 Task: Look for space in Beni Khiar, Tunisia from 6th September, 2023 to 15th September, 2023 for 6 adults in price range Rs.8000 to Rs.12000. Place can be entire place or private room with 6 bedrooms having 6 beds and 6 bathrooms. Property type can be house, flat, guest house. Amenities needed are: wifi, TV, free parkinig on premises, gym, breakfast. Booking option can be shelf check-in. Required host language is English.
Action: Mouse moved to (589, 141)
Screenshot: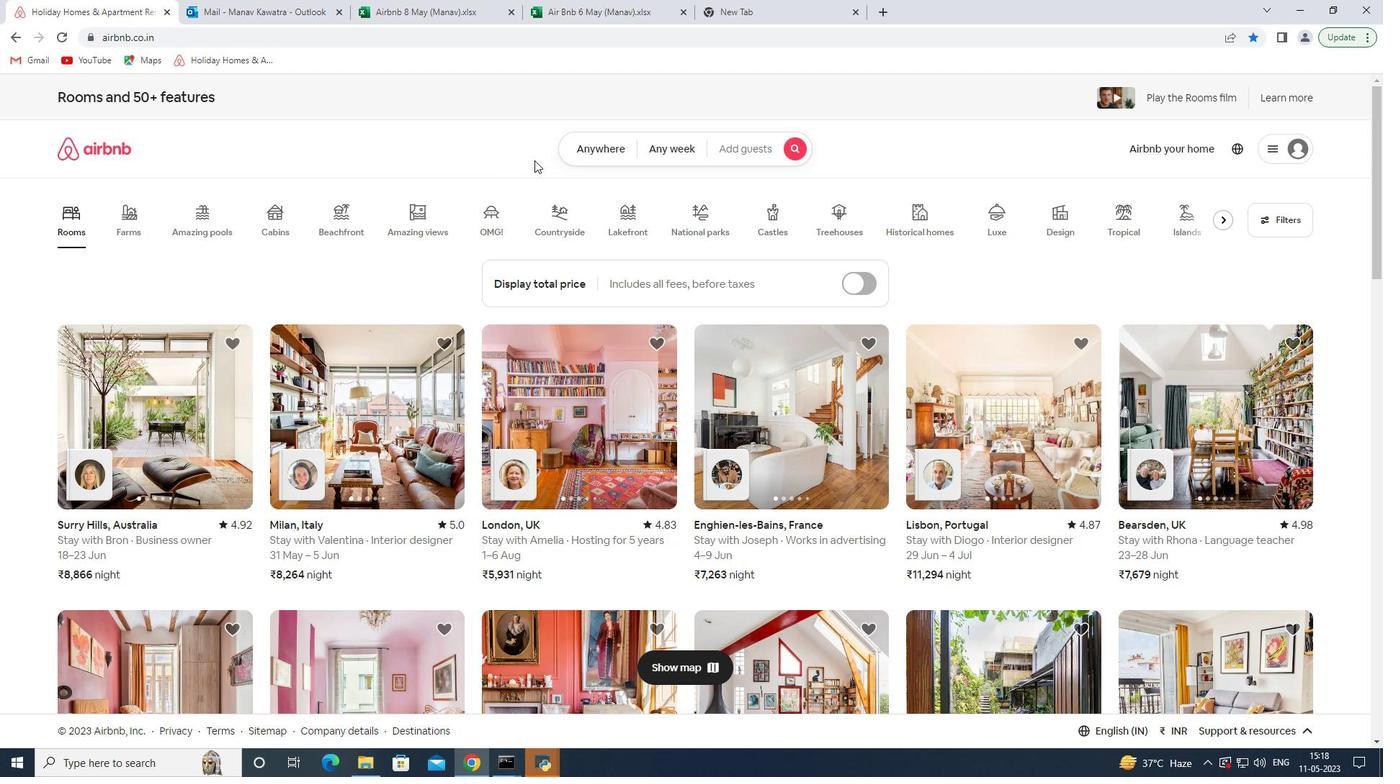 
Action: Mouse pressed left at (589, 141)
Screenshot: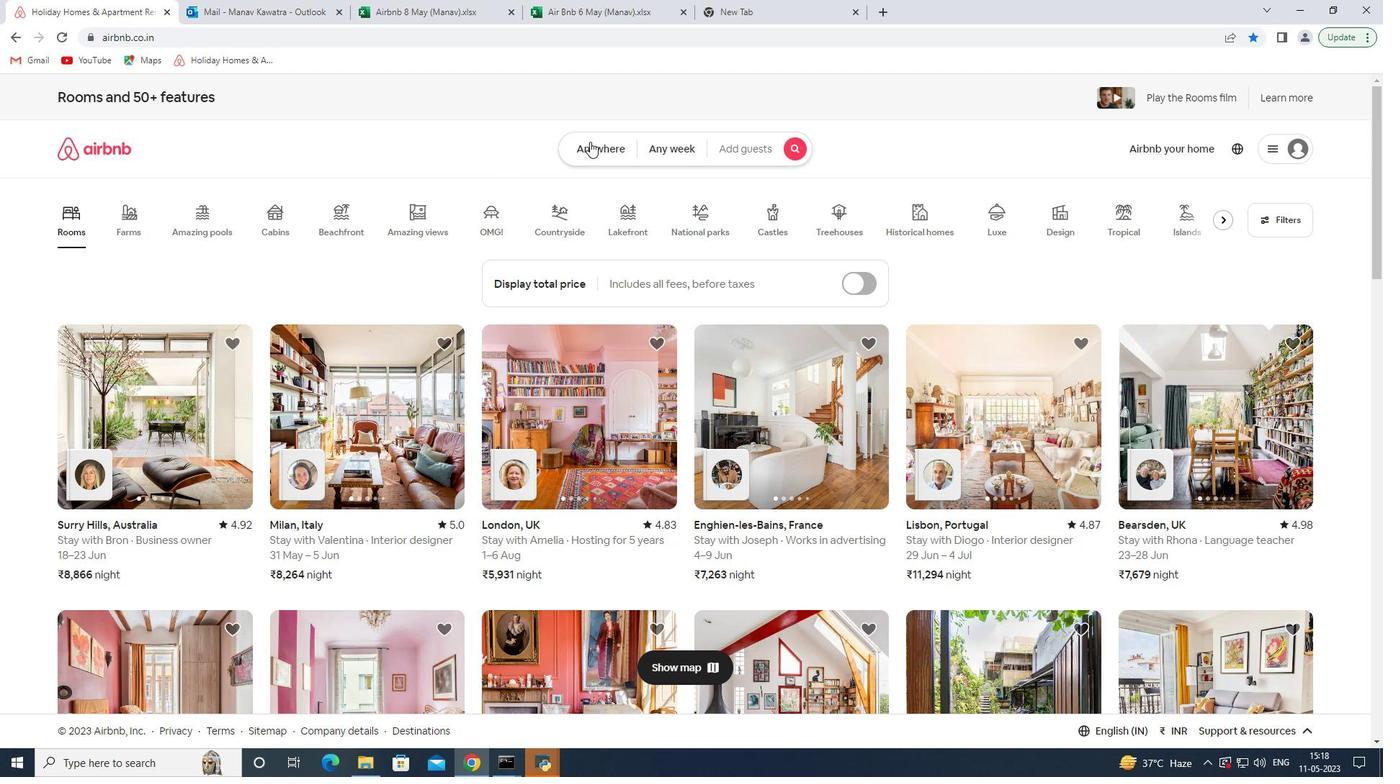 
Action: Mouse moved to (475, 208)
Screenshot: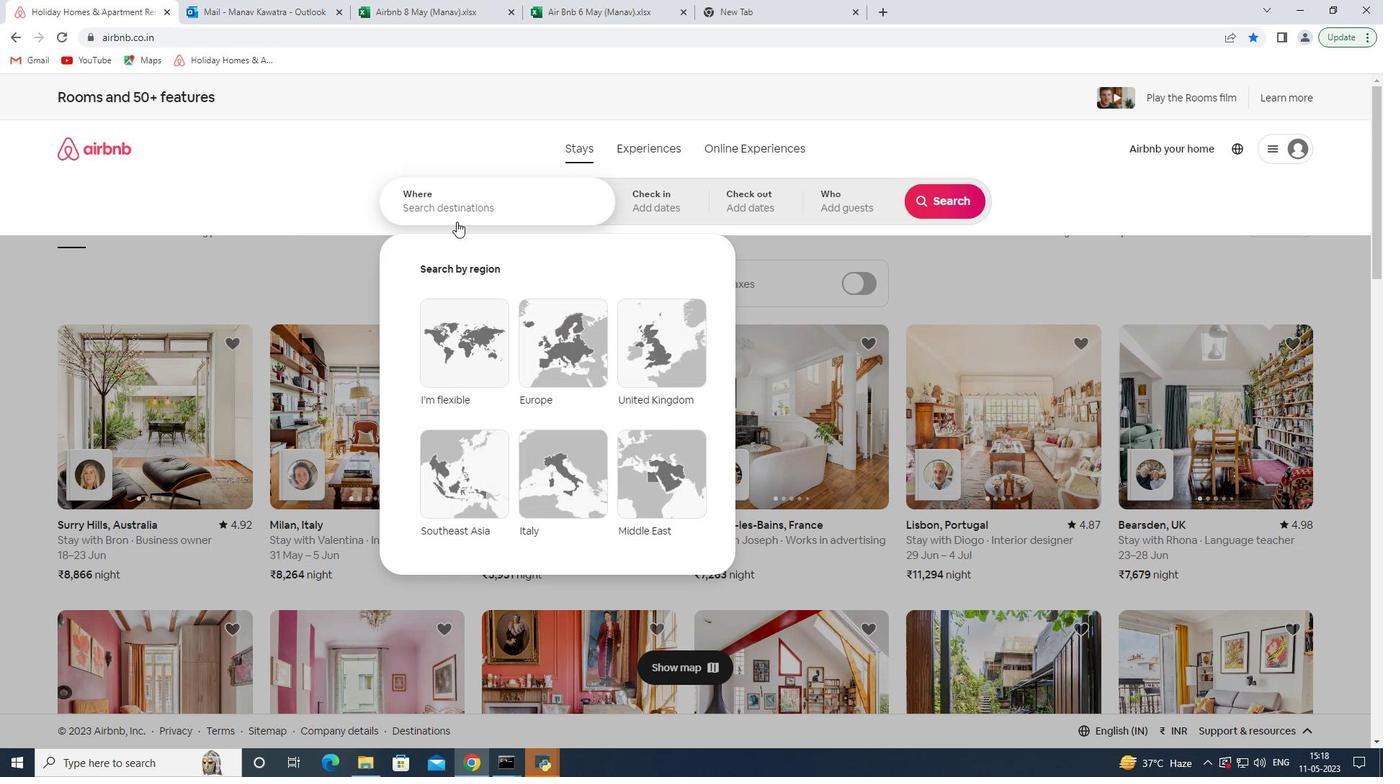 
Action: Mouse pressed left at (475, 208)
Screenshot: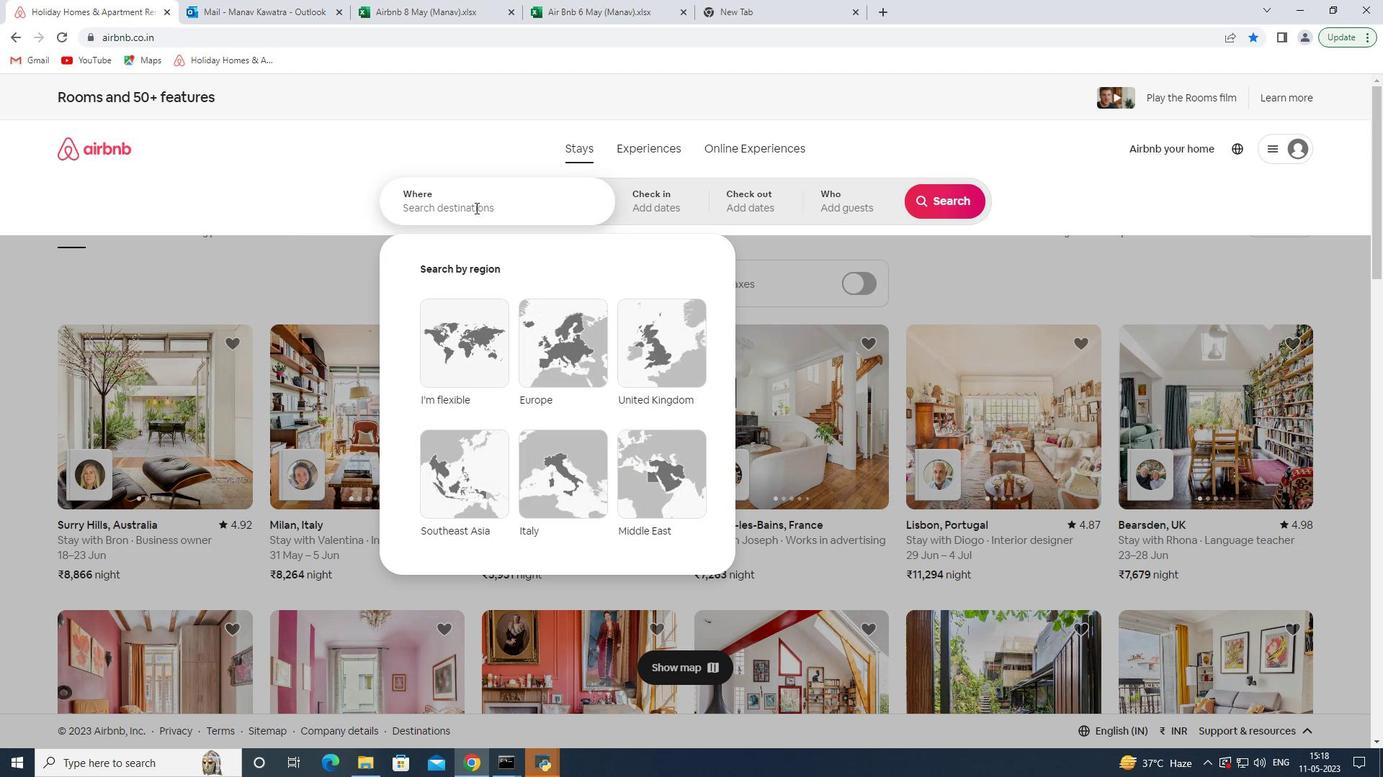 
Action: Key pressed <Key.shift>Beni<Key.space><Key.shift>Khiar,<Key.space><Key.shift>Tunisia<Key.enter>
Screenshot: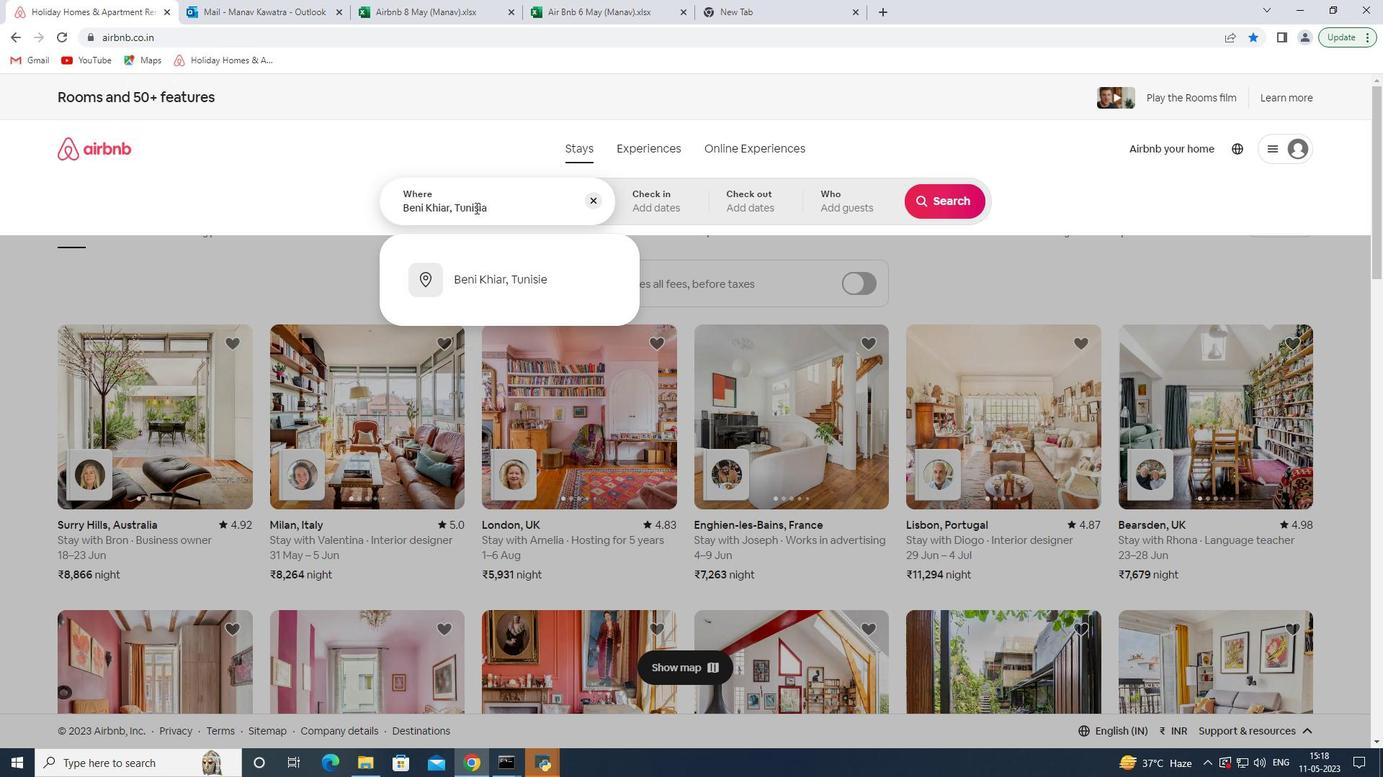
Action: Mouse moved to (937, 324)
Screenshot: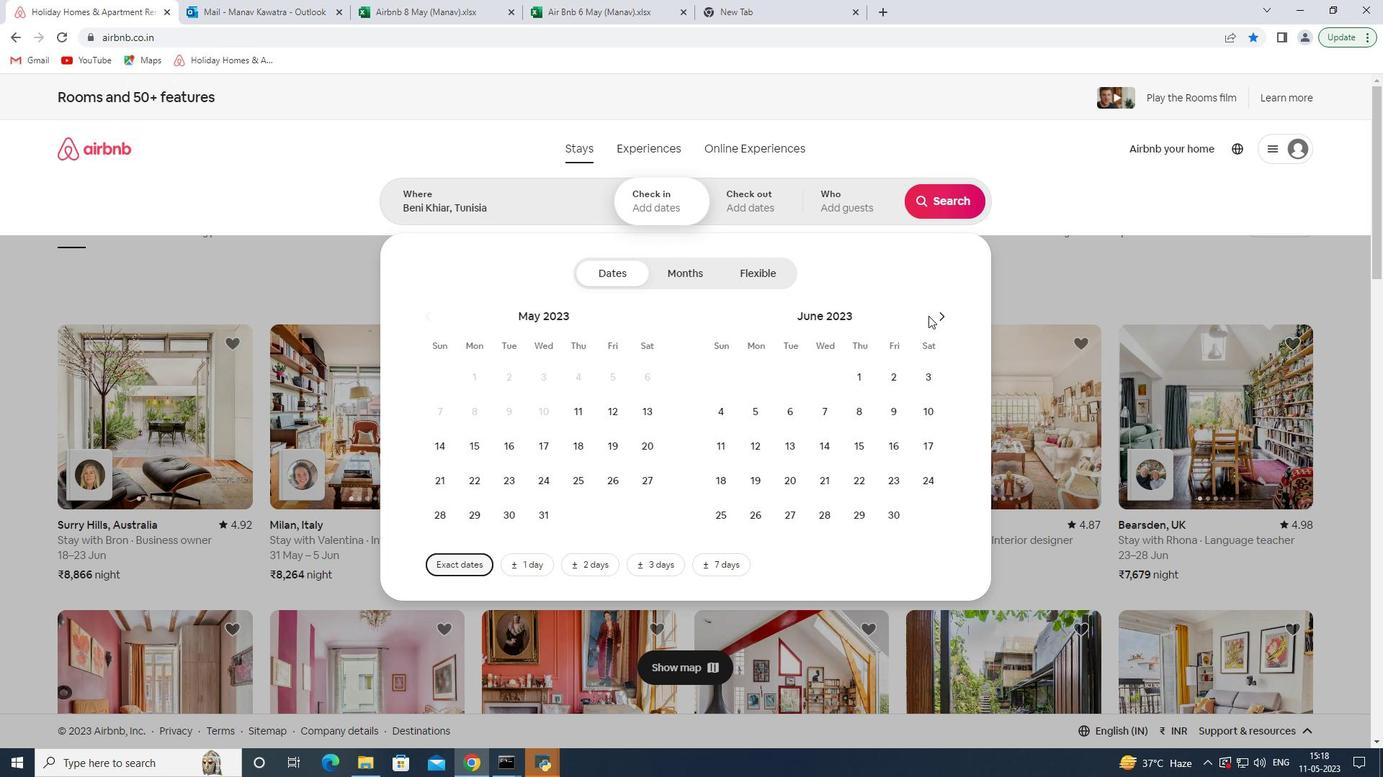 
Action: Mouse pressed left at (937, 324)
Screenshot: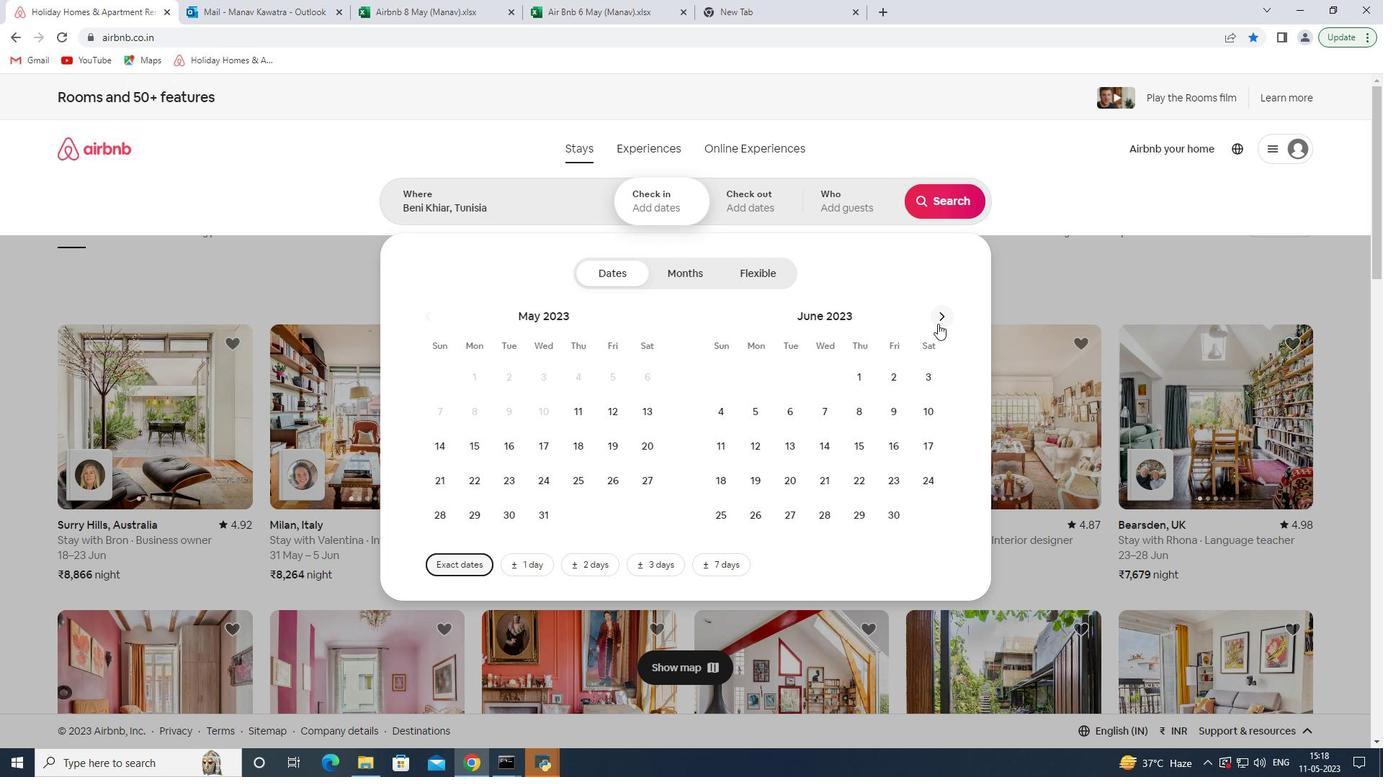 
Action: Mouse pressed left at (937, 324)
Screenshot: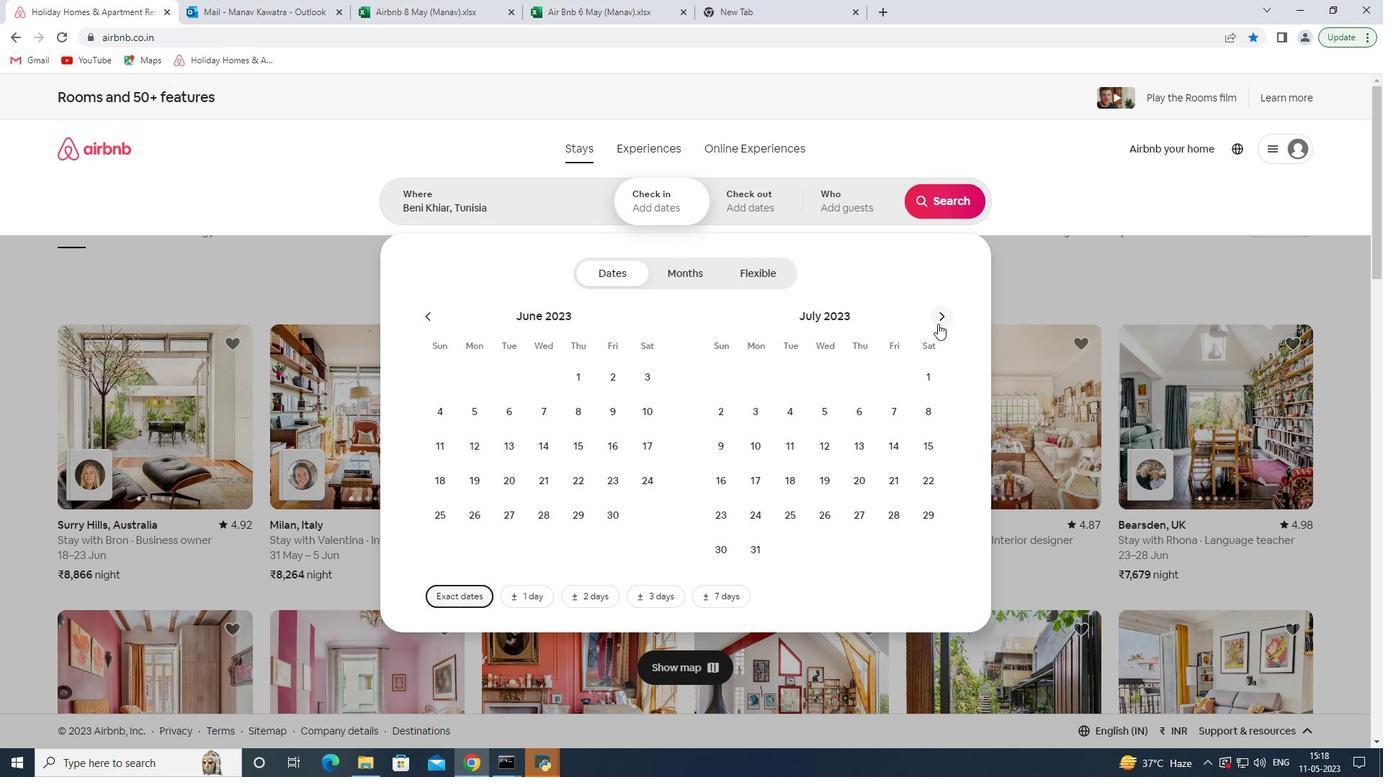 
Action: Mouse pressed left at (937, 324)
Screenshot: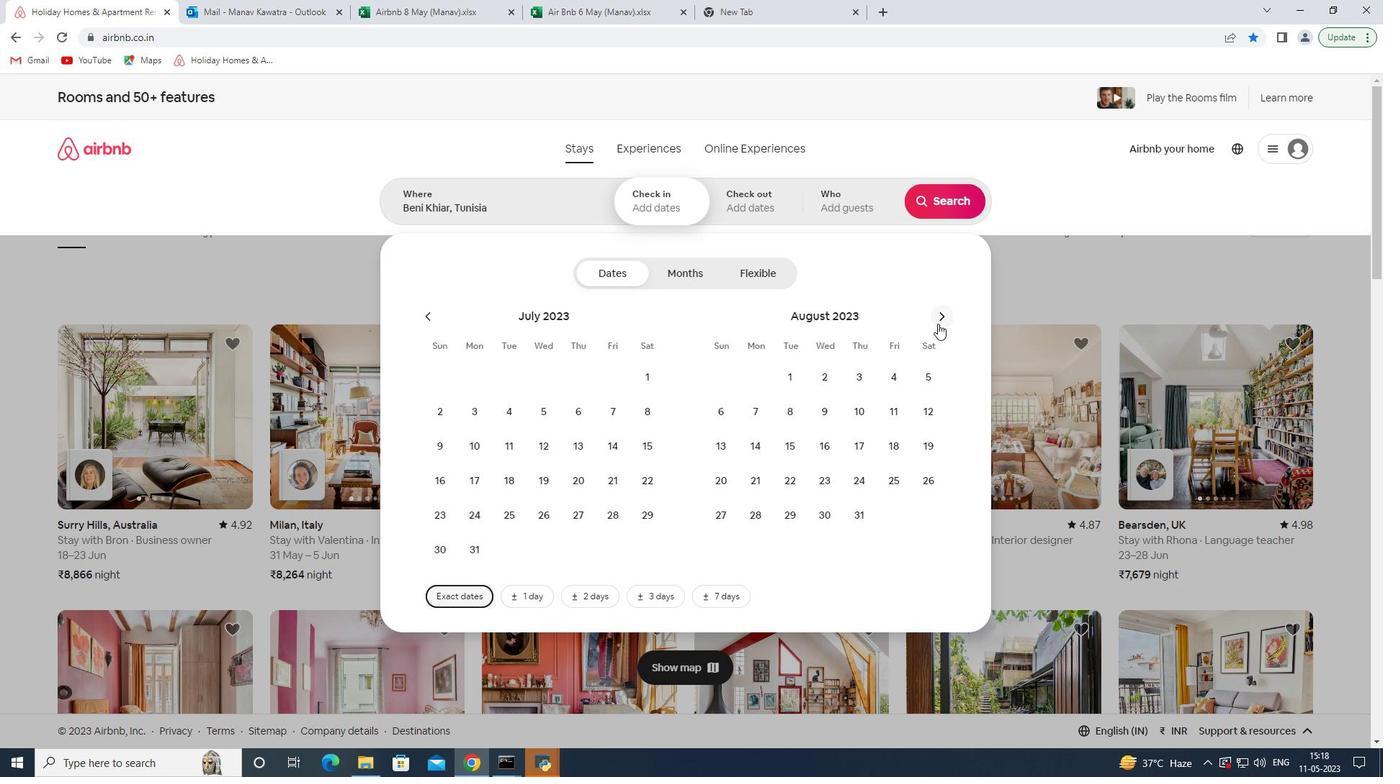 
Action: Mouse moved to (825, 419)
Screenshot: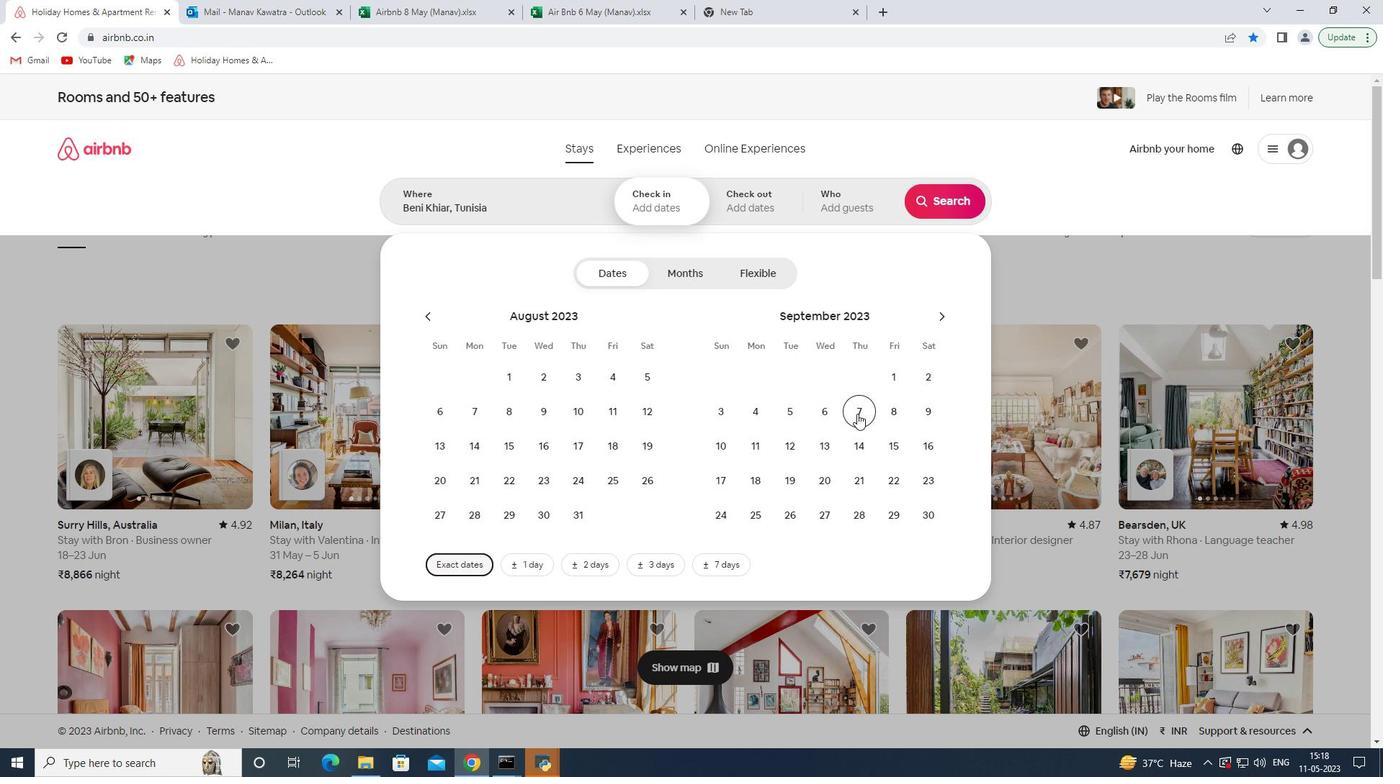 
Action: Mouse pressed left at (825, 419)
Screenshot: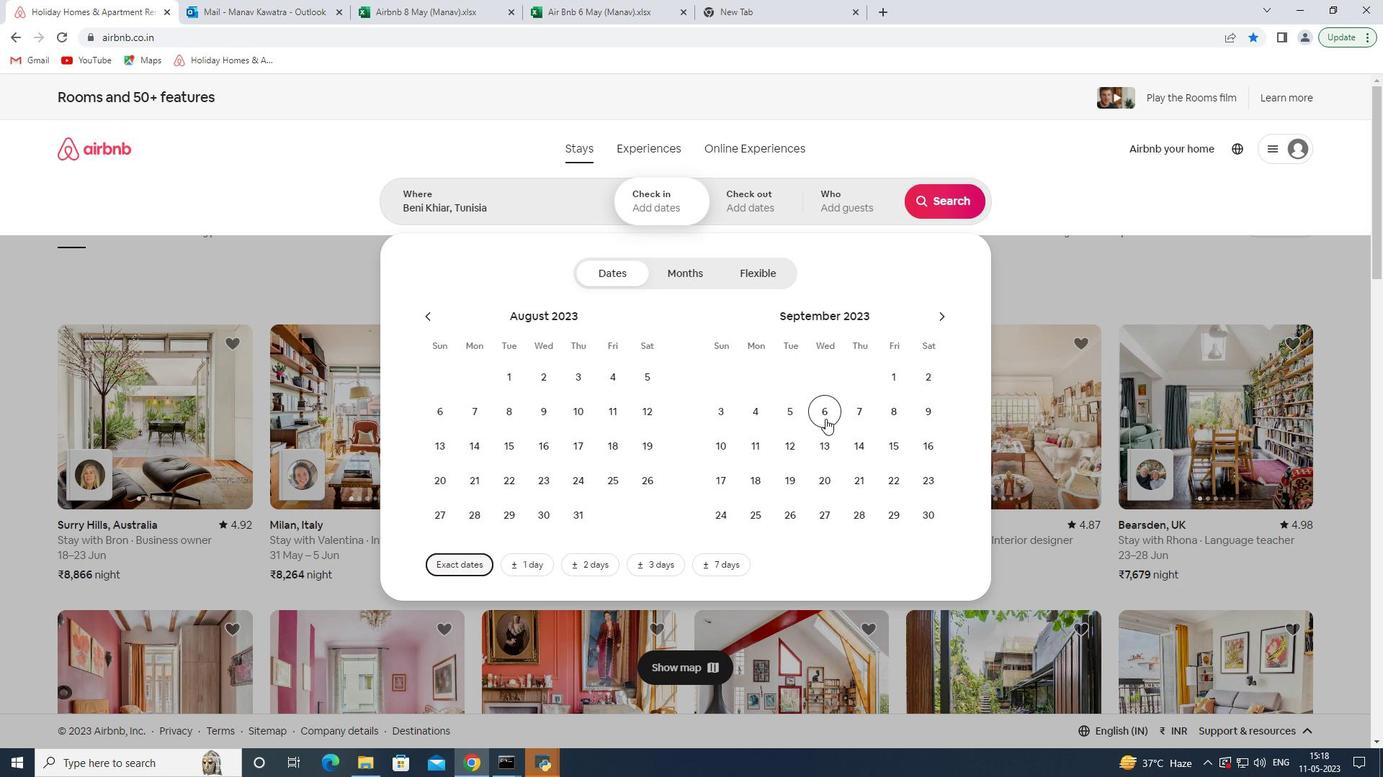 
Action: Mouse moved to (893, 437)
Screenshot: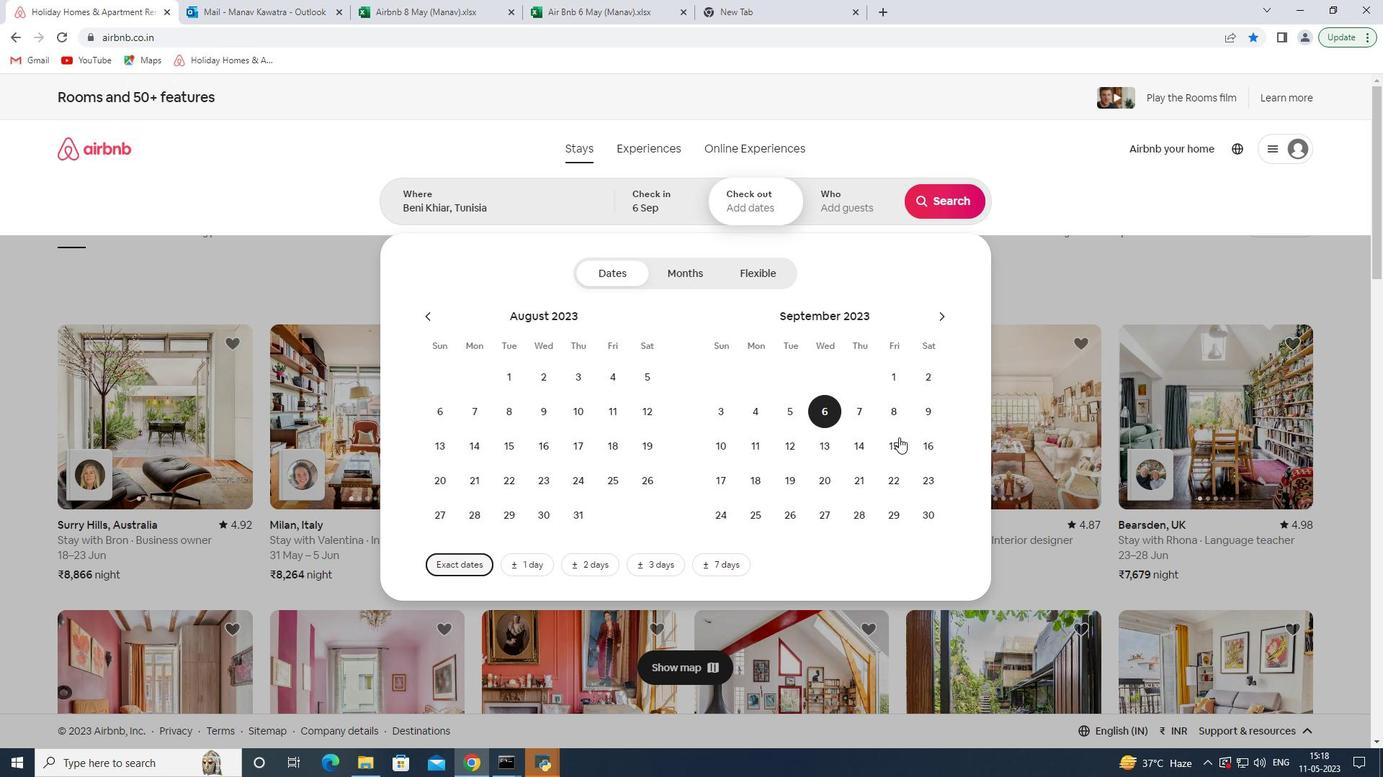 
Action: Mouse pressed left at (893, 437)
Screenshot: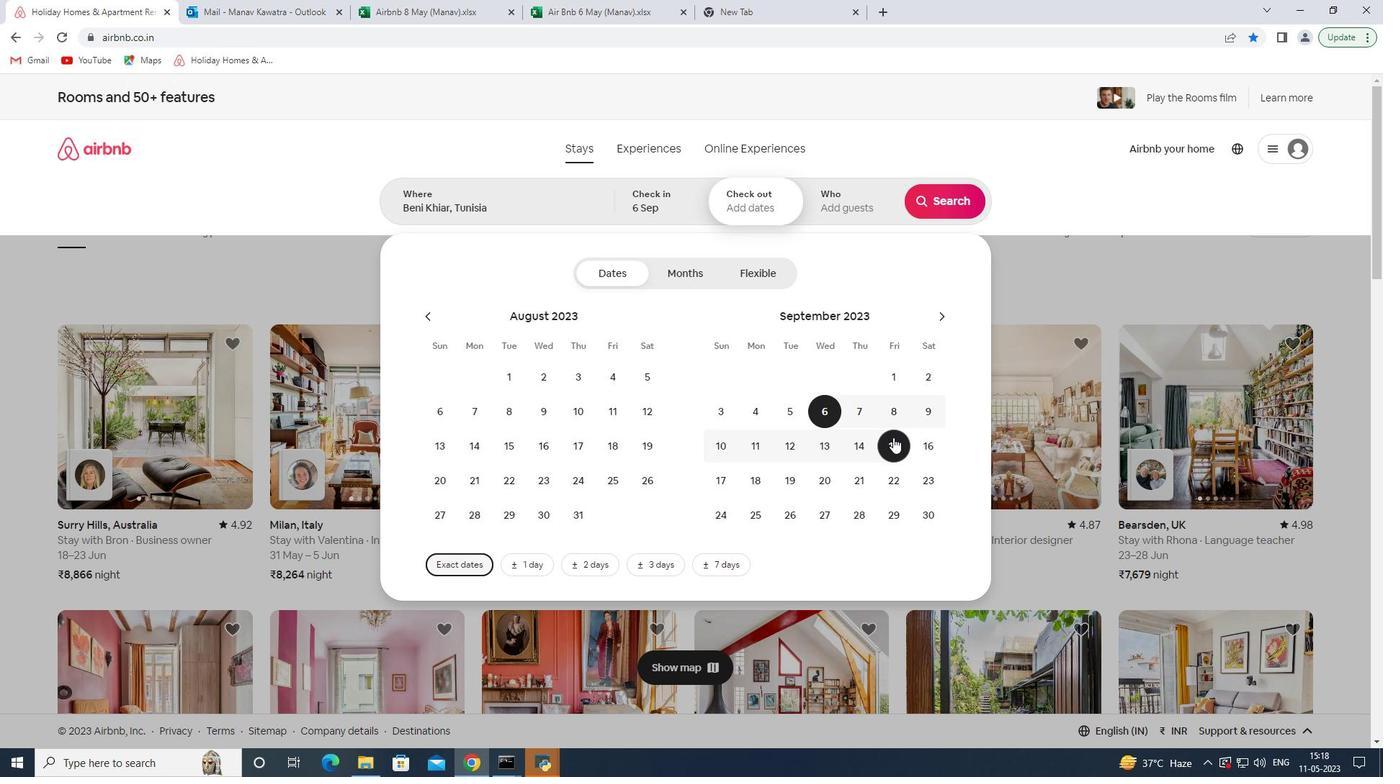 
Action: Mouse moved to (829, 197)
Screenshot: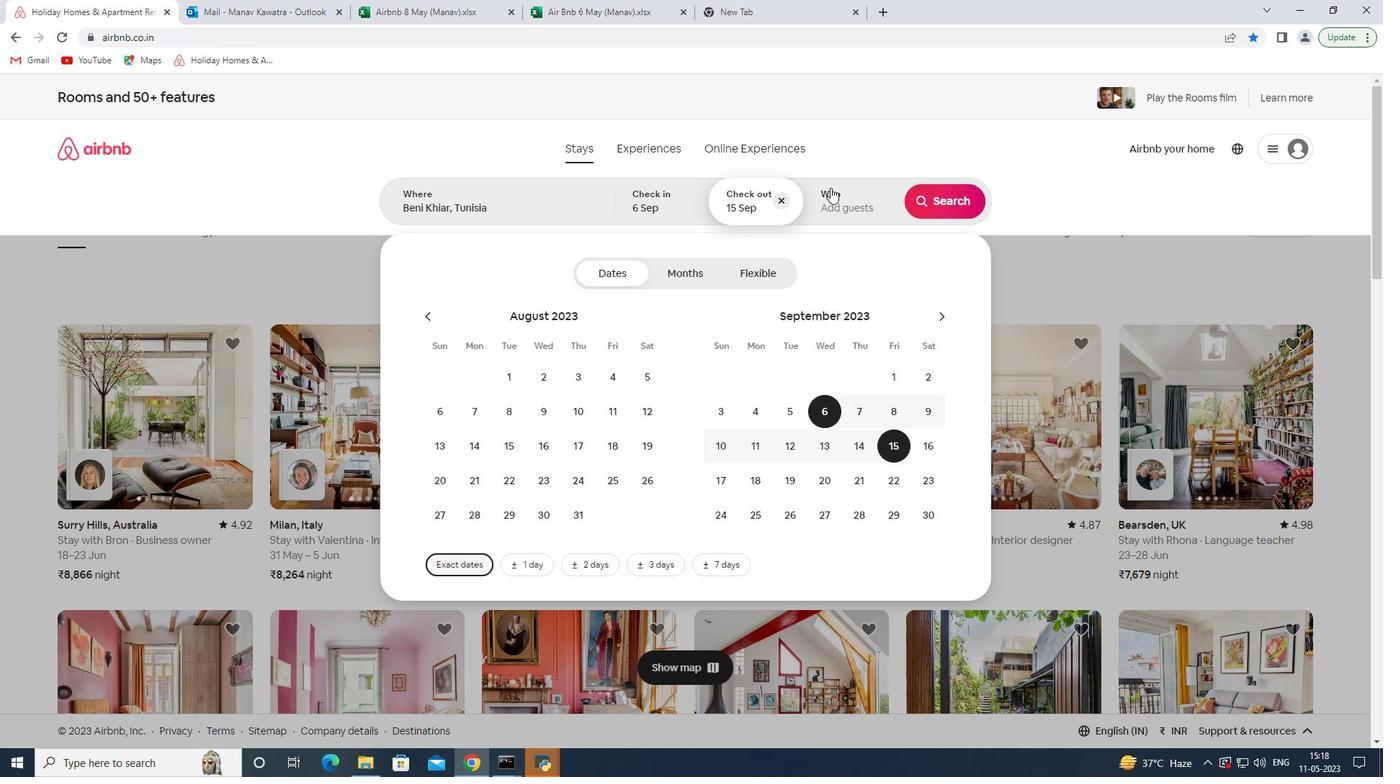 
Action: Mouse pressed left at (829, 197)
Screenshot: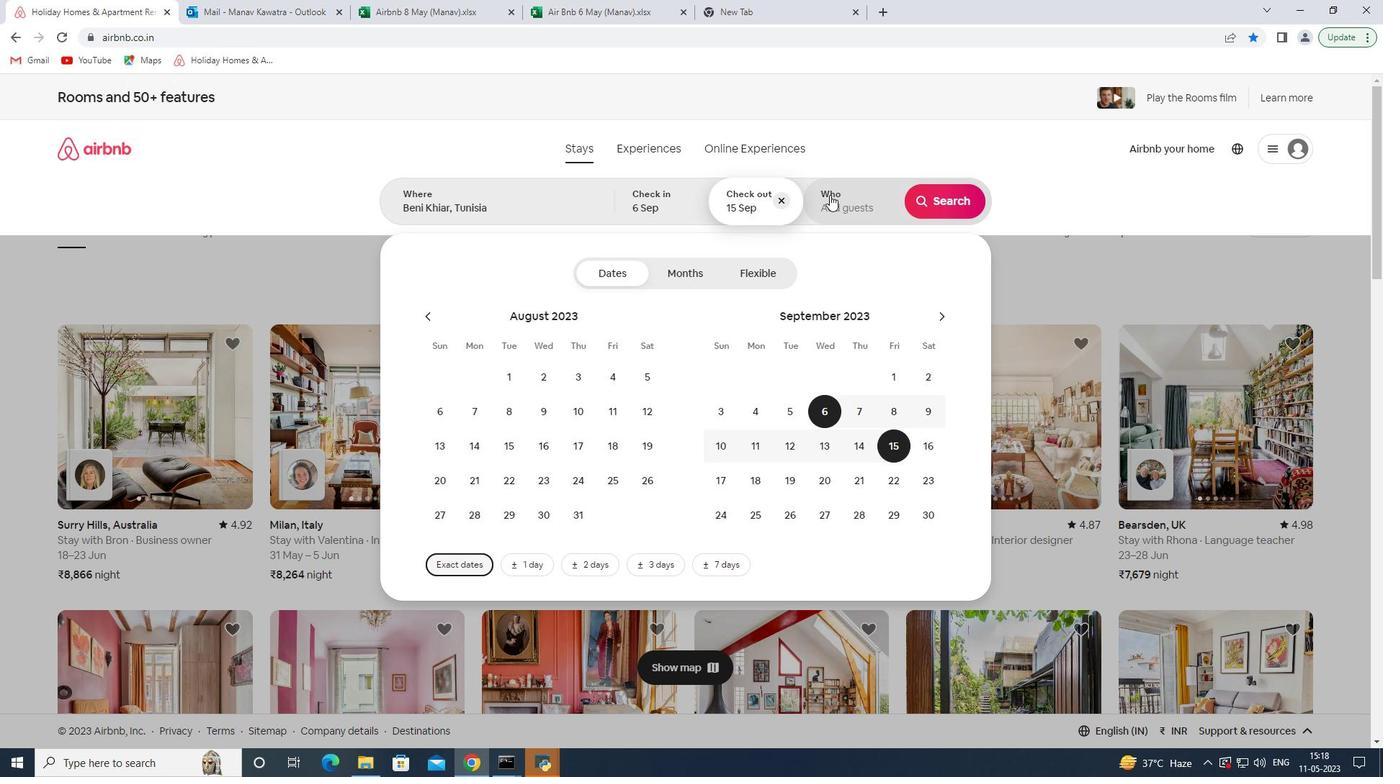 
Action: Mouse moved to (947, 283)
Screenshot: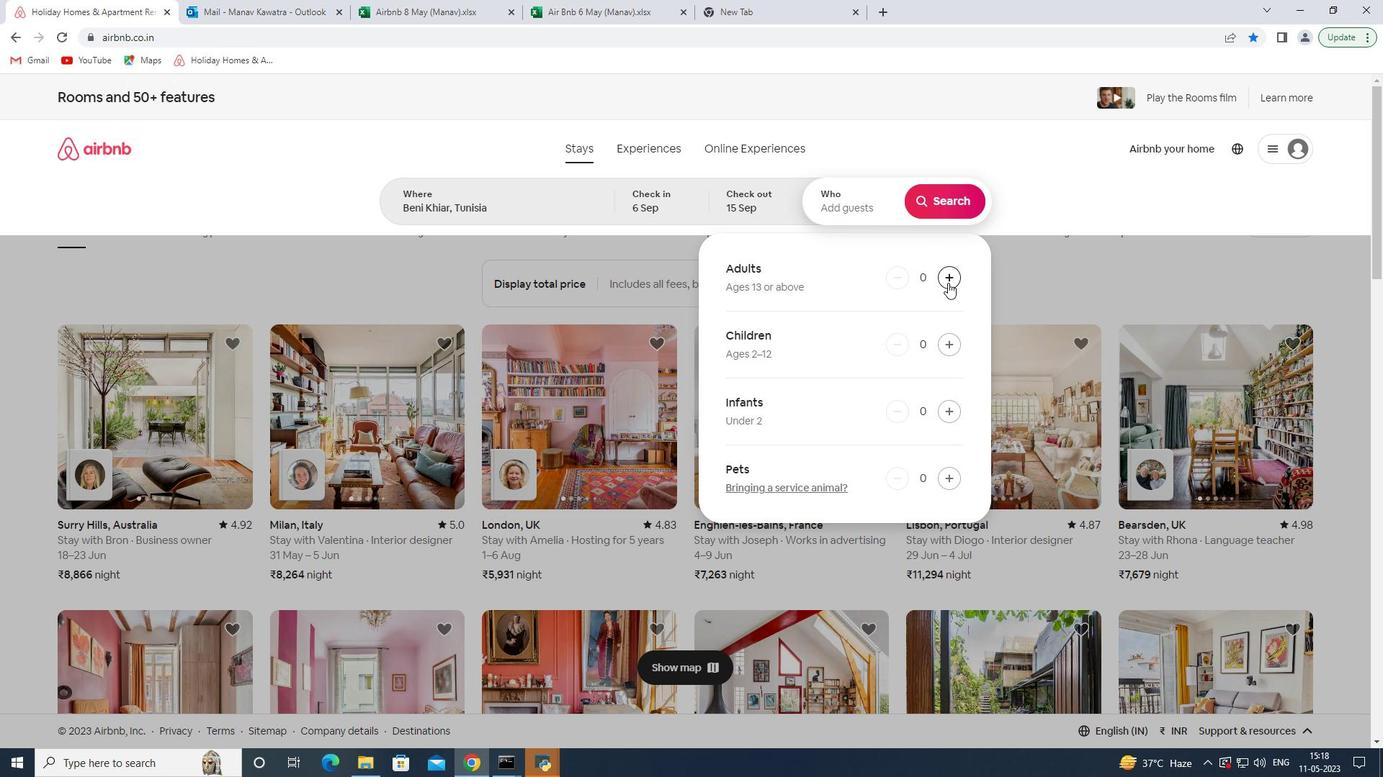 
Action: Mouse pressed left at (947, 283)
Screenshot: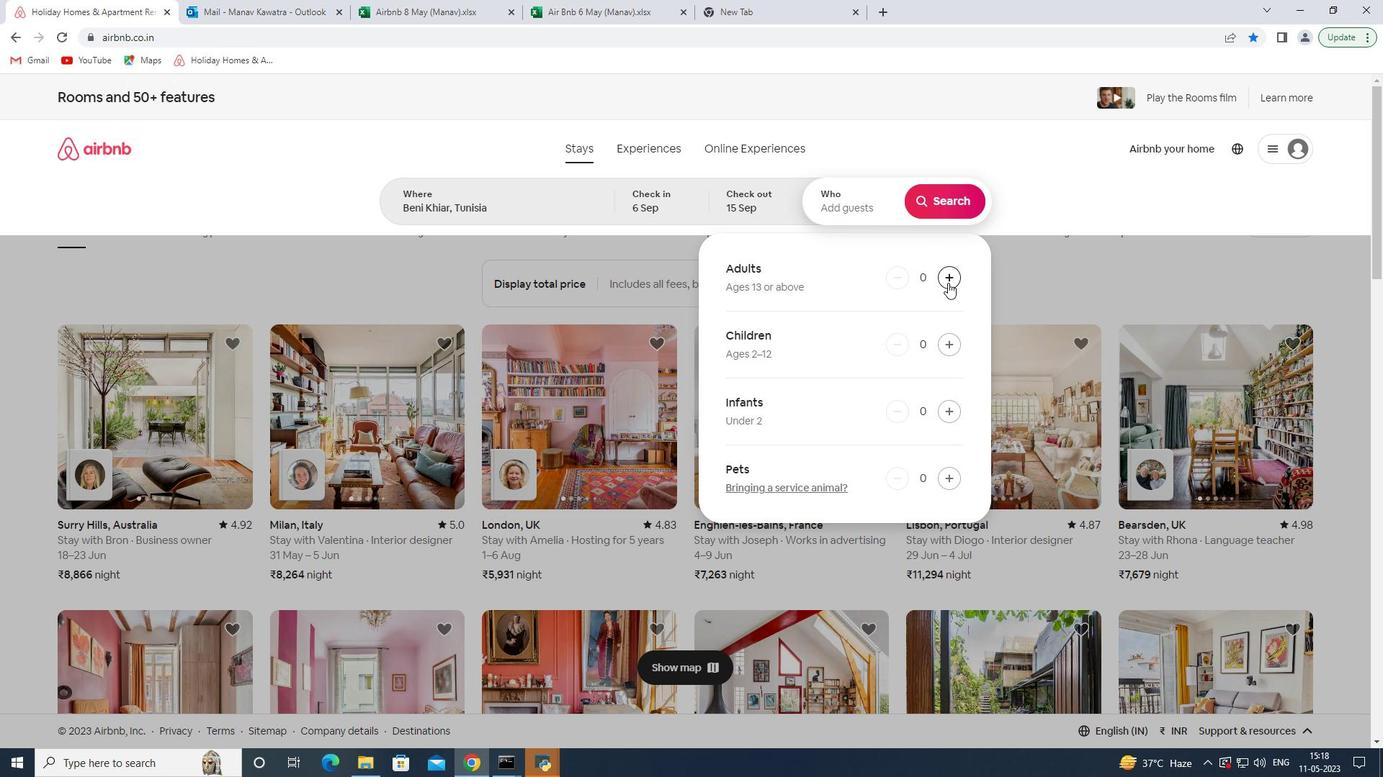 
Action: Mouse moved to (947, 280)
Screenshot: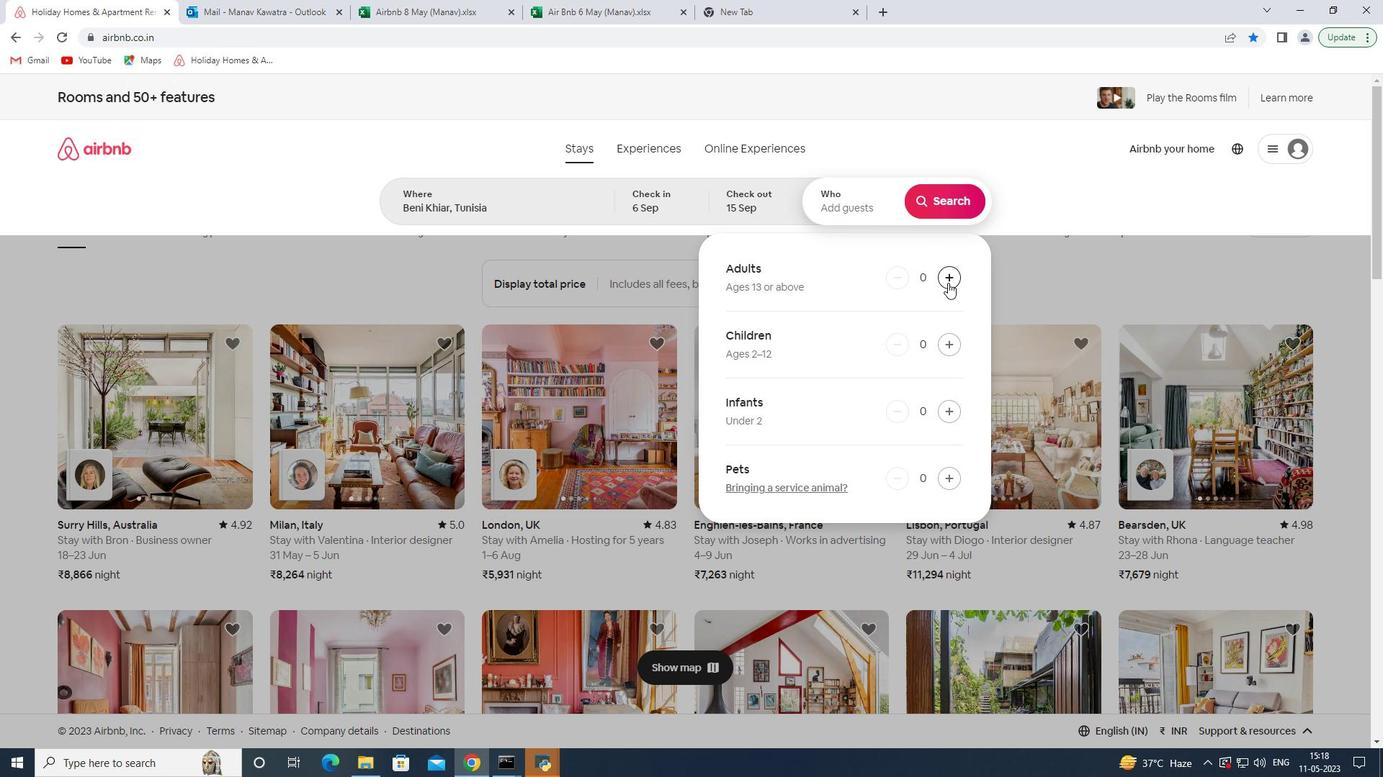 
Action: Mouse pressed left at (947, 280)
Screenshot: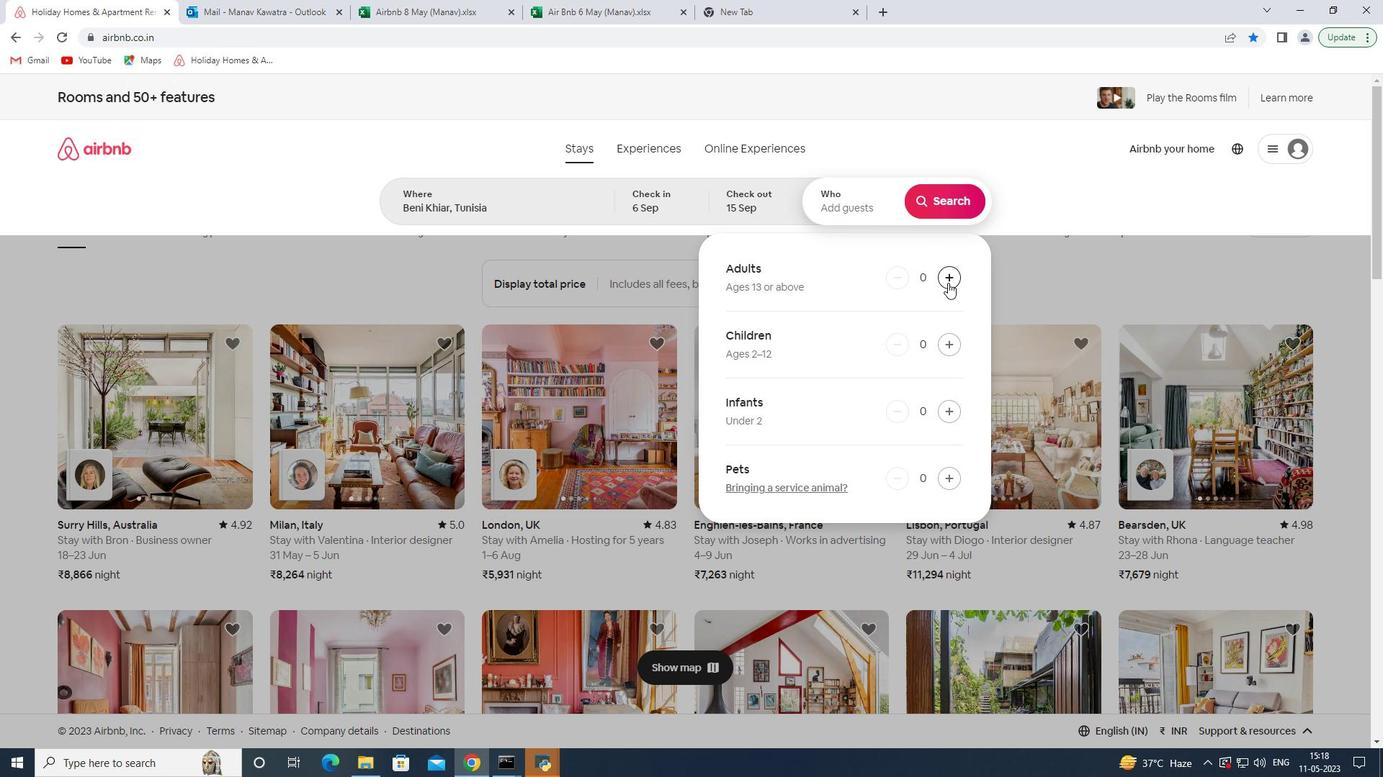 
Action: Mouse pressed left at (947, 280)
Screenshot: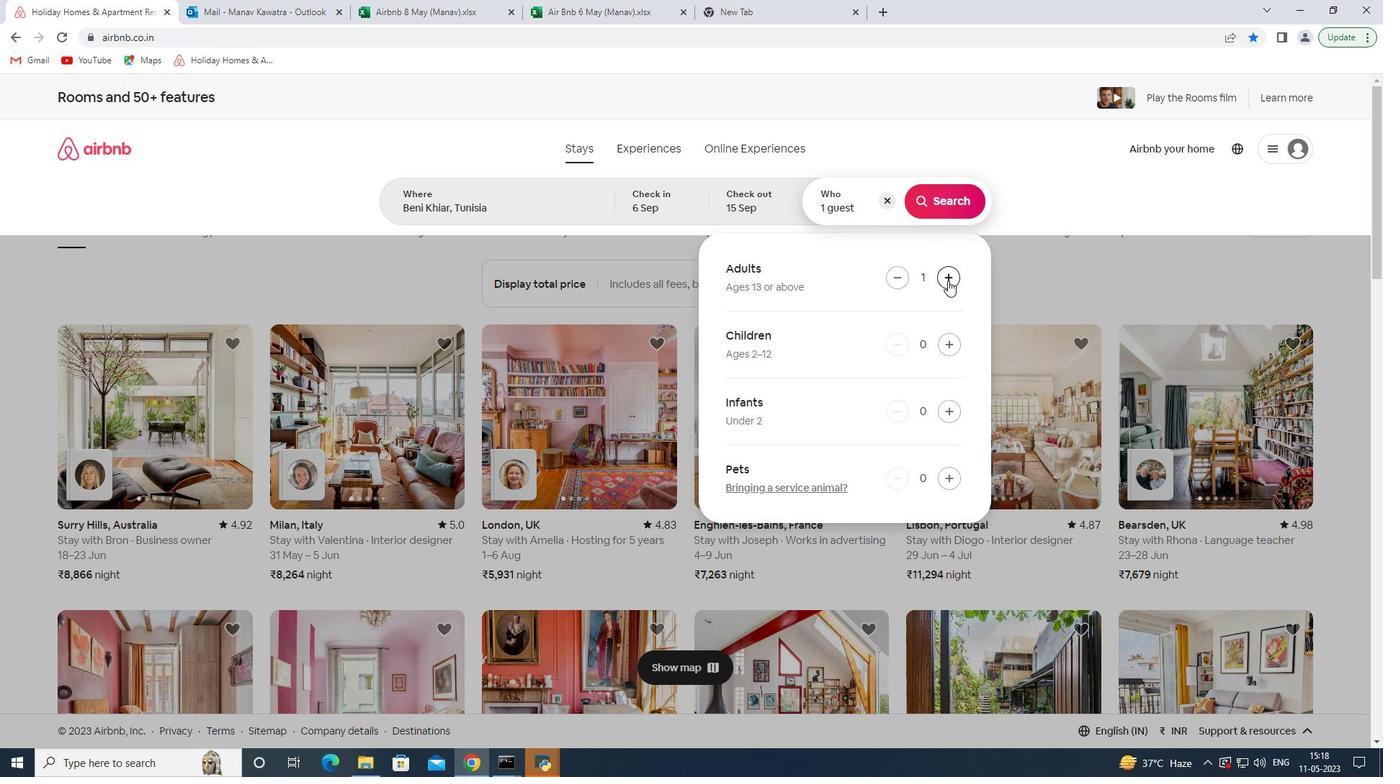 
Action: Mouse pressed left at (947, 280)
Screenshot: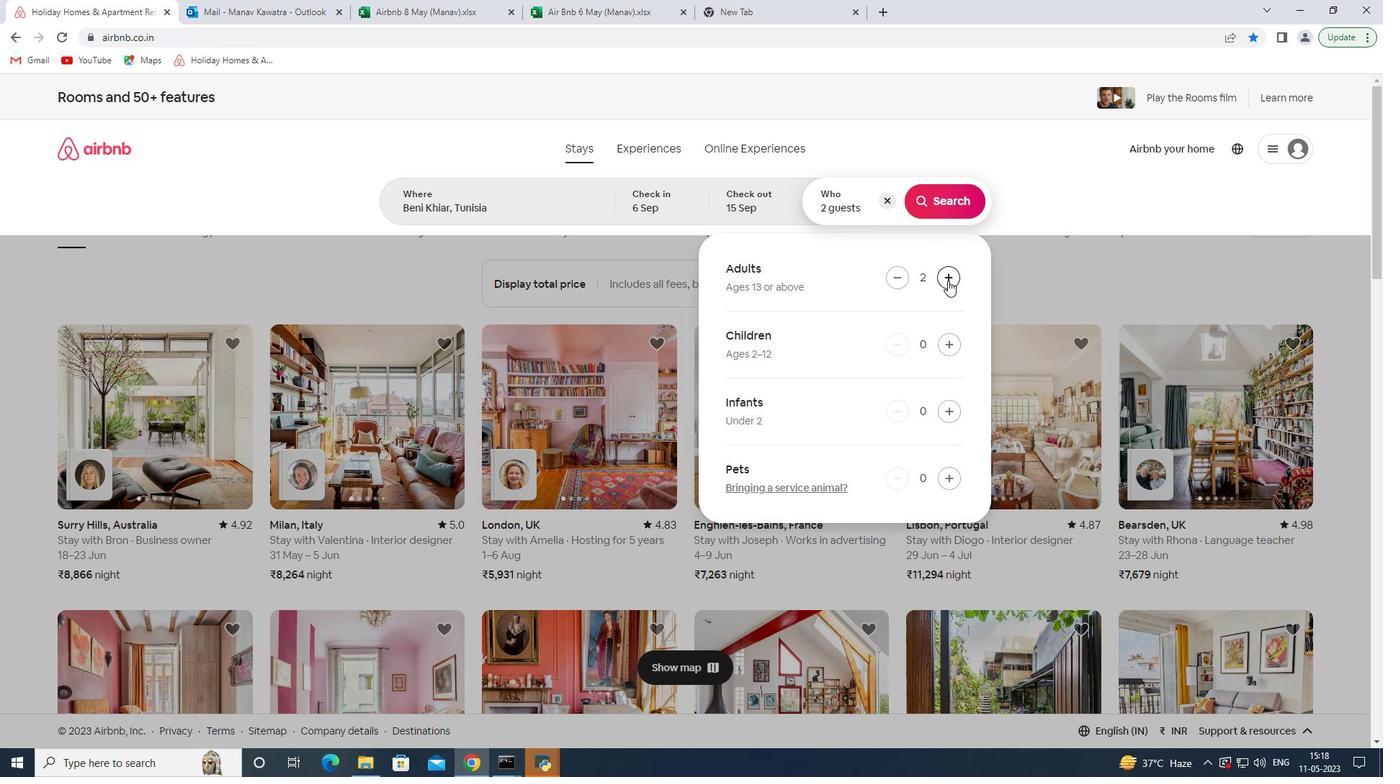 
Action: Mouse moved to (947, 280)
Screenshot: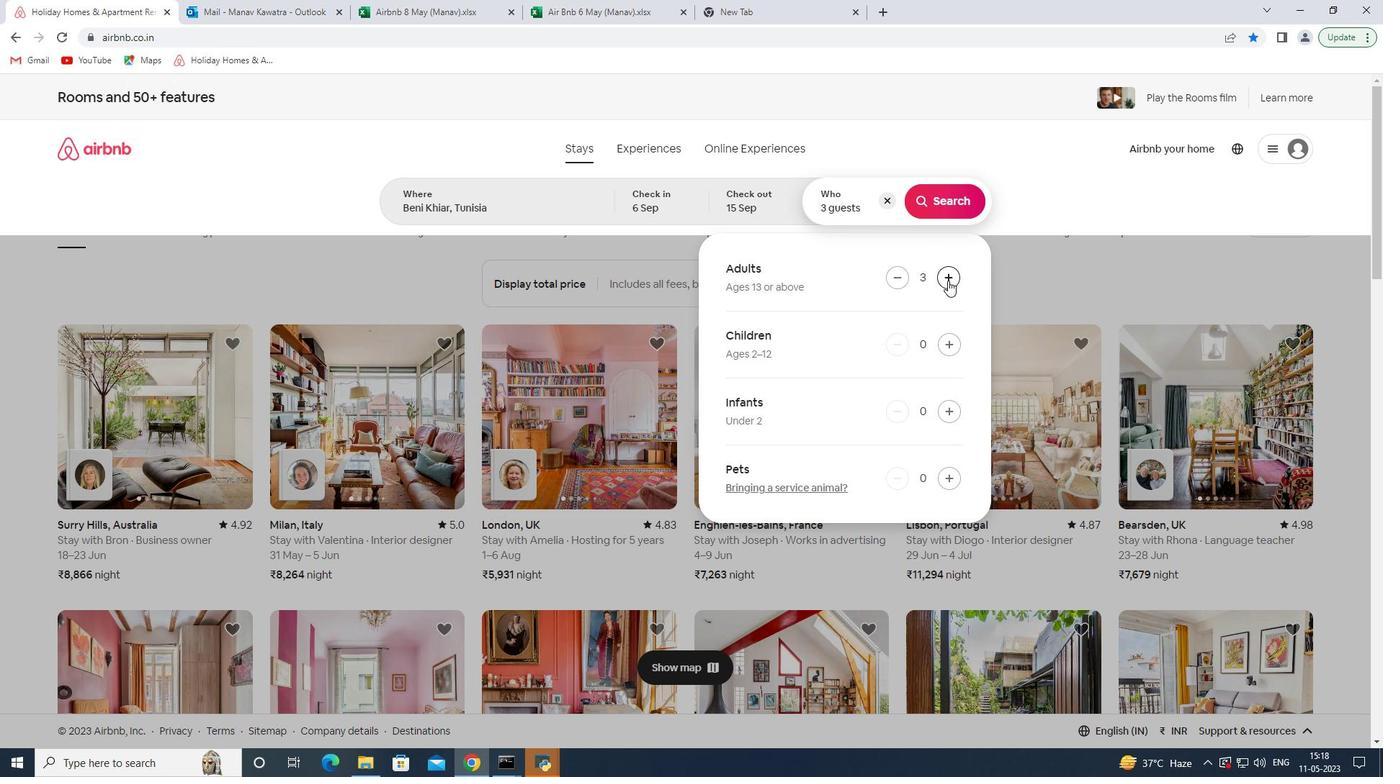 
Action: Mouse pressed left at (947, 280)
Screenshot: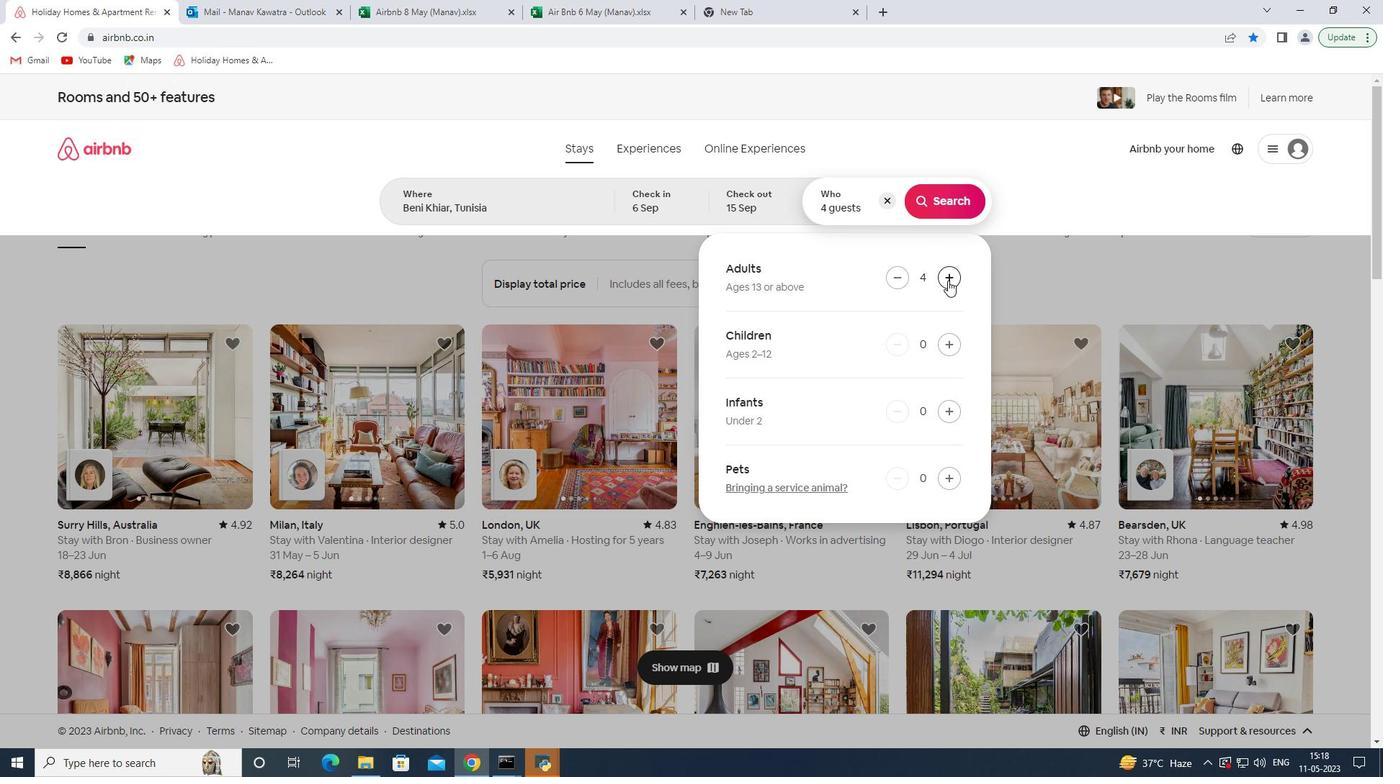 
Action: Mouse moved to (946, 279)
Screenshot: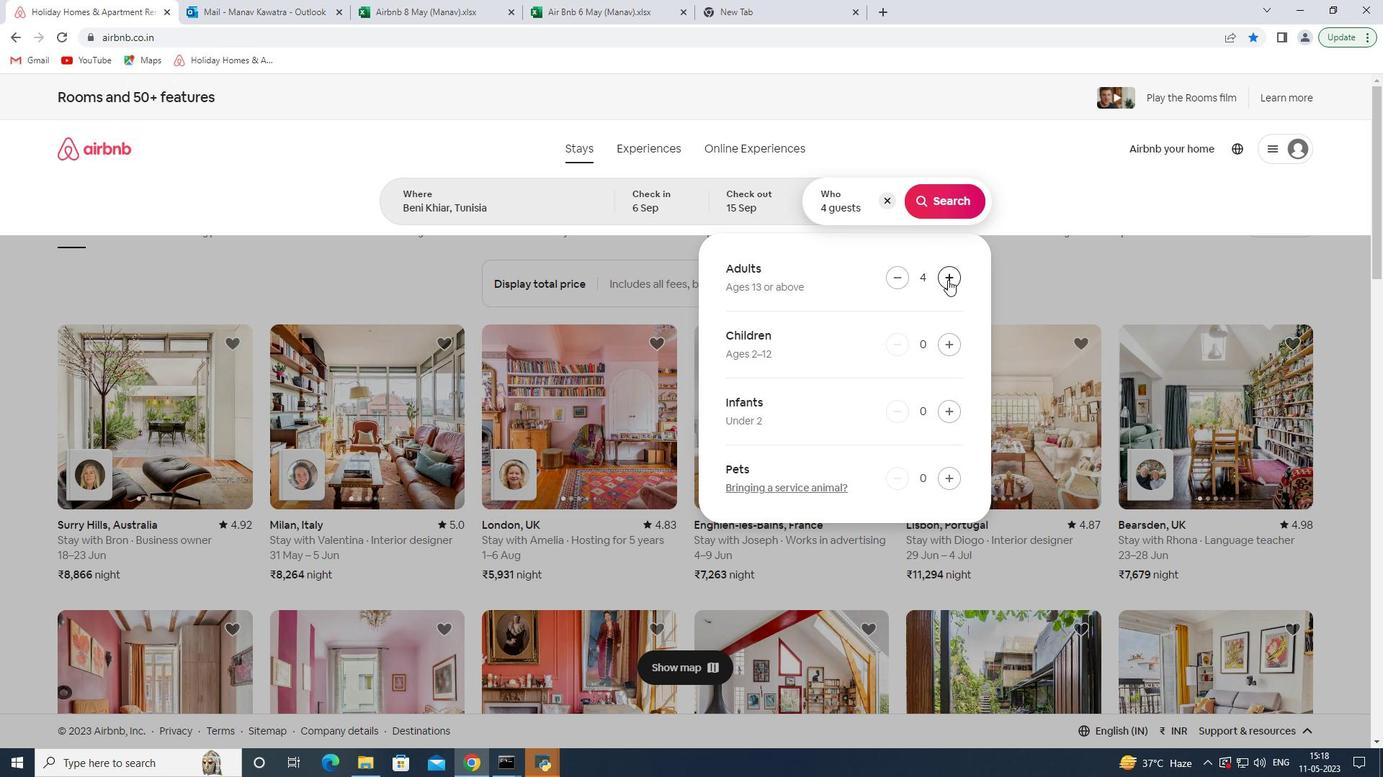 
Action: Mouse pressed left at (946, 279)
Screenshot: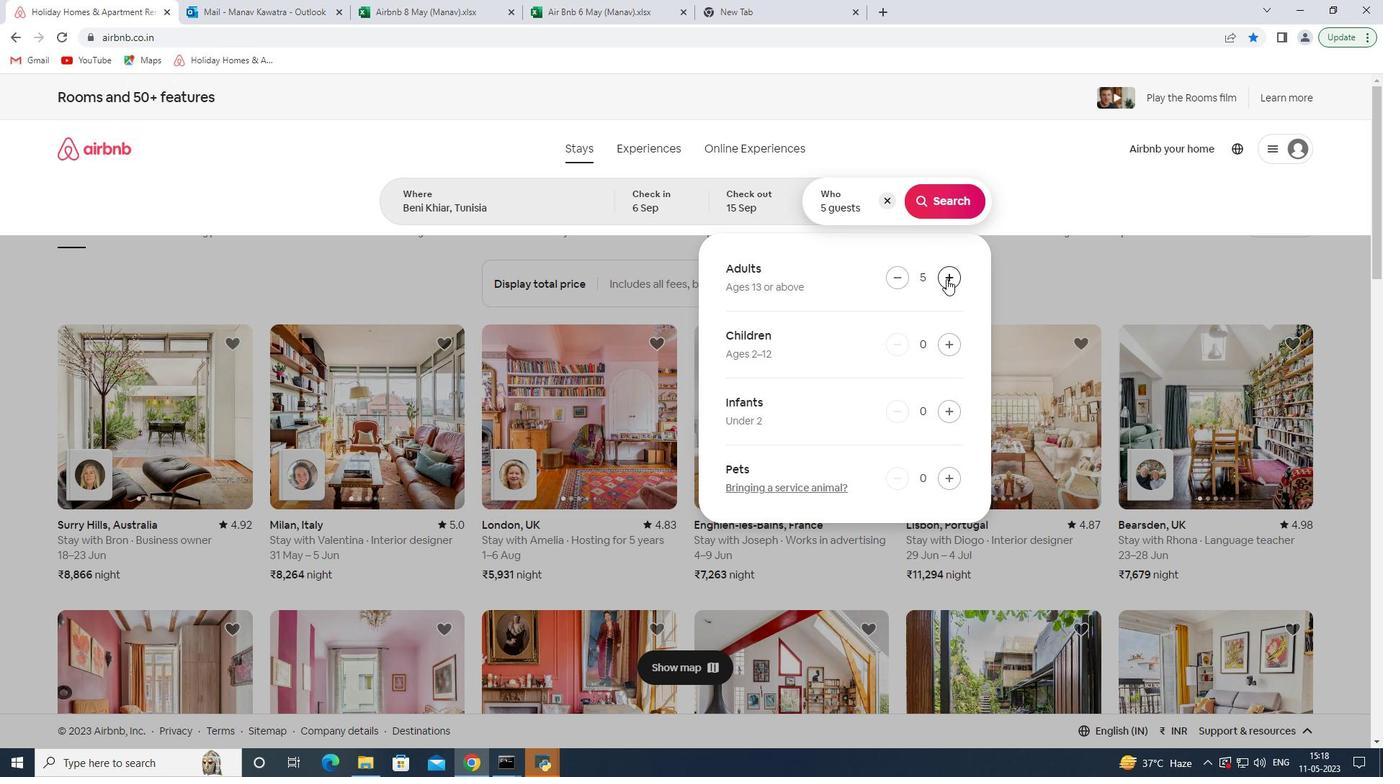 
Action: Mouse moved to (952, 190)
Screenshot: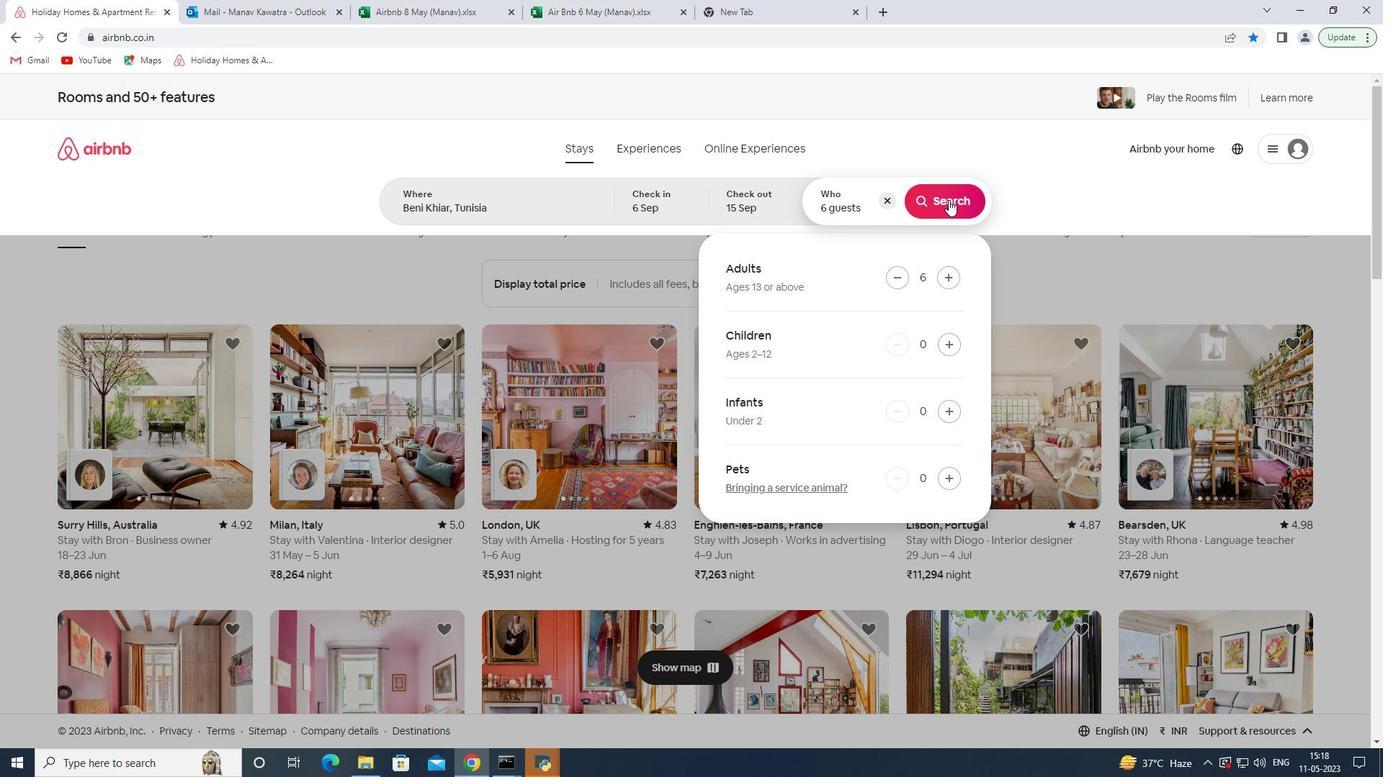 
Action: Mouse pressed left at (952, 190)
Screenshot: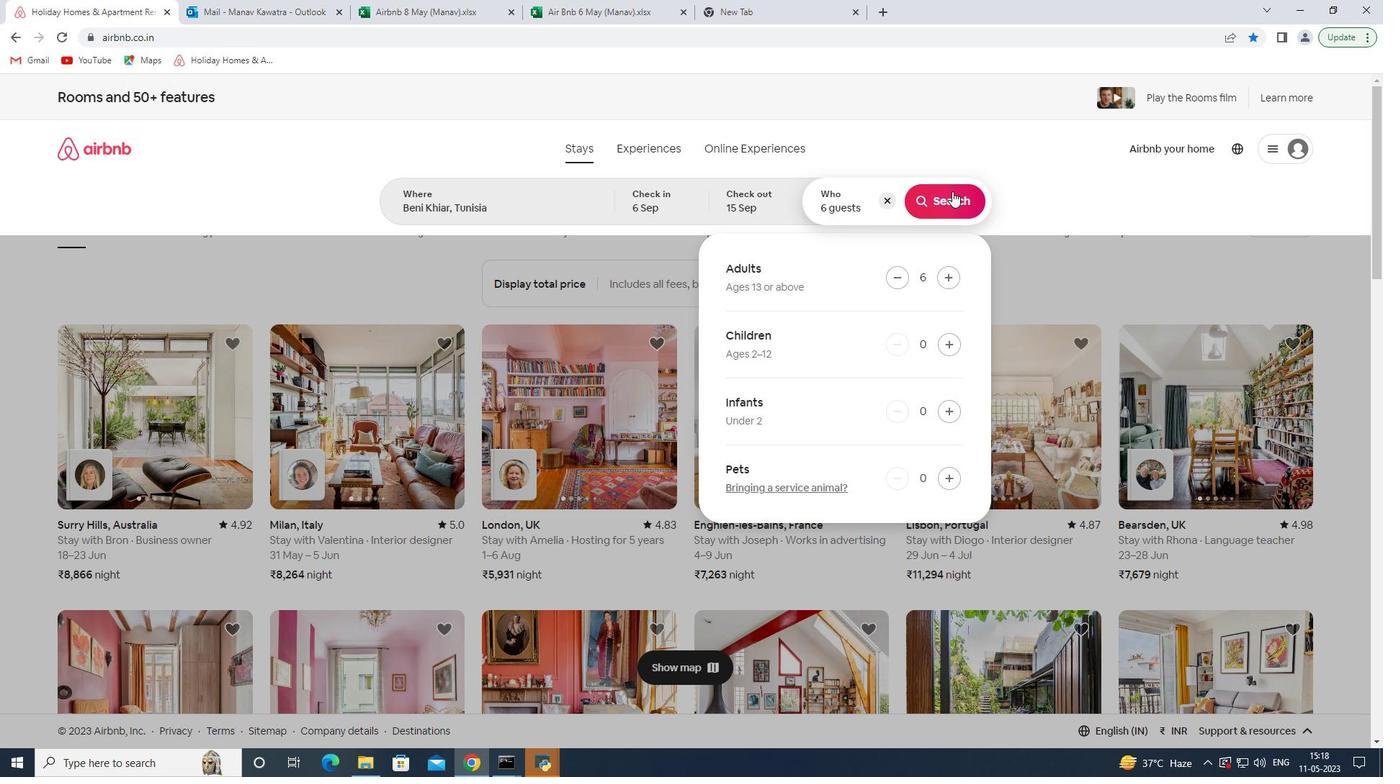 
Action: Mouse moved to (1310, 161)
Screenshot: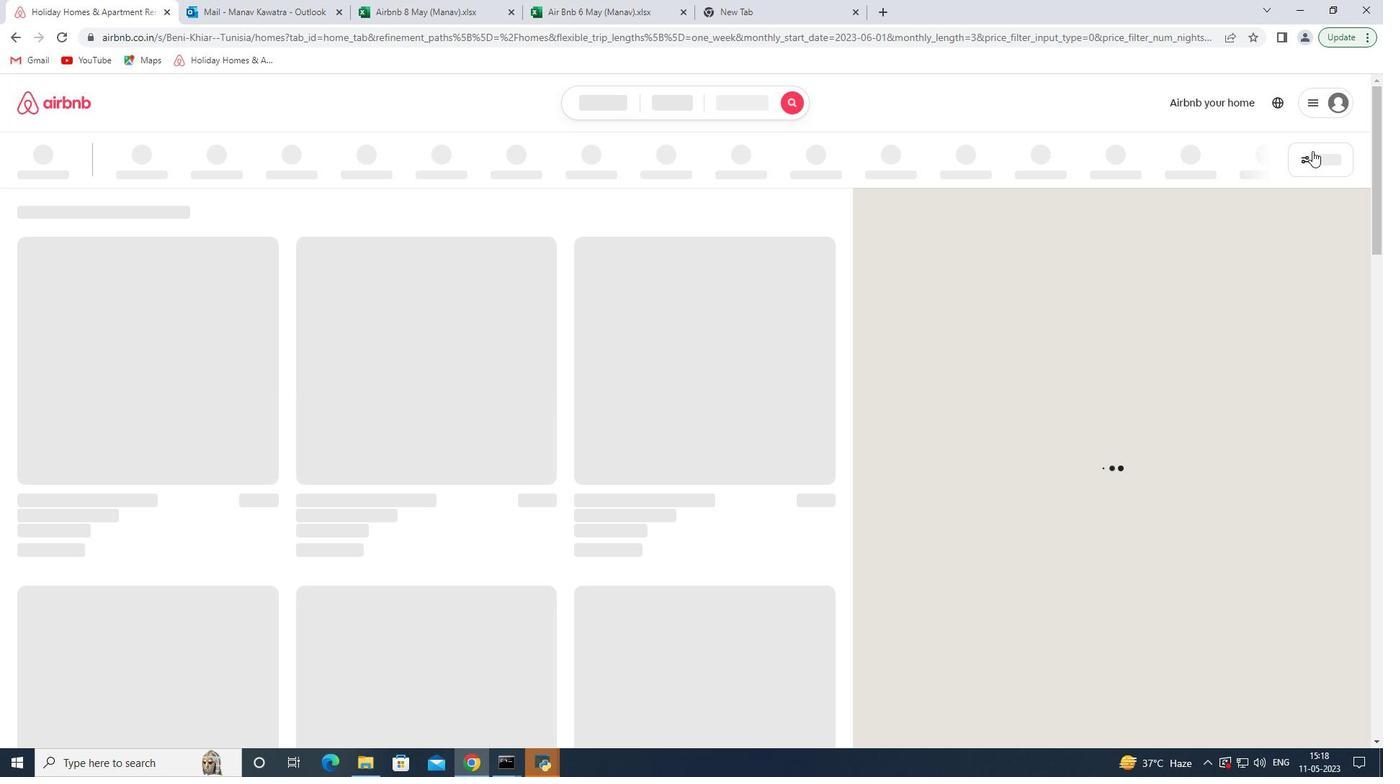 
Action: Mouse pressed left at (1310, 161)
Screenshot: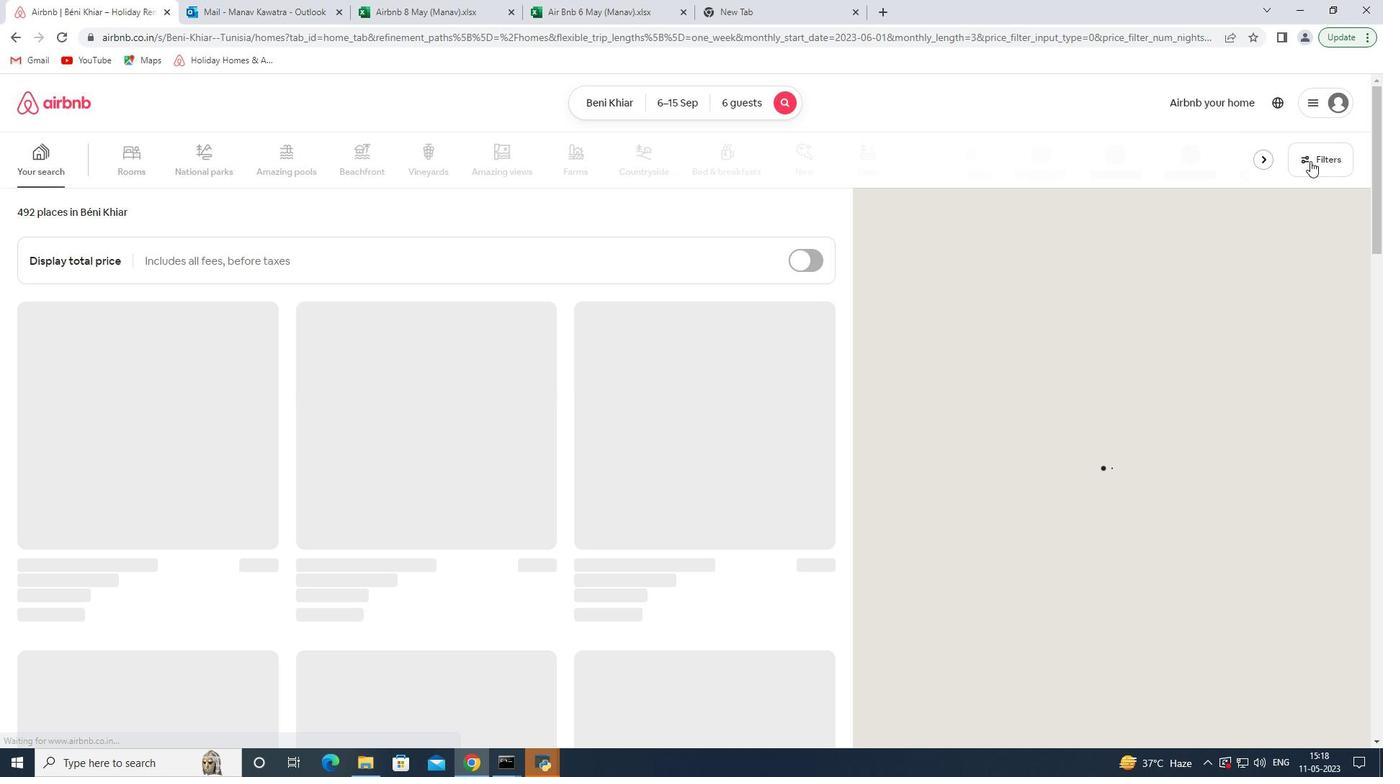 
Action: Mouse moved to (592, 507)
Screenshot: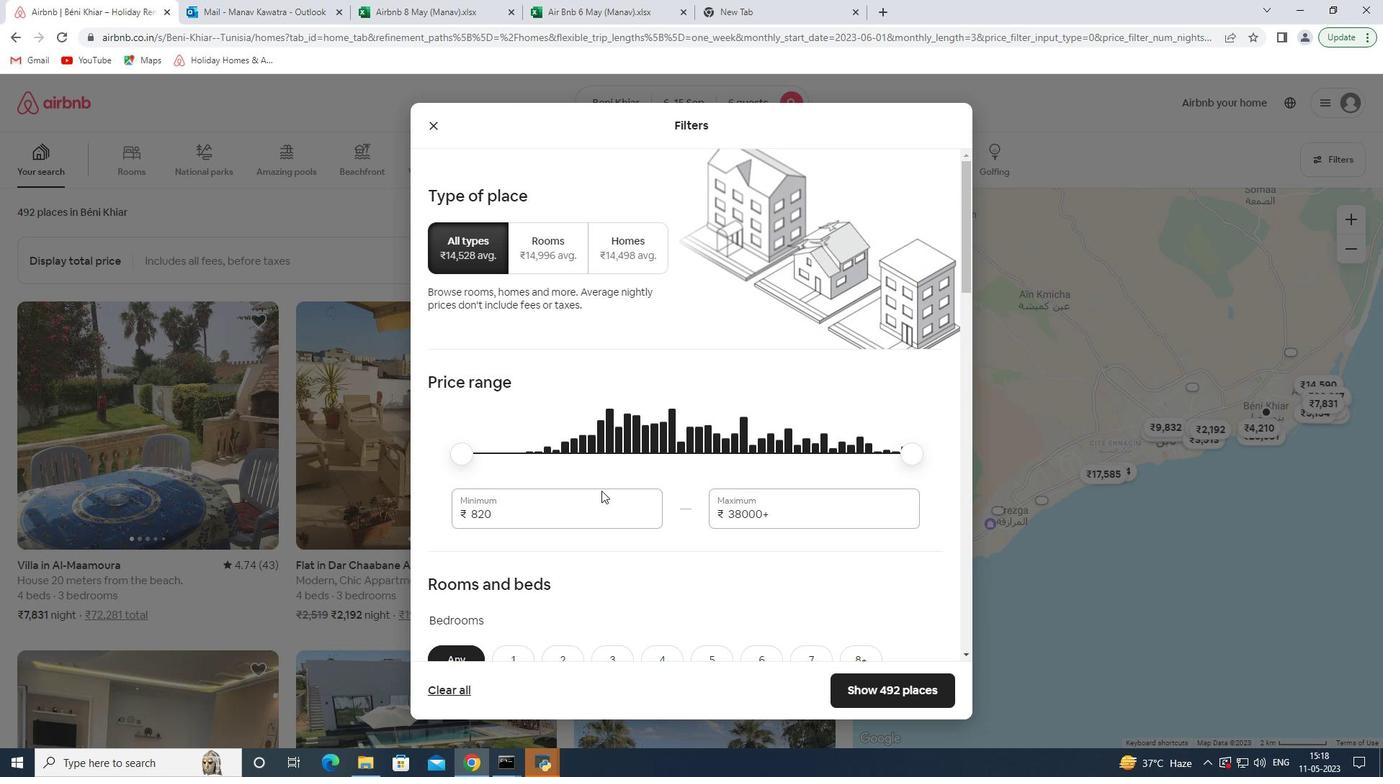 
Action: Mouse pressed left at (592, 507)
Screenshot: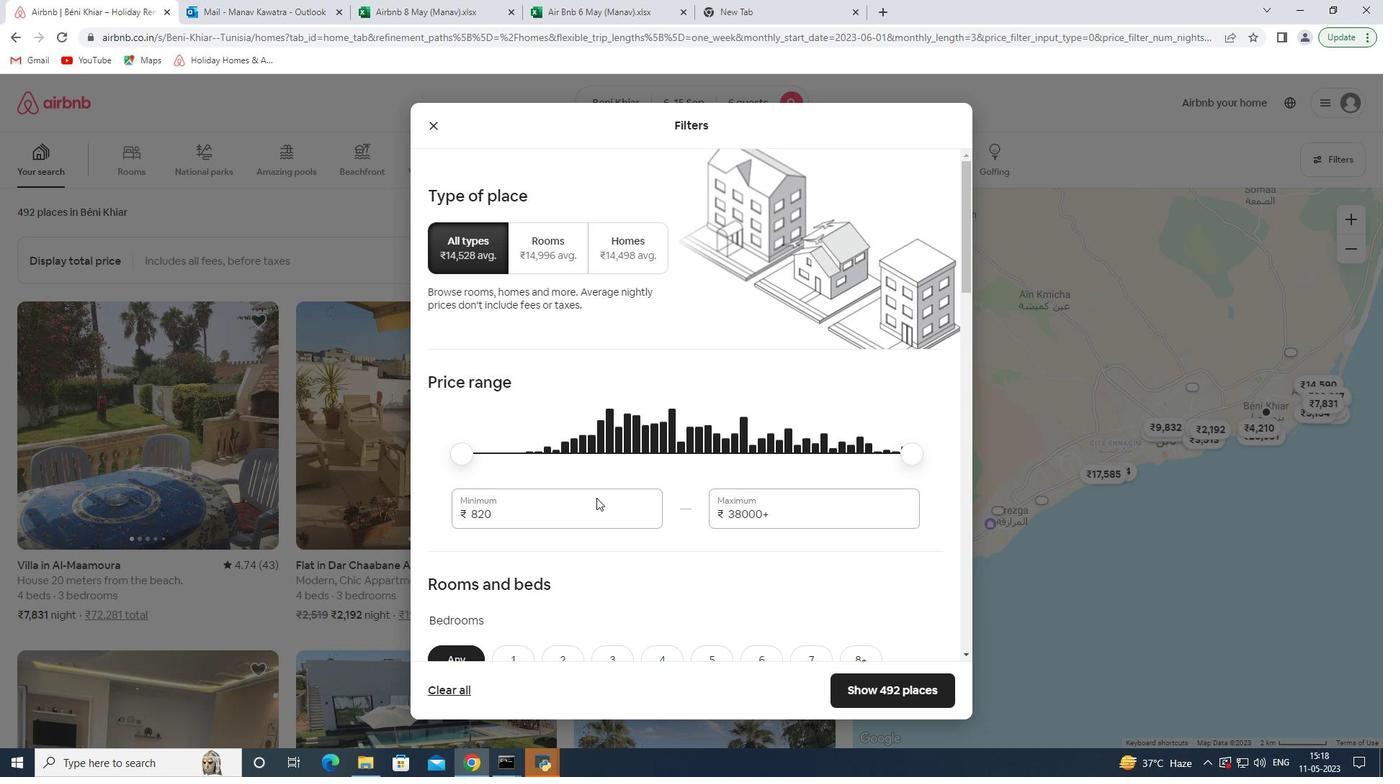 
Action: Mouse moved to (592, 505)
Screenshot: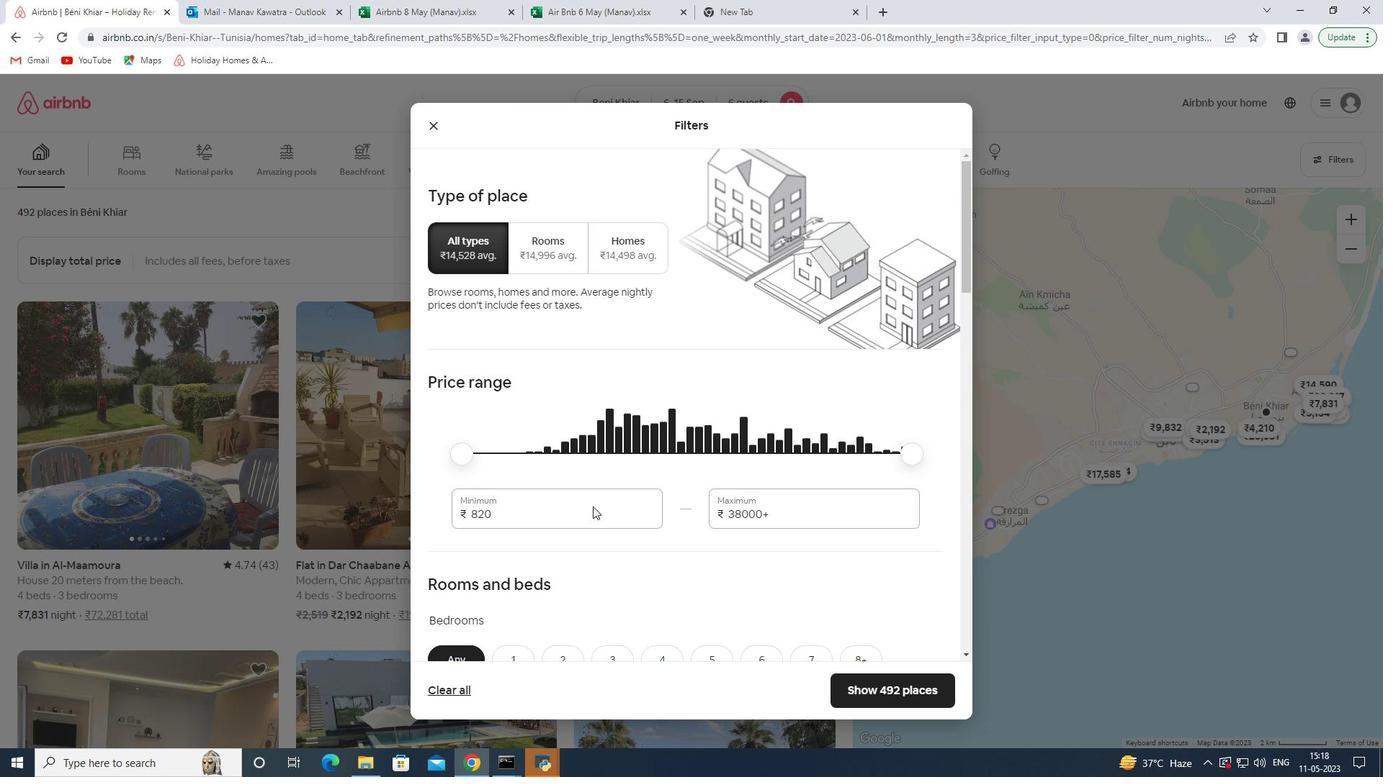
Action: Mouse pressed left at (592, 505)
Screenshot: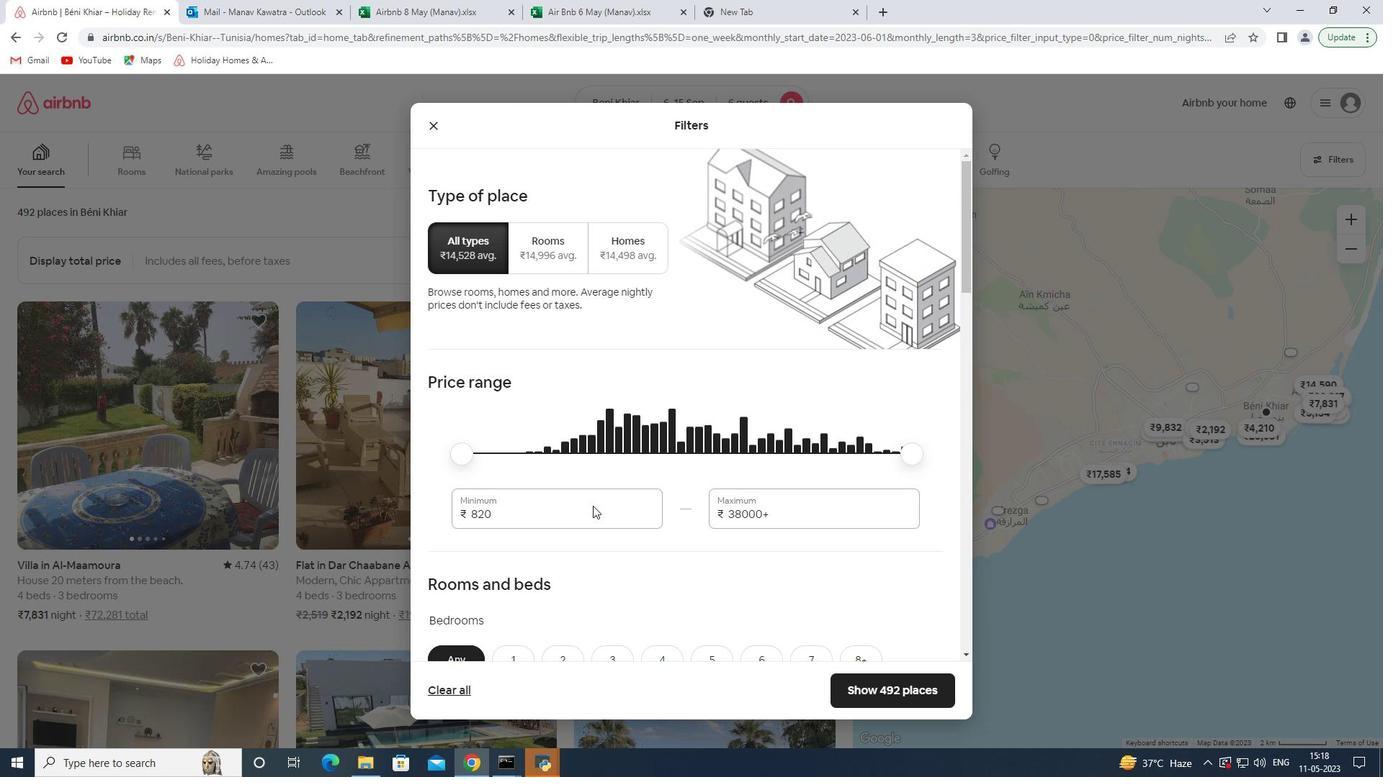 
Action: Mouse moved to (595, 502)
Screenshot: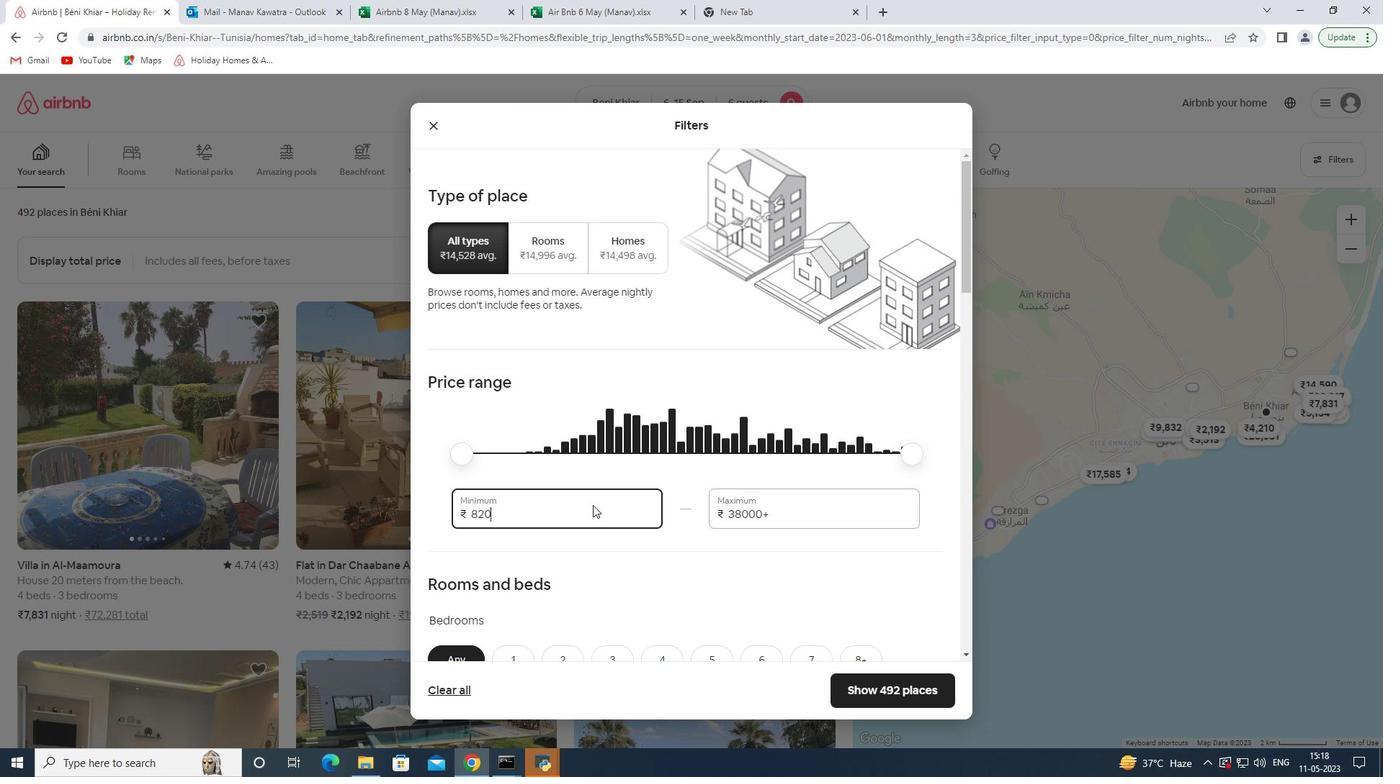 
Action: Mouse pressed left at (595, 502)
Screenshot: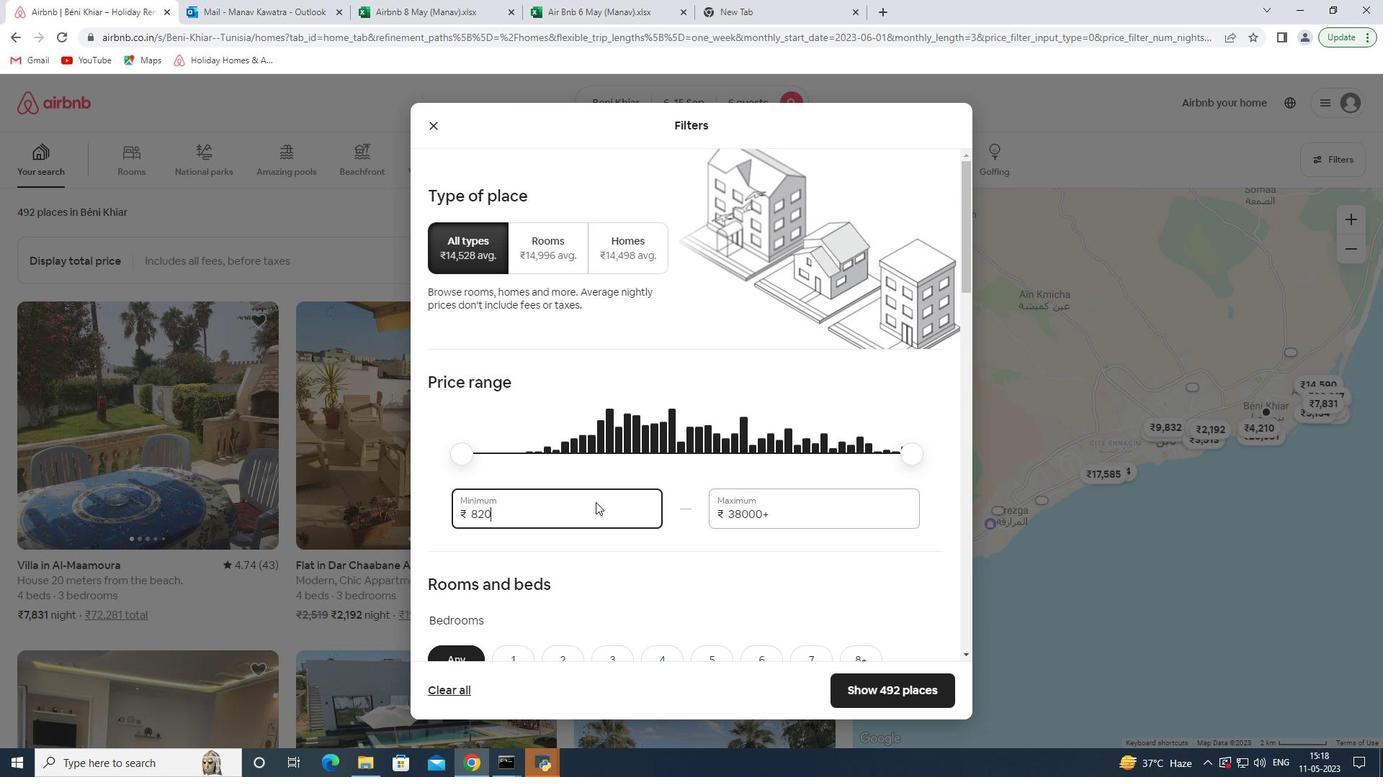 
Action: Mouse pressed left at (595, 502)
Screenshot: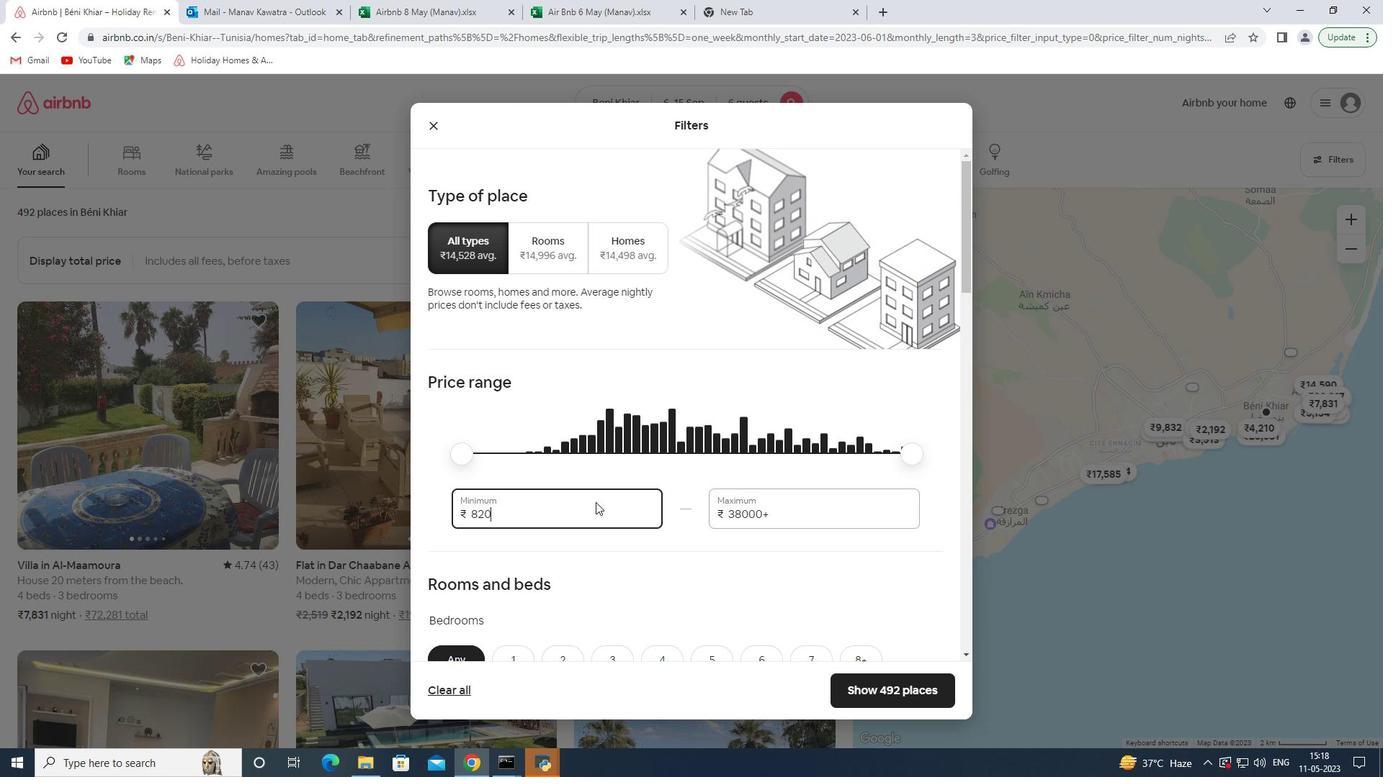 
Action: Mouse pressed left at (595, 502)
Screenshot: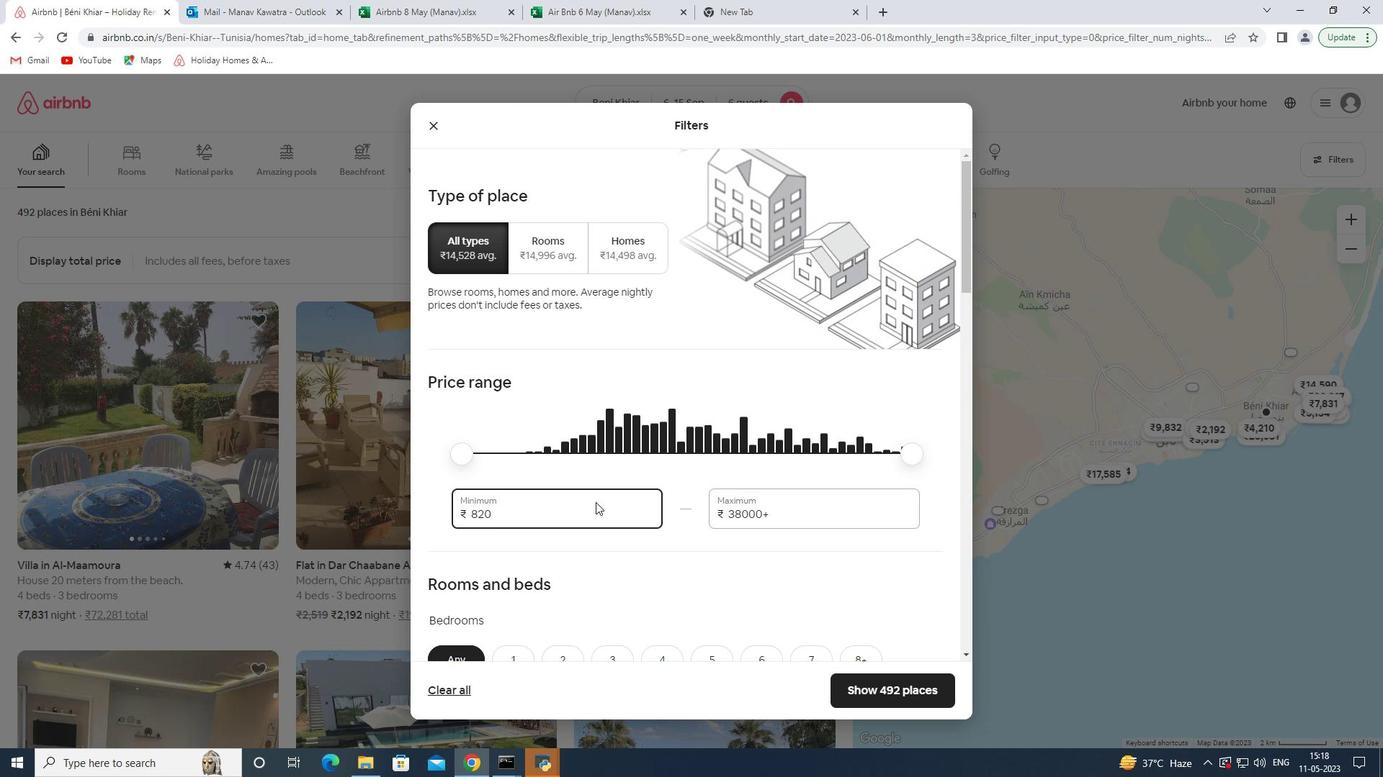 
Action: Mouse pressed left at (595, 502)
Screenshot: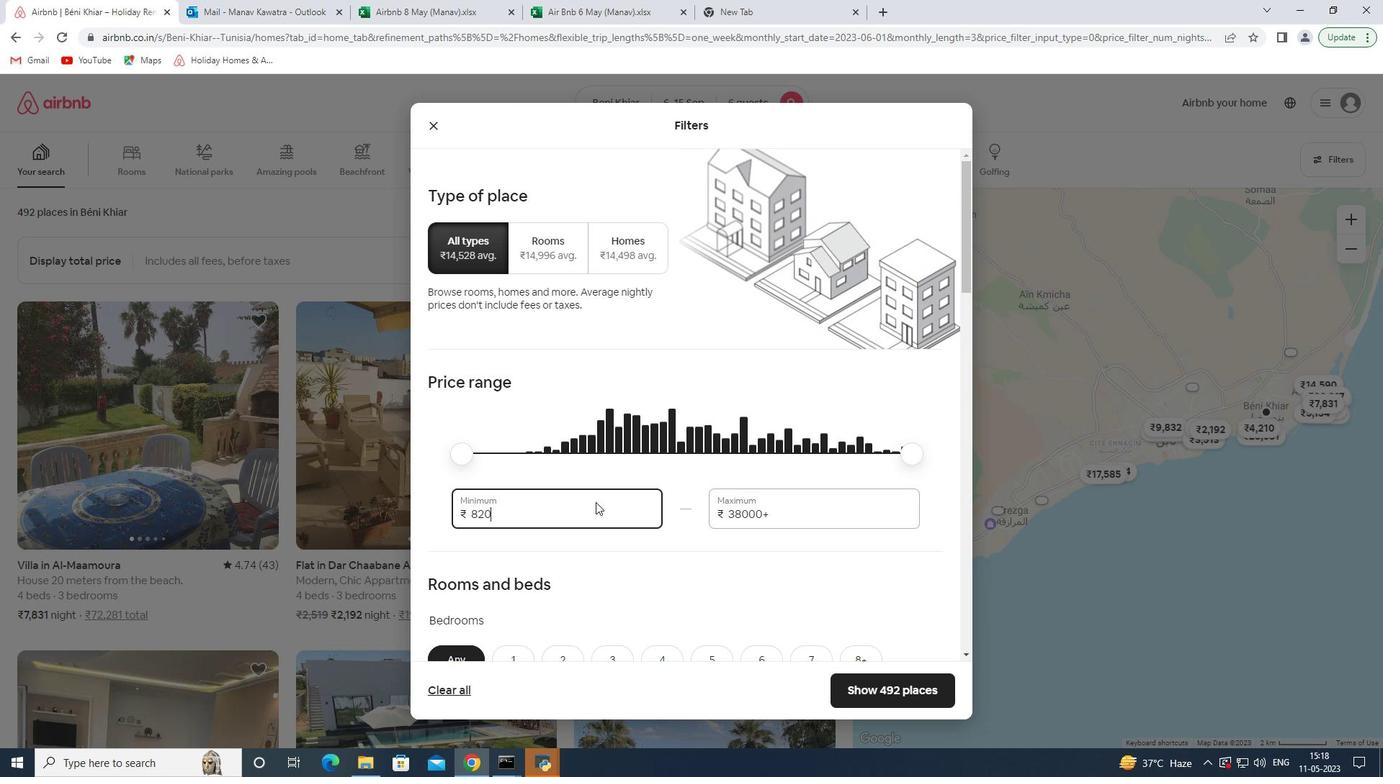 
Action: Mouse pressed left at (595, 502)
Screenshot: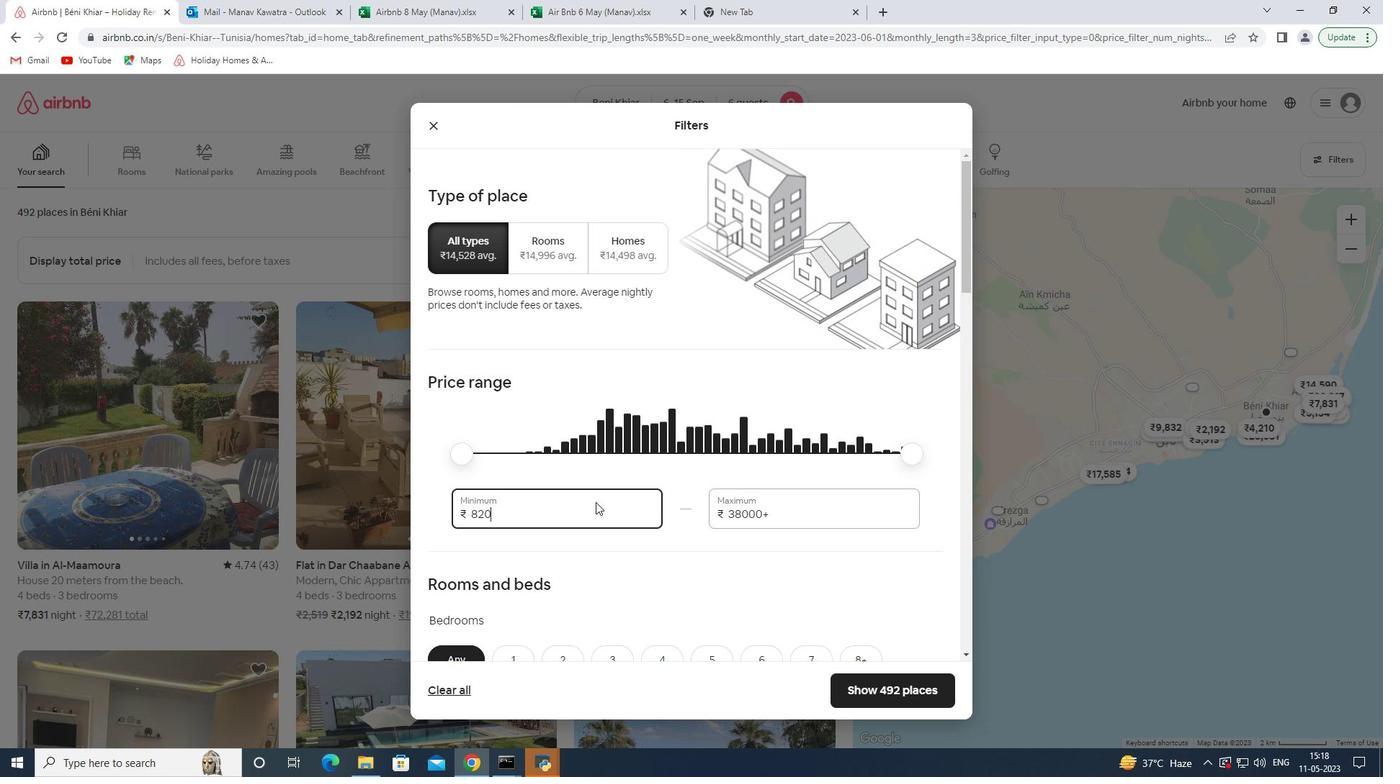
Action: Mouse pressed left at (595, 502)
Screenshot: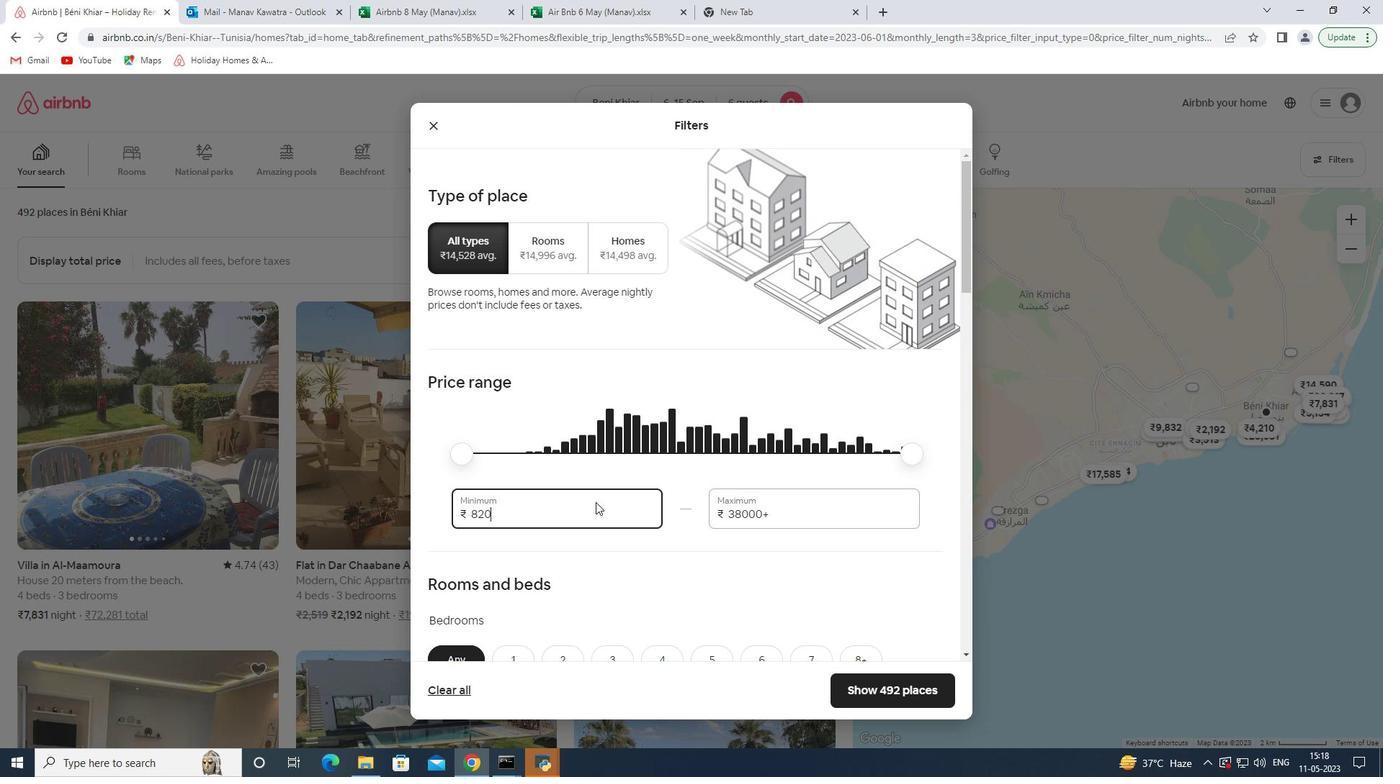 
Action: Mouse pressed left at (595, 502)
Screenshot: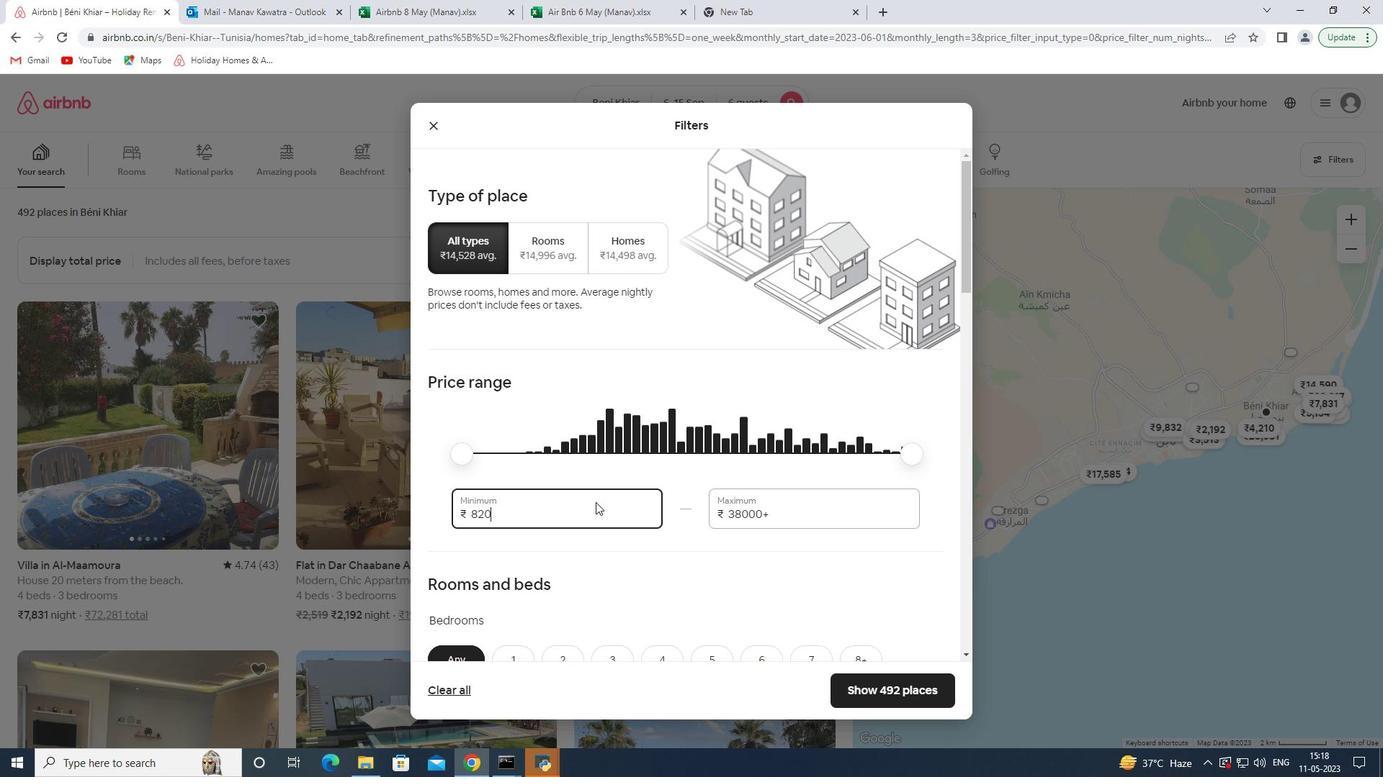 
Action: Mouse pressed left at (595, 502)
Screenshot: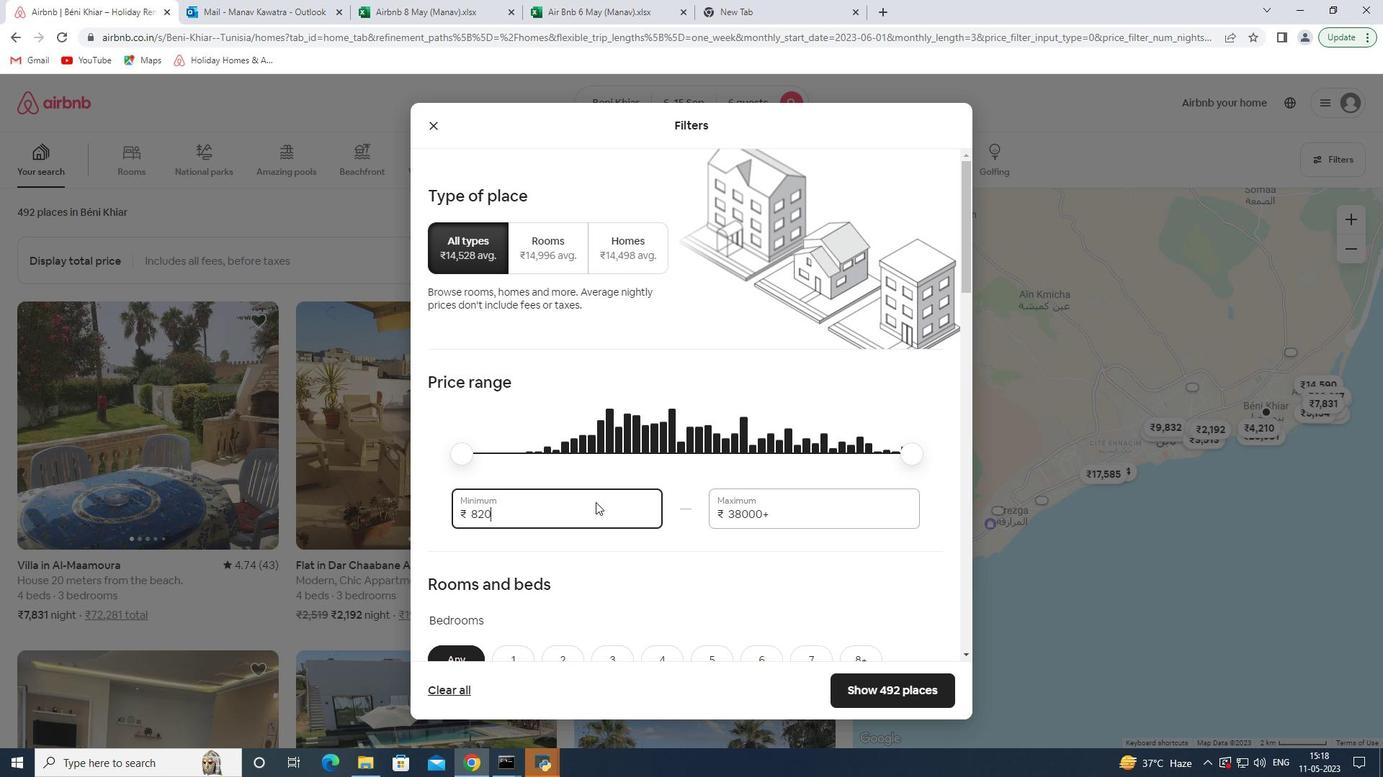 
Action: Mouse pressed left at (595, 502)
Screenshot: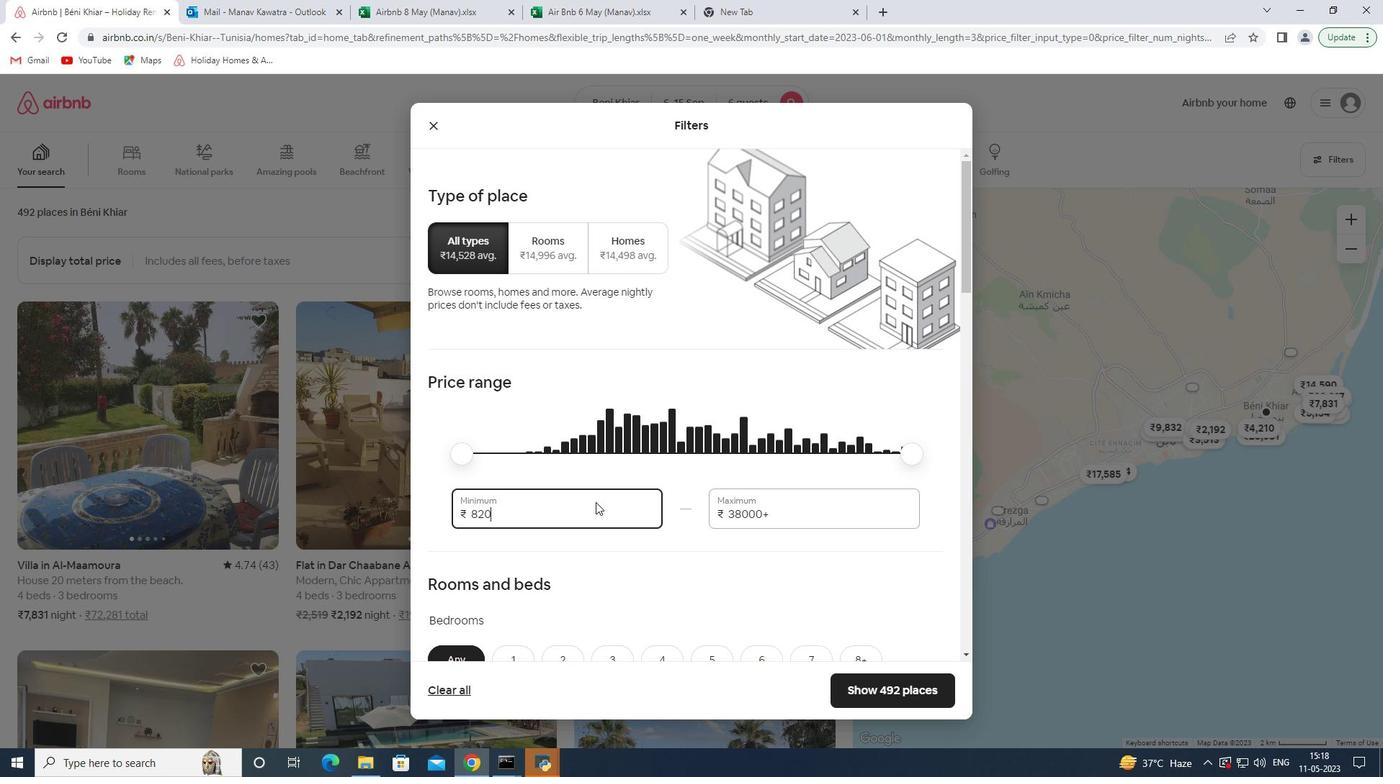 
Action: Mouse pressed left at (595, 502)
Screenshot: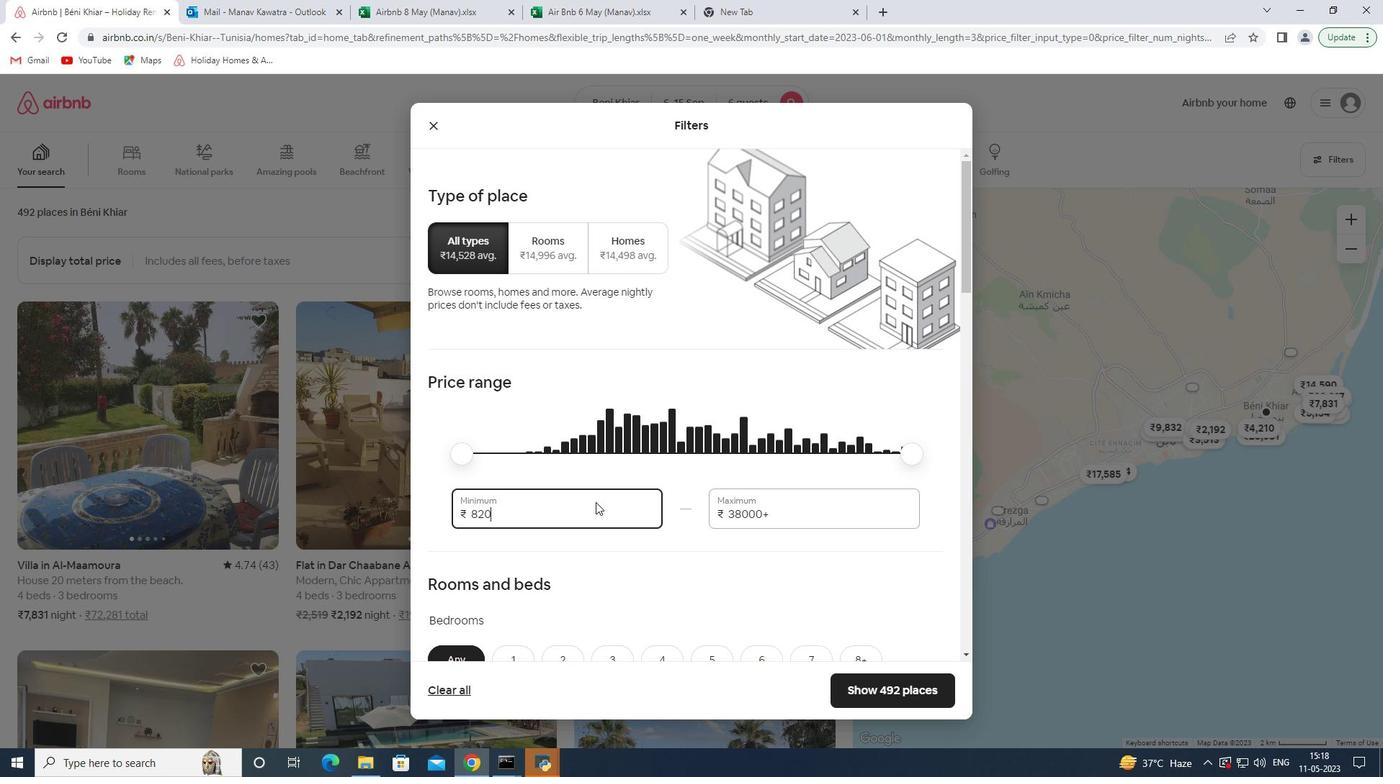 
Action: Mouse pressed left at (595, 502)
Screenshot: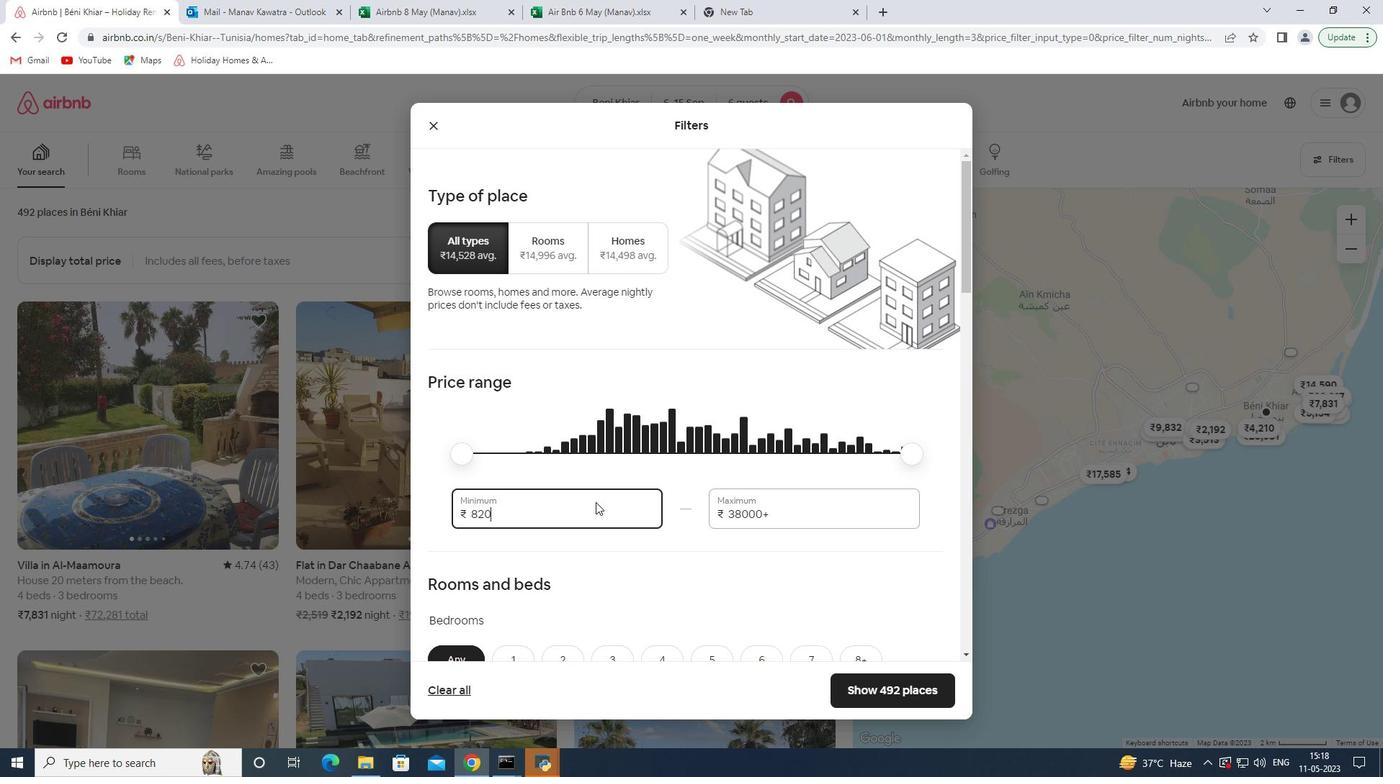 
Action: Mouse pressed left at (595, 502)
Screenshot: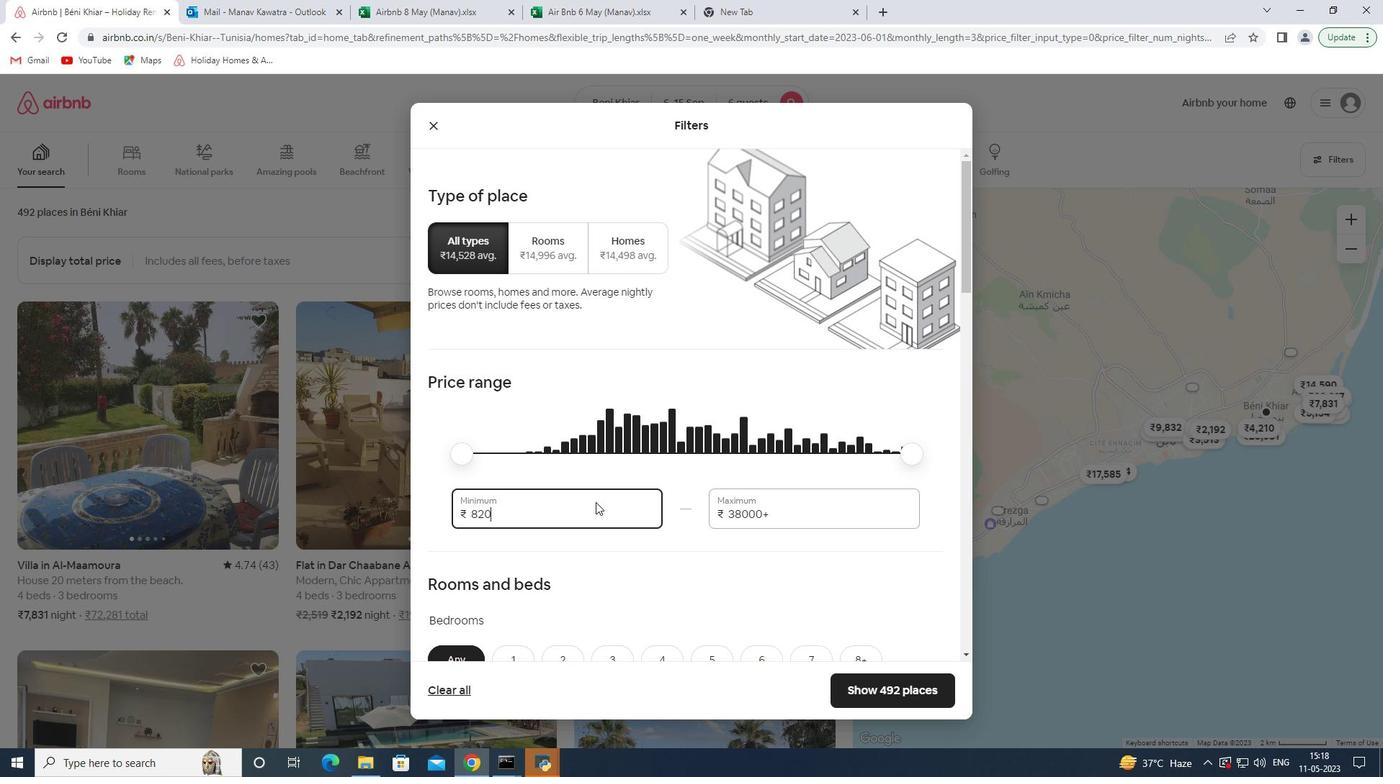 
Action: Mouse pressed left at (595, 502)
Screenshot: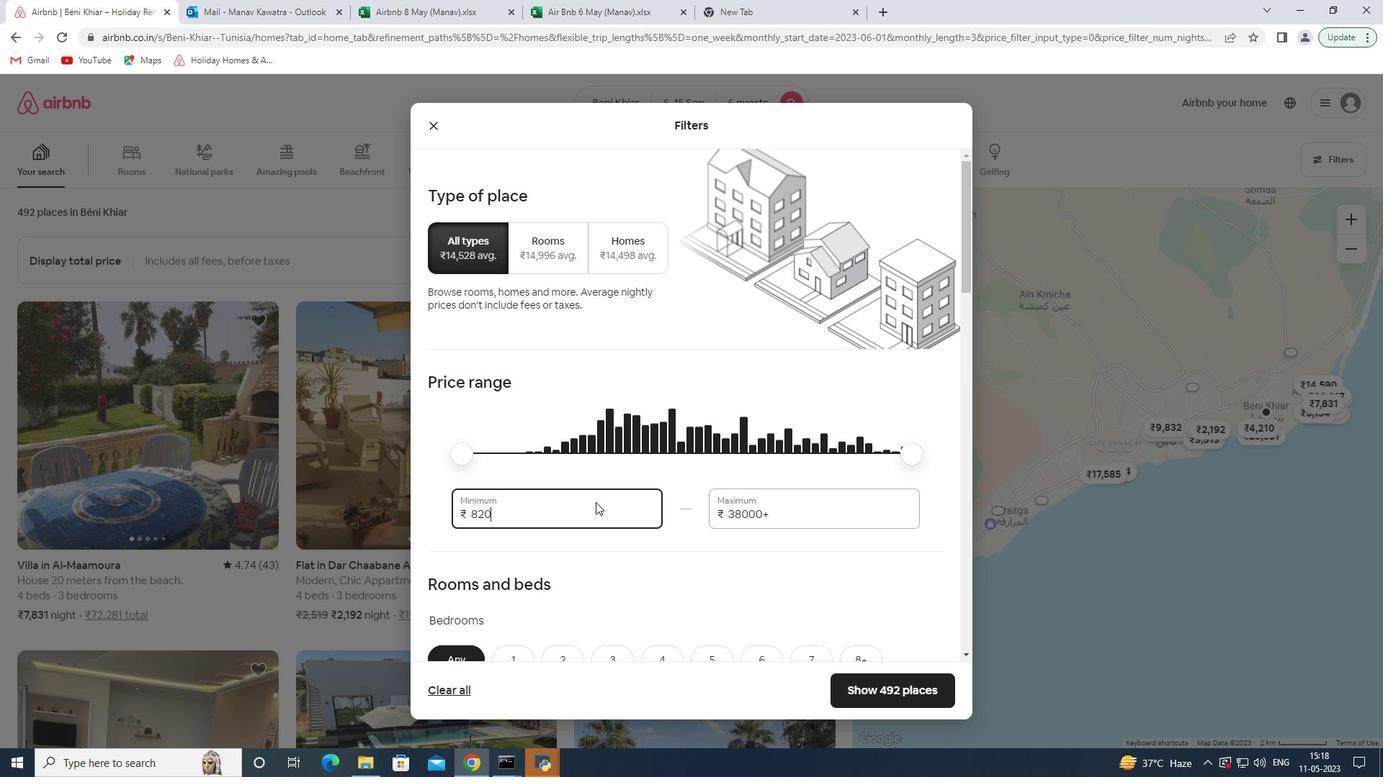 
Action: Mouse pressed left at (595, 502)
Screenshot: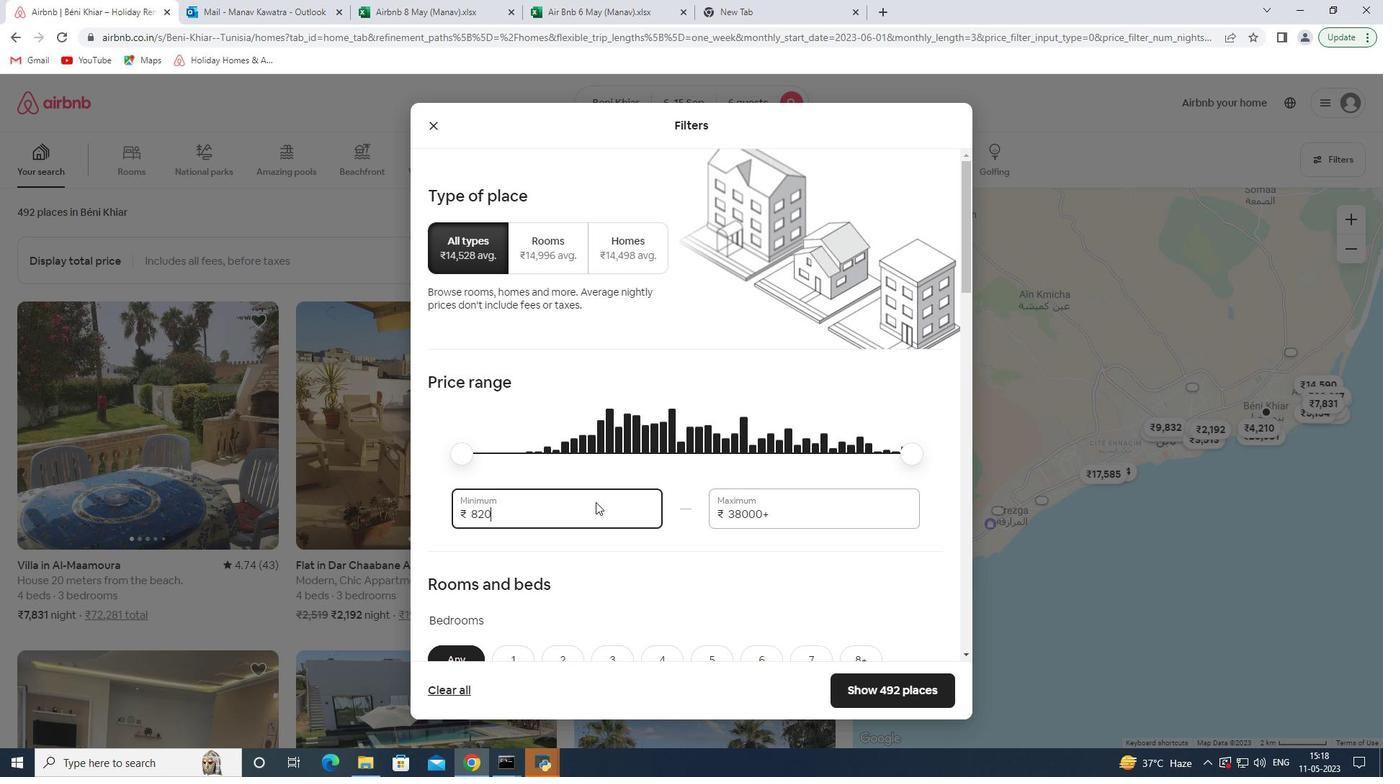 
Action: Mouse pressed left at (595, 502)
Screenshot: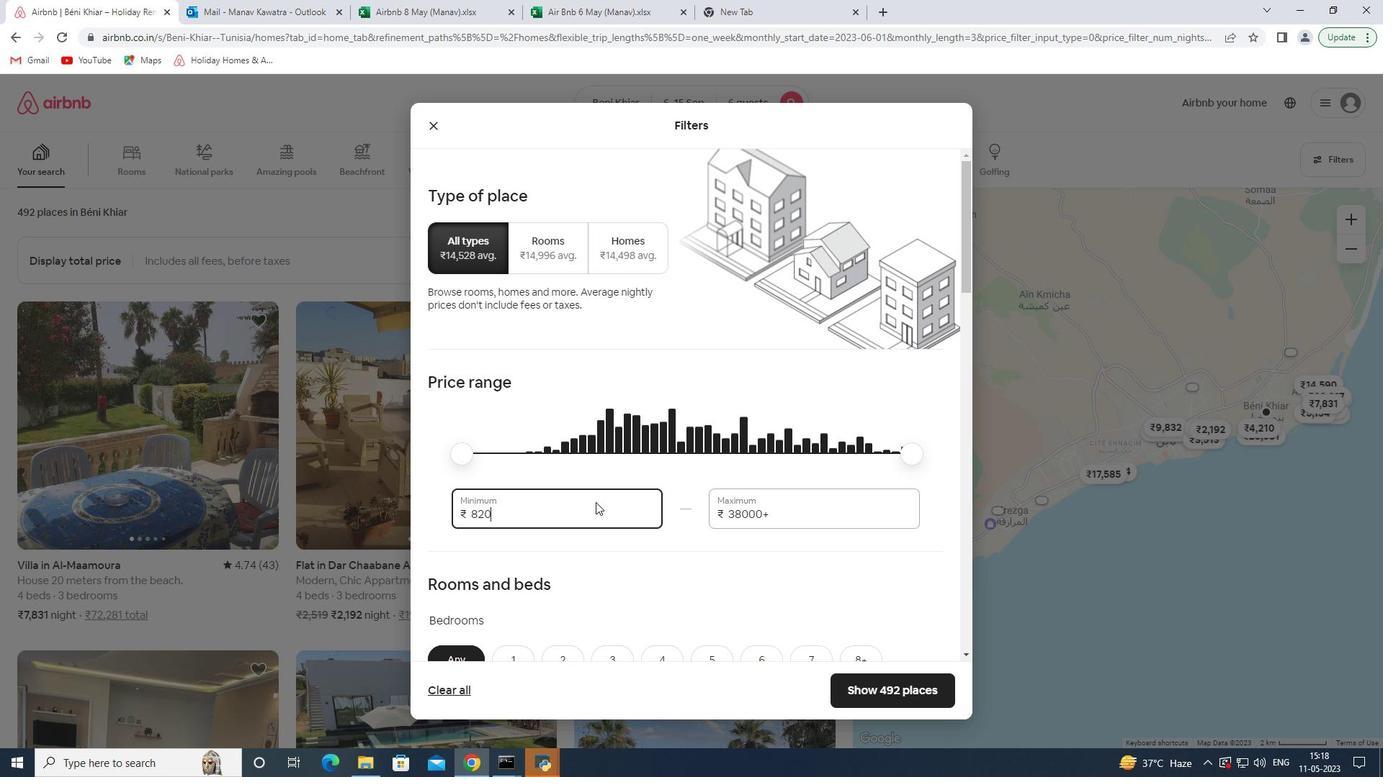 
Action: Mouse pressed left at (595, 502)
Screenshot: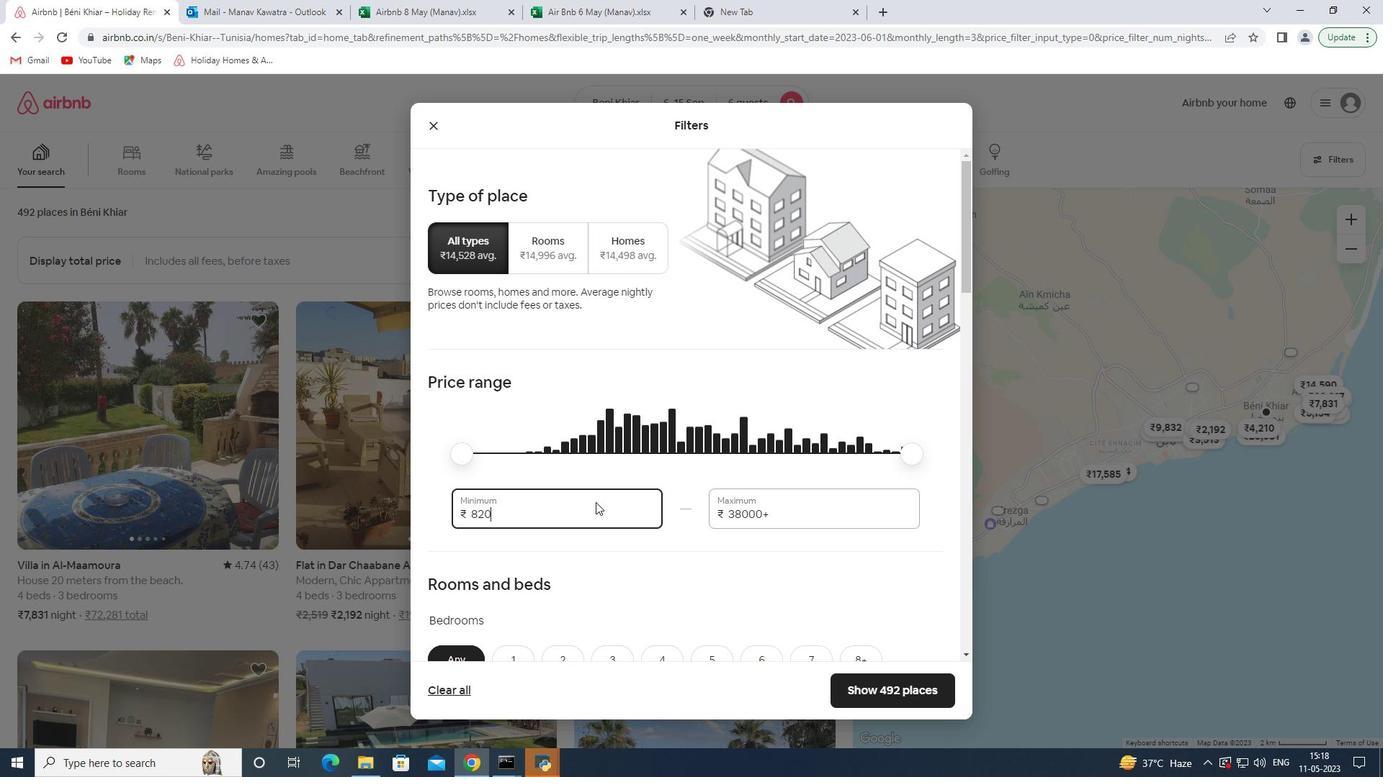 
Action: Mouse moved to (632, 499)
Screenshot: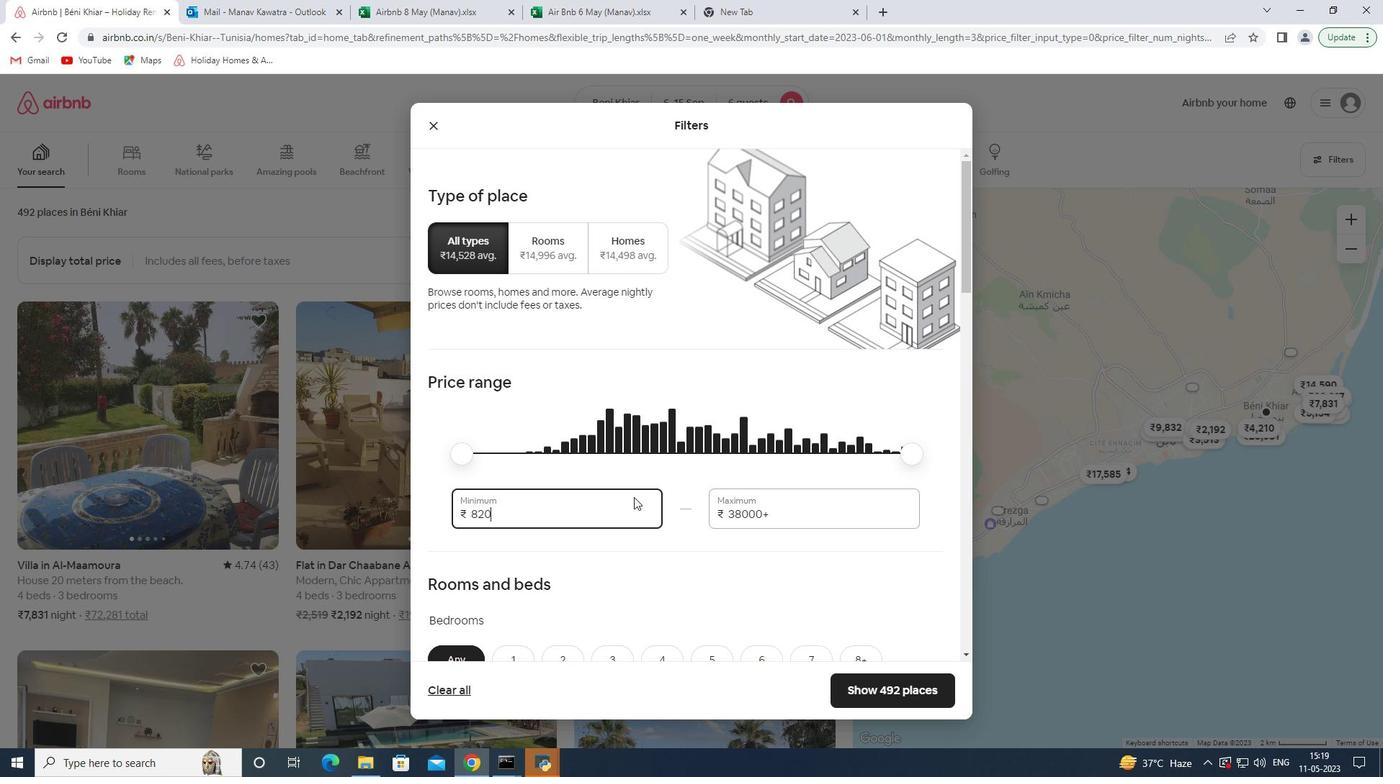 
Action: Mouse pressed left at (632, 499)
Screenshot: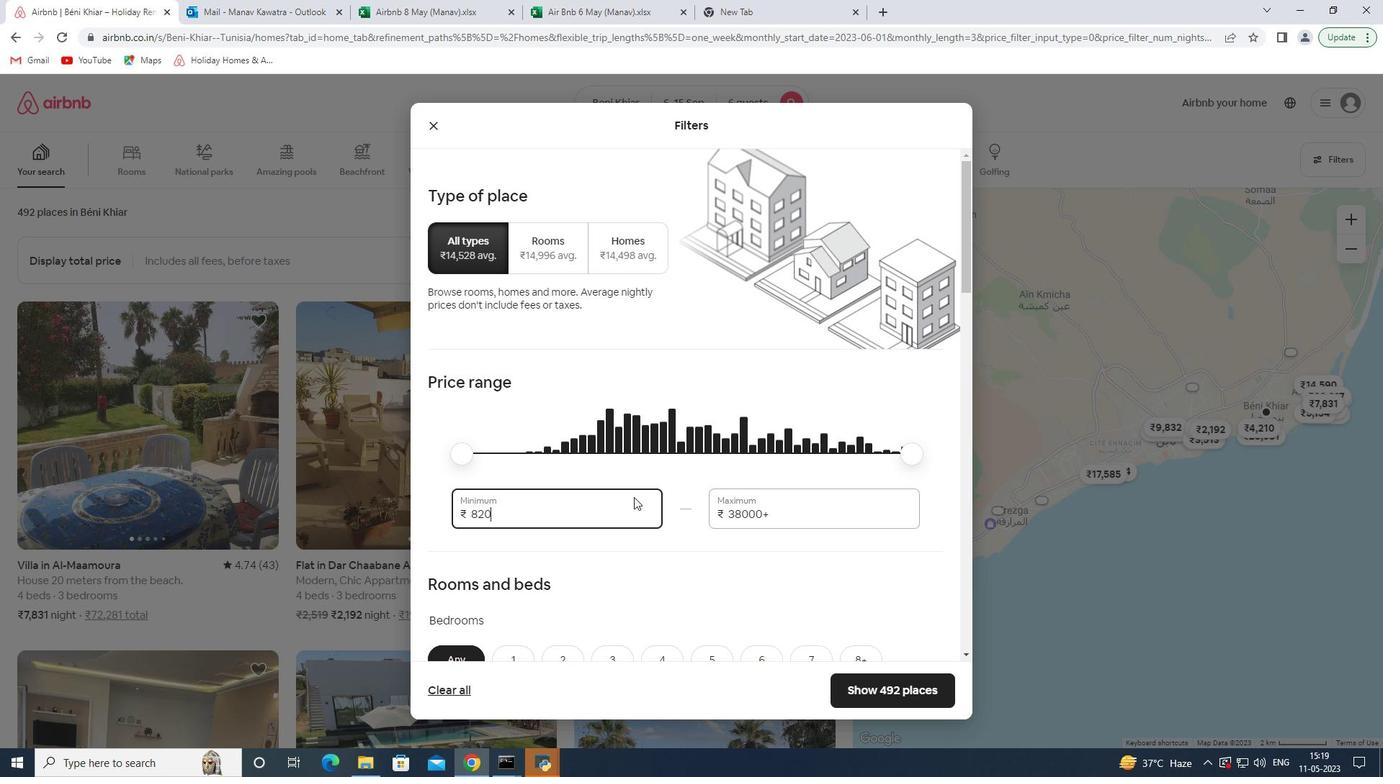 
Action: Mouse pressed left at (632, 499)
Screenshot: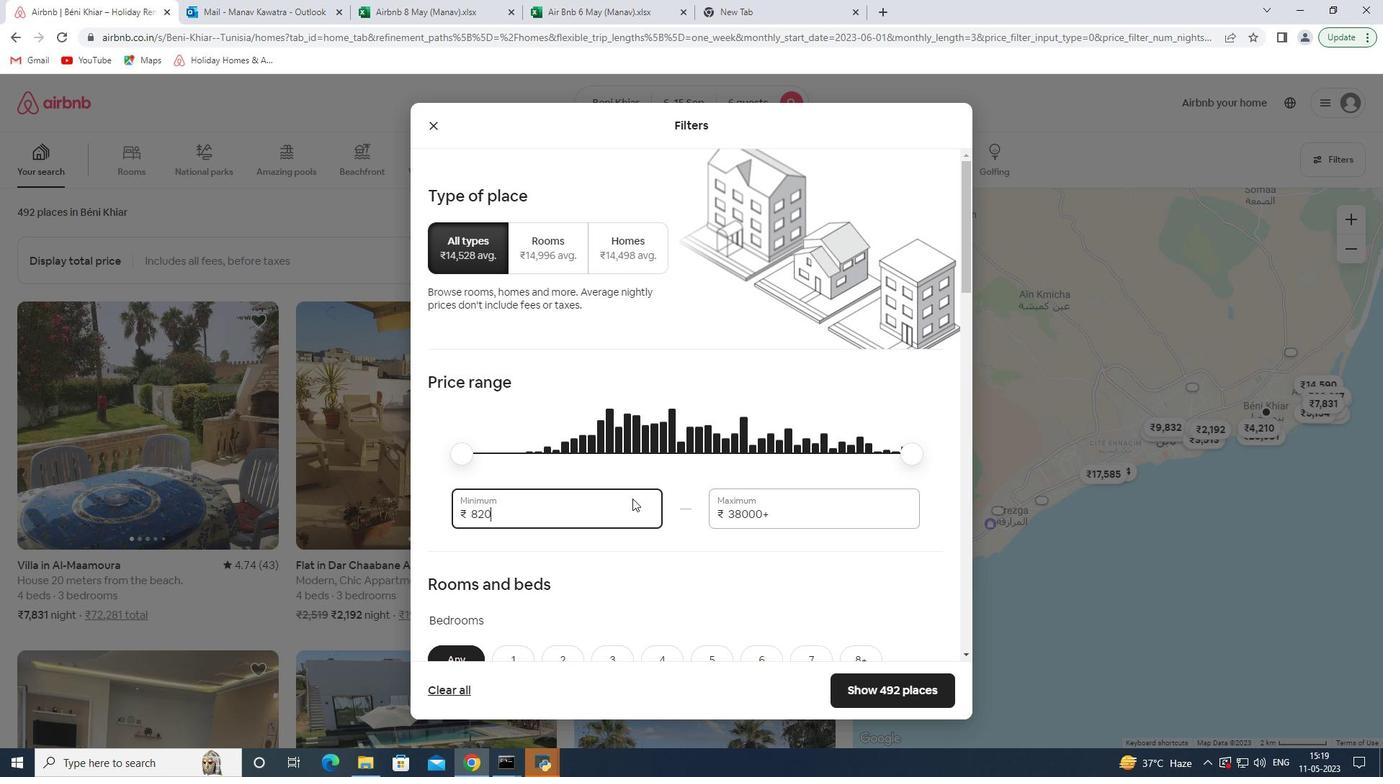 
Action: Mouse pressed left at (632, 499)
Screenshot: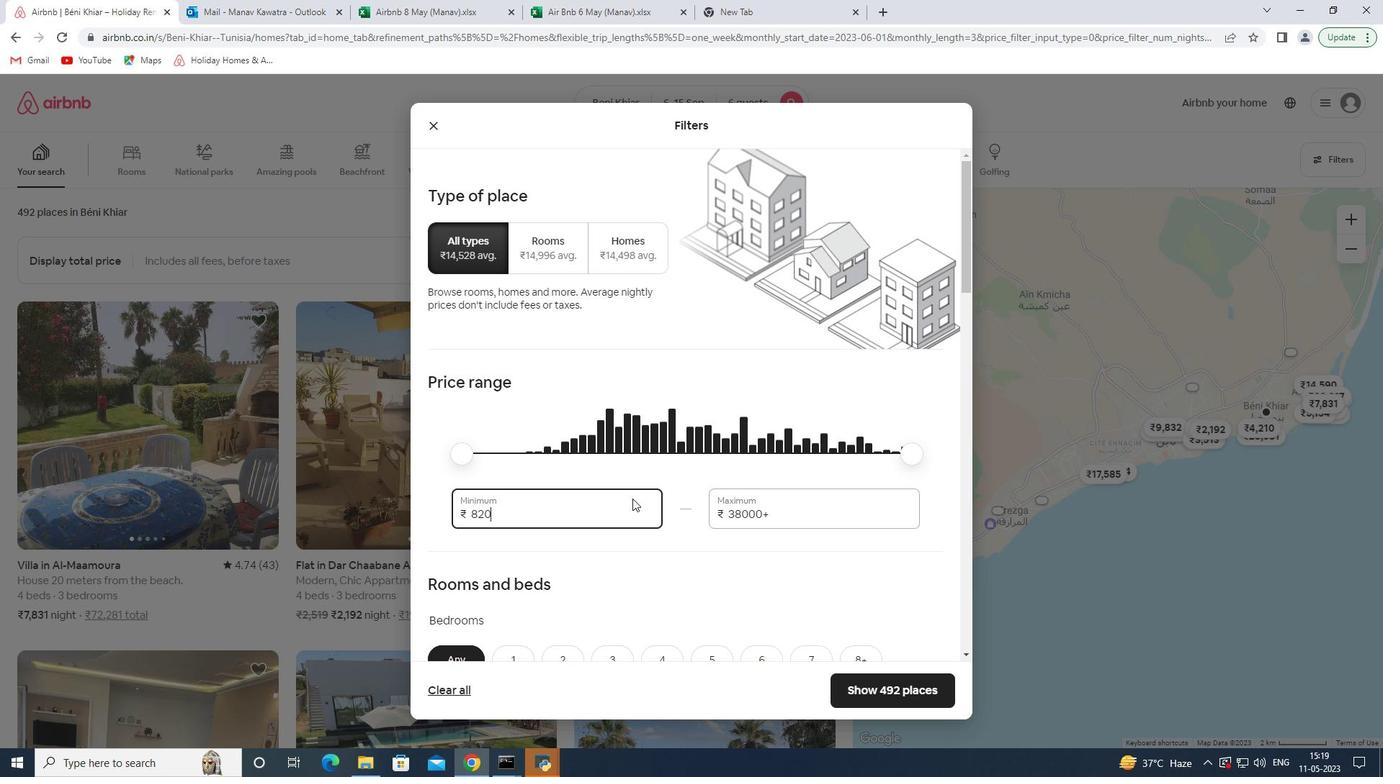 
Action: Mouse pressed left at (632, 499)
Screenshot: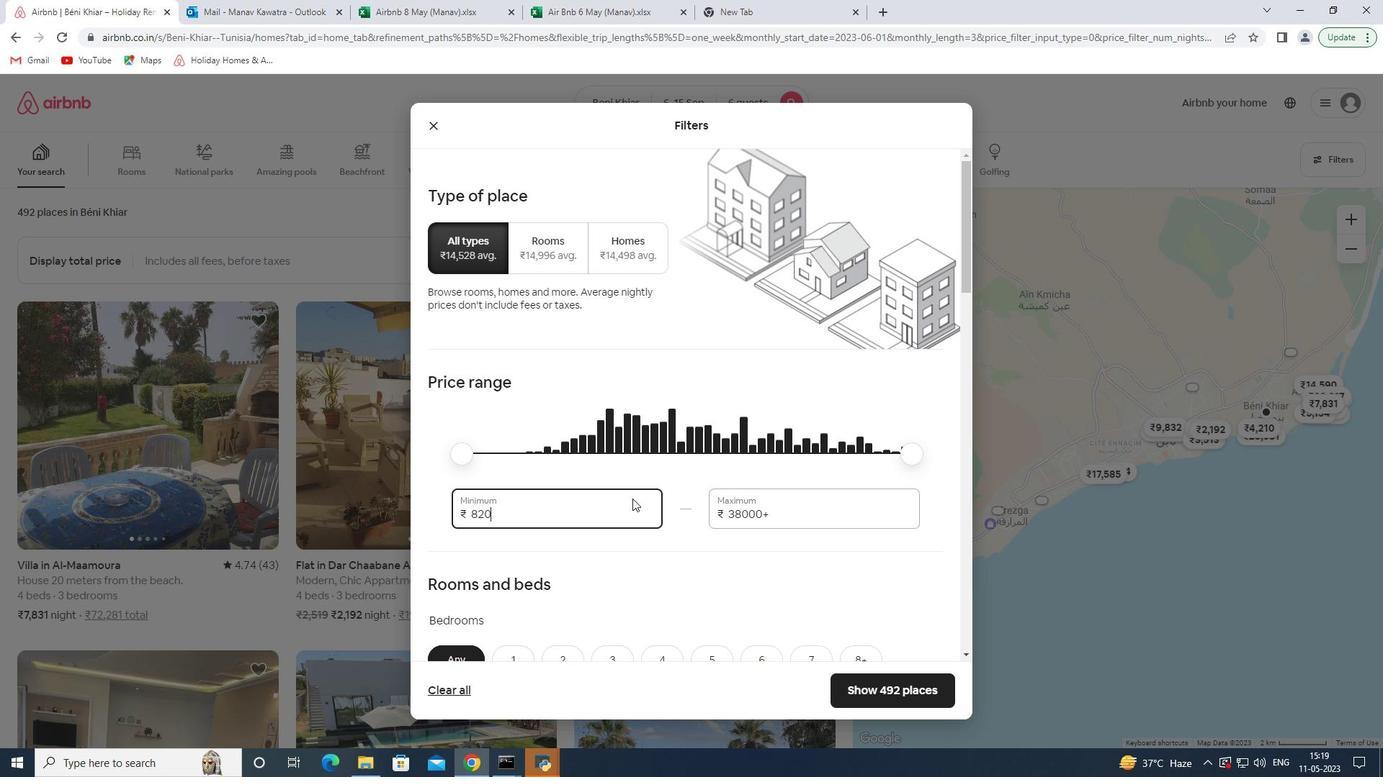 
Action: Mouse pressed left at (632, 499)
Screenshot: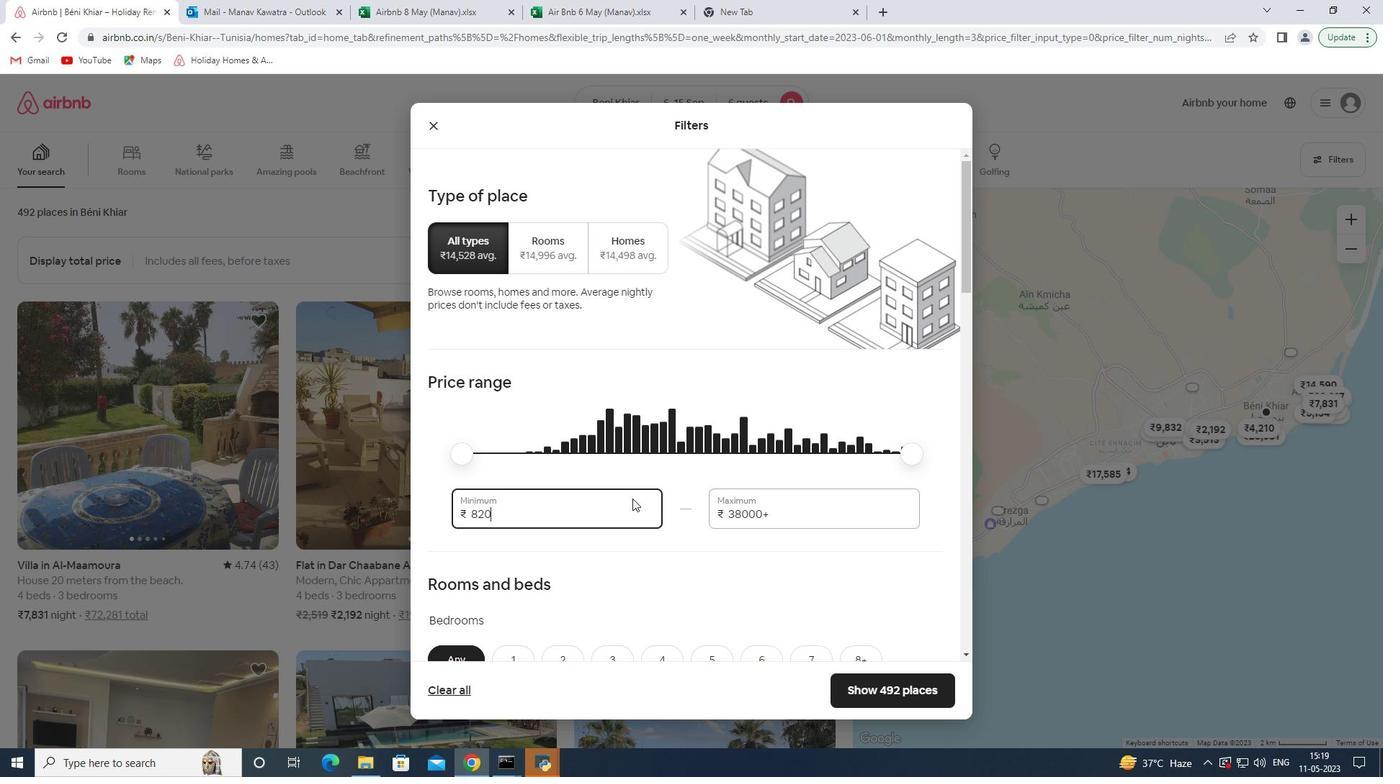 
Action: Mouse pressed left at (632, 499)
Screenshot: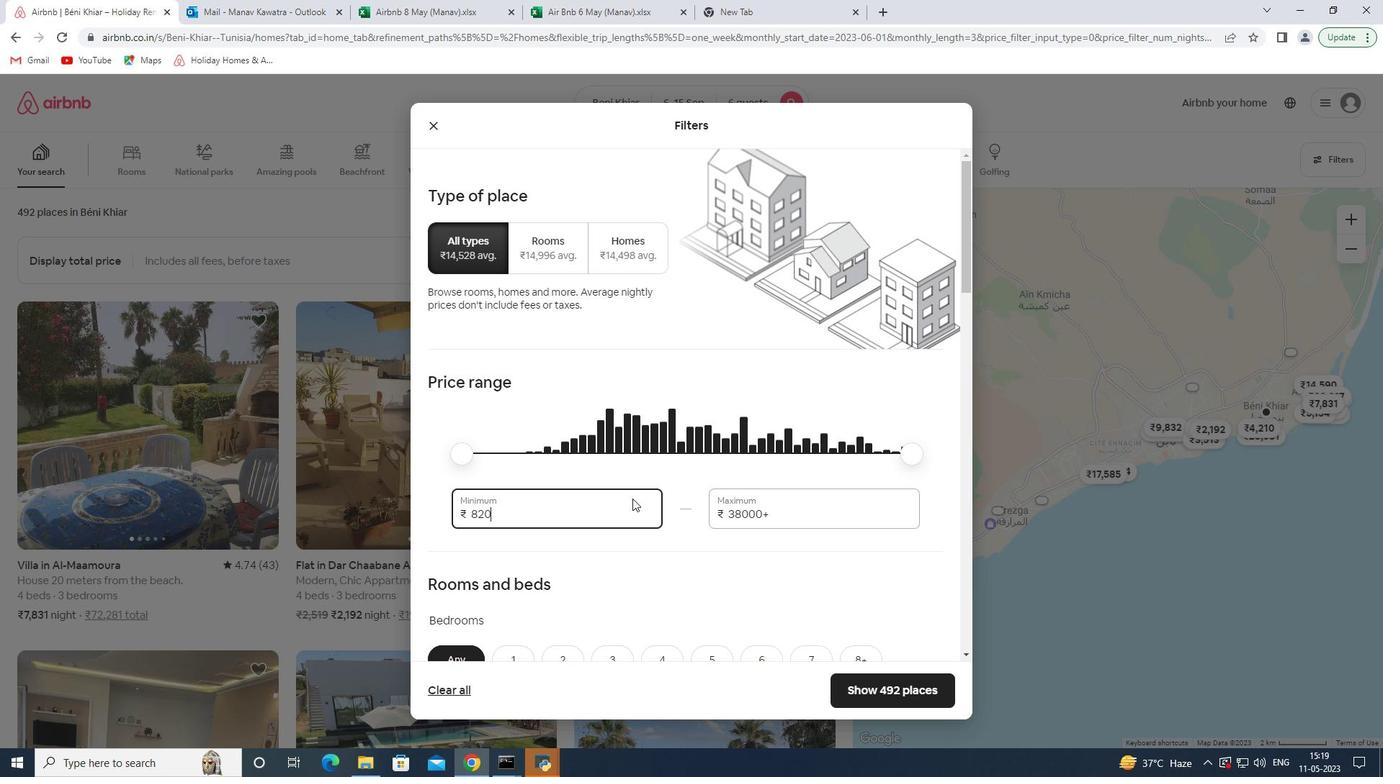 
Action: Mouse pressed left at (632, 499)
Screenshot: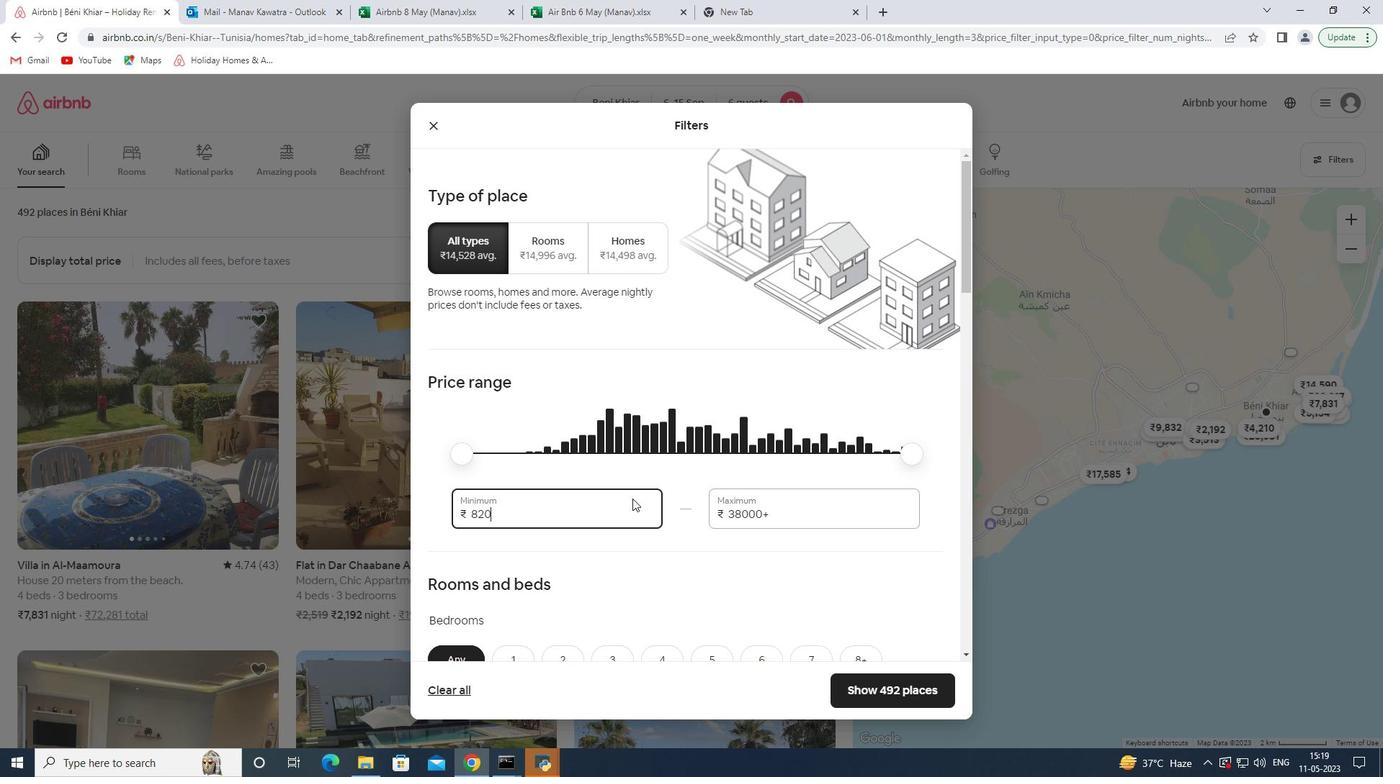 
Action: Mouse moved to (638, 497)
Screenshot: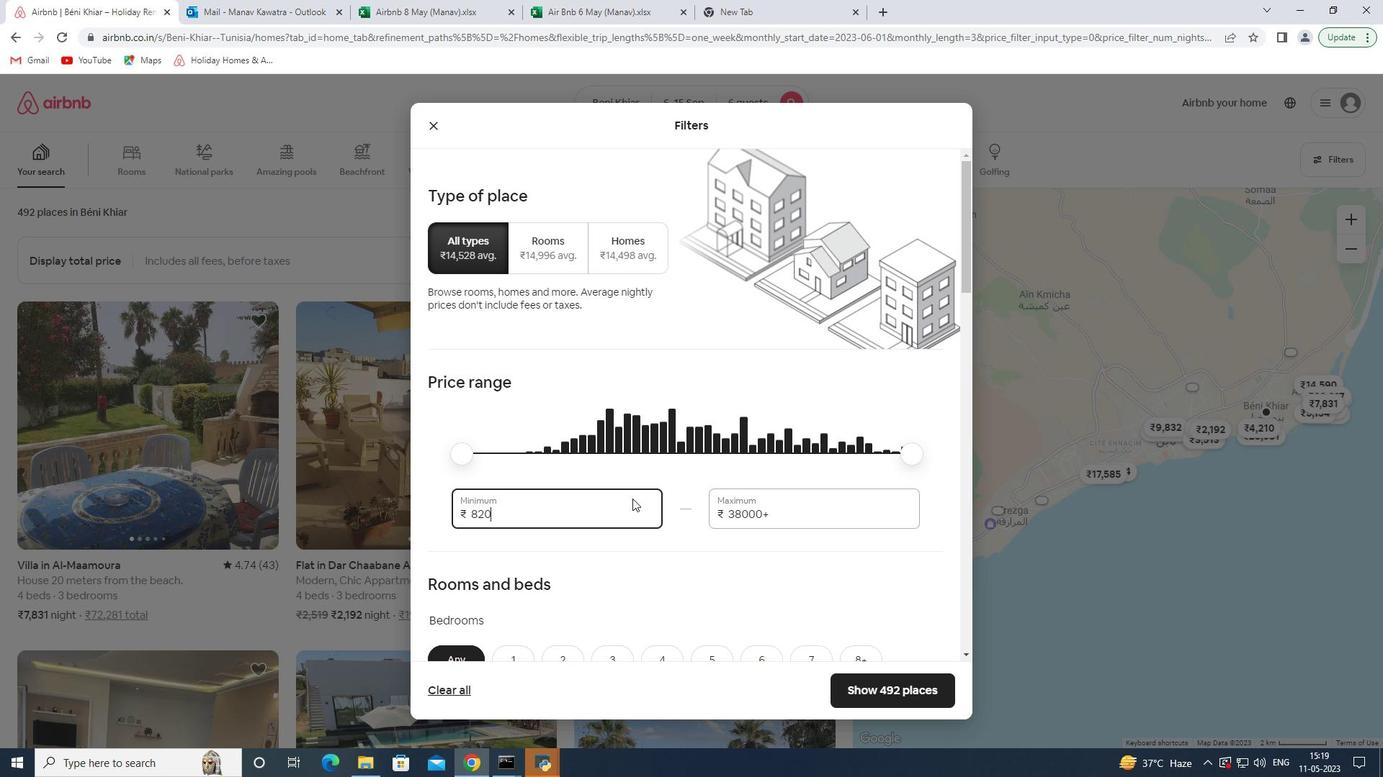 
Action: Key pressed <Key.f12><Key.backspace><Key.f12><Key.backspace><Key.f12><Key.f12><Key.f12><Key.f12><Key.f12><Key.backspace><Key.backspace><Key.backspace><Key.backspace>
Screenshot: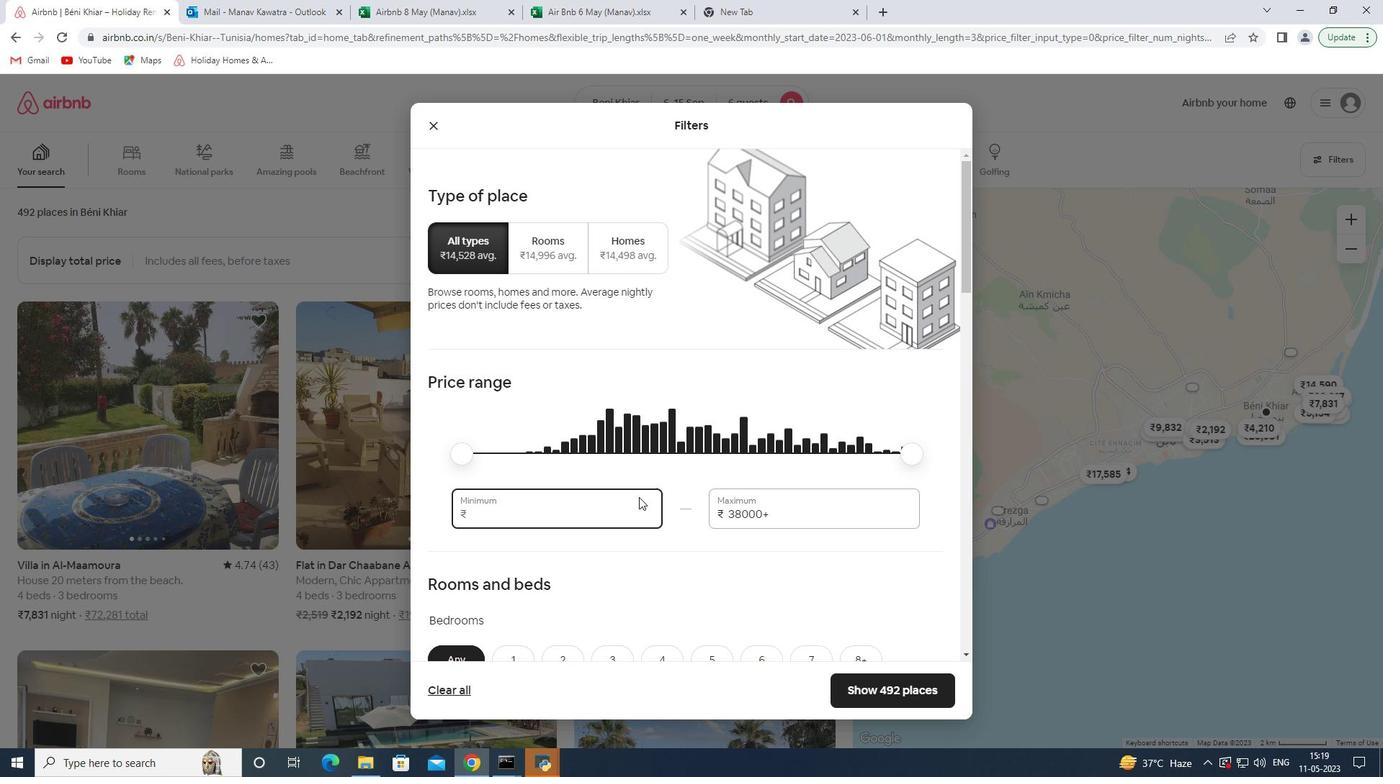 
Action: Mouse moved to (1371, 77)
Screenshot: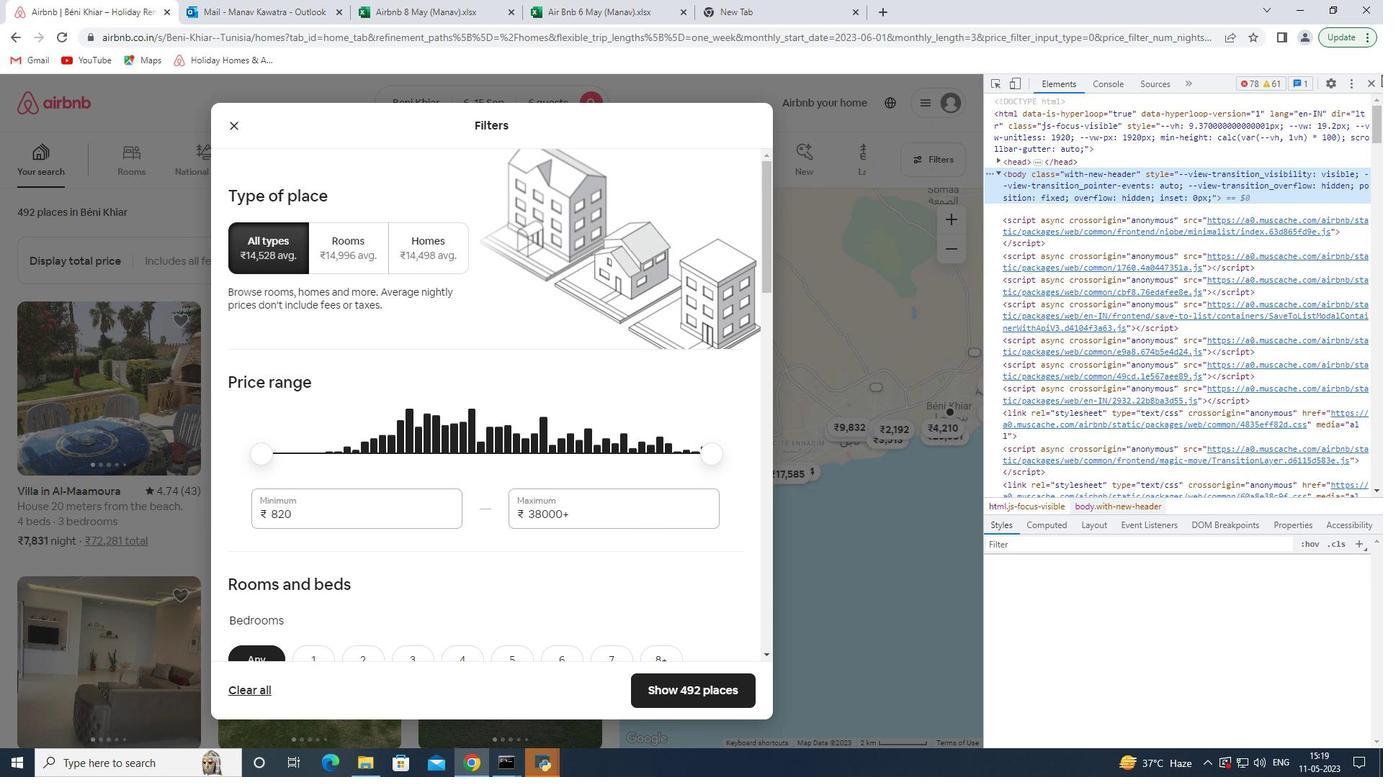 
Action: Mouse pressed left at (1371, 77)
Screenshot: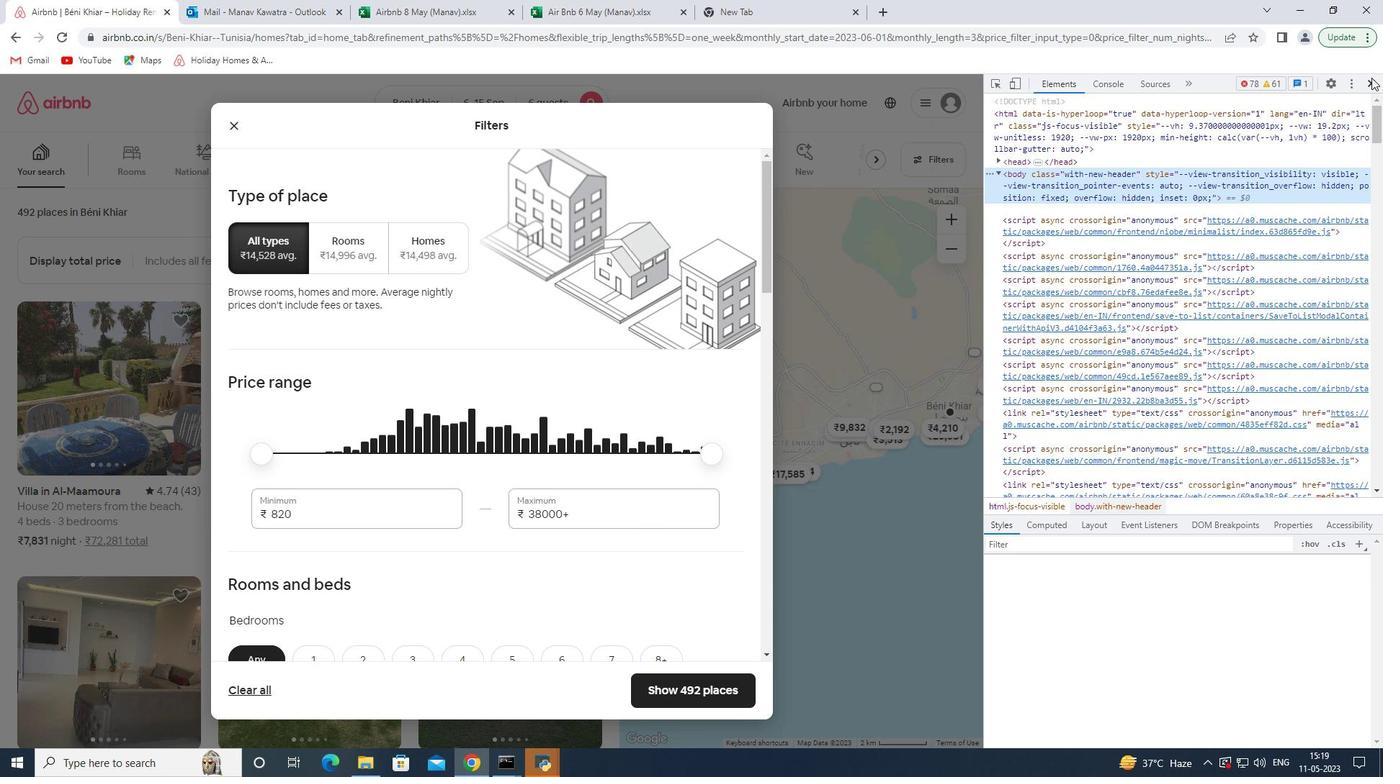 
Action: Mouse moved to (604, 499)
Screenshot: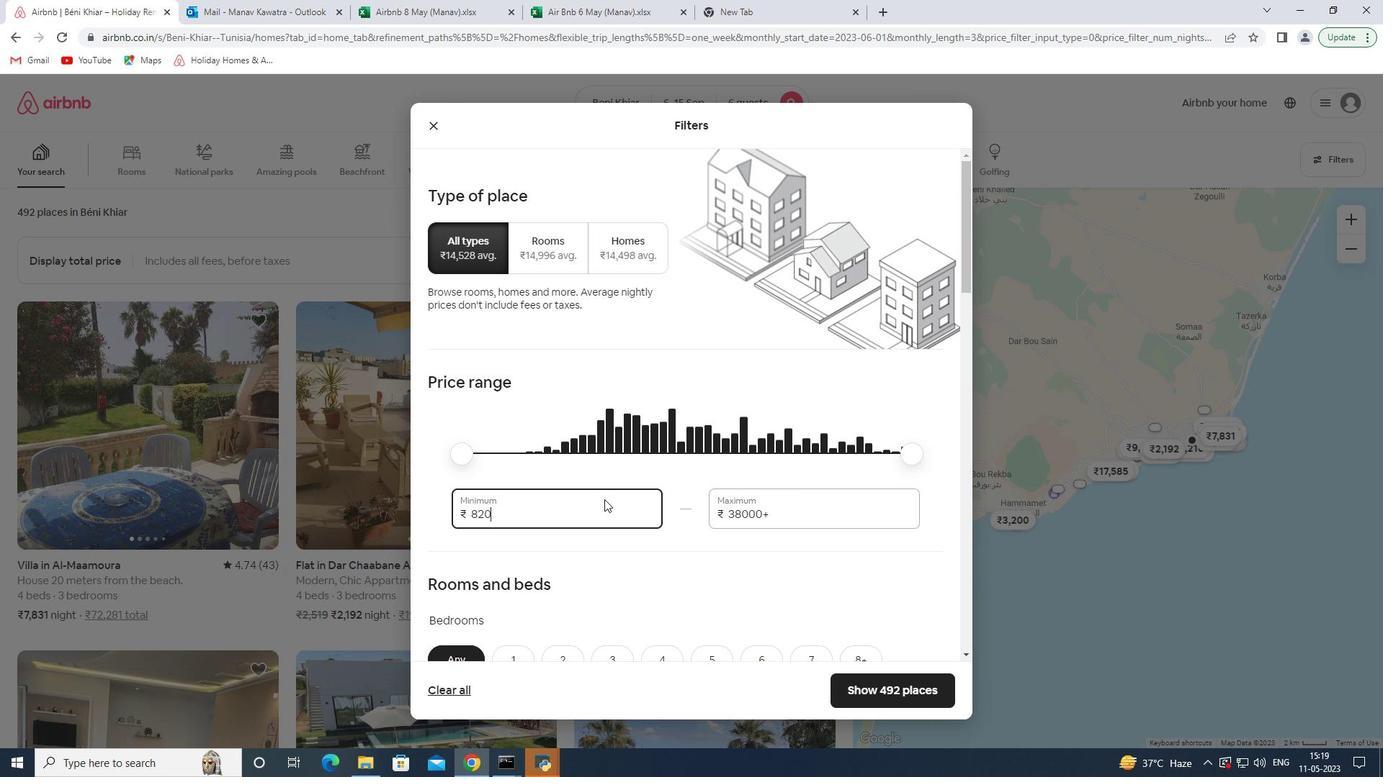 
Action: Key pressed <Key.backspace><Key.backspace><Key.backspace><Key.backspace>8000<Key.tab>120000<Key.backspace>
Screenshot: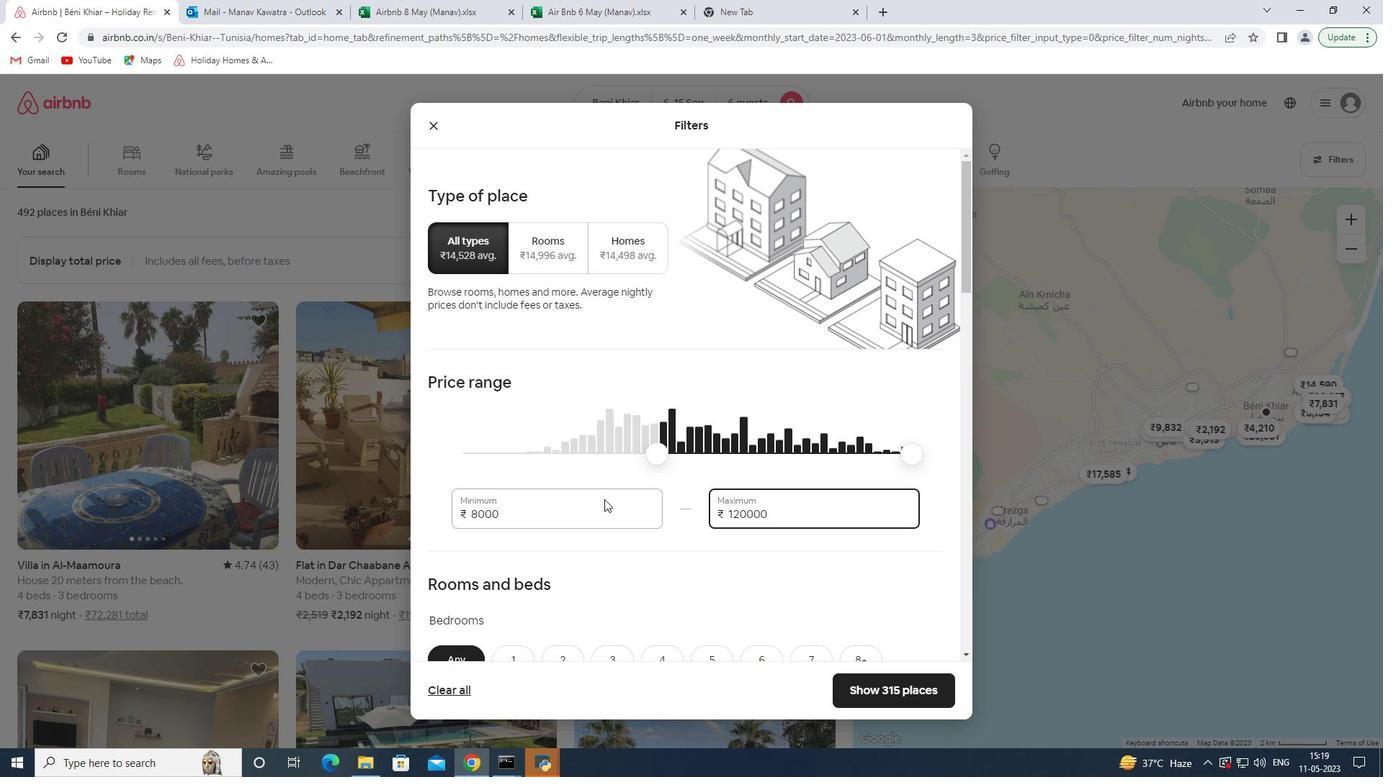 
Action: Mouse moved to (616, 461)
Screenshot: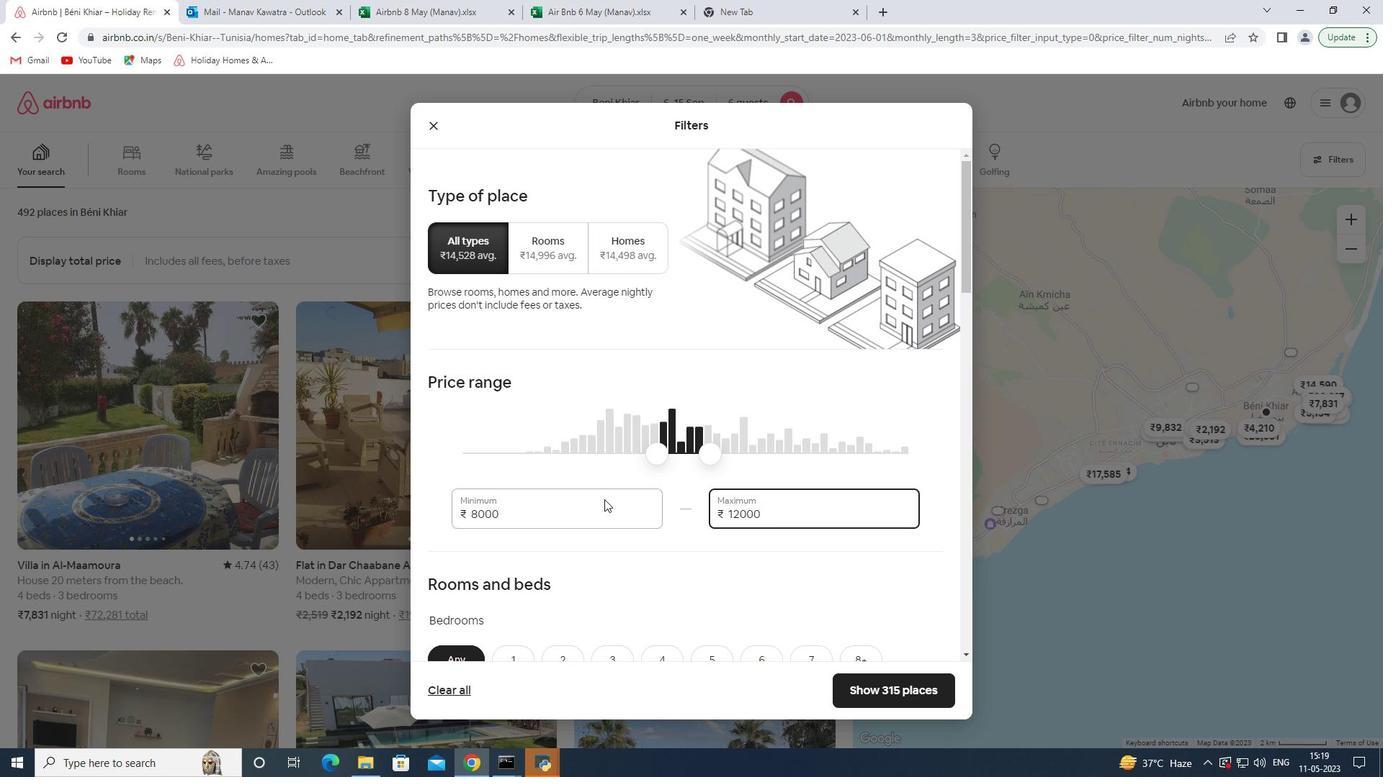 
Action: Mouse scrolled (616, 460) with delta (0, 0)
Screenshot: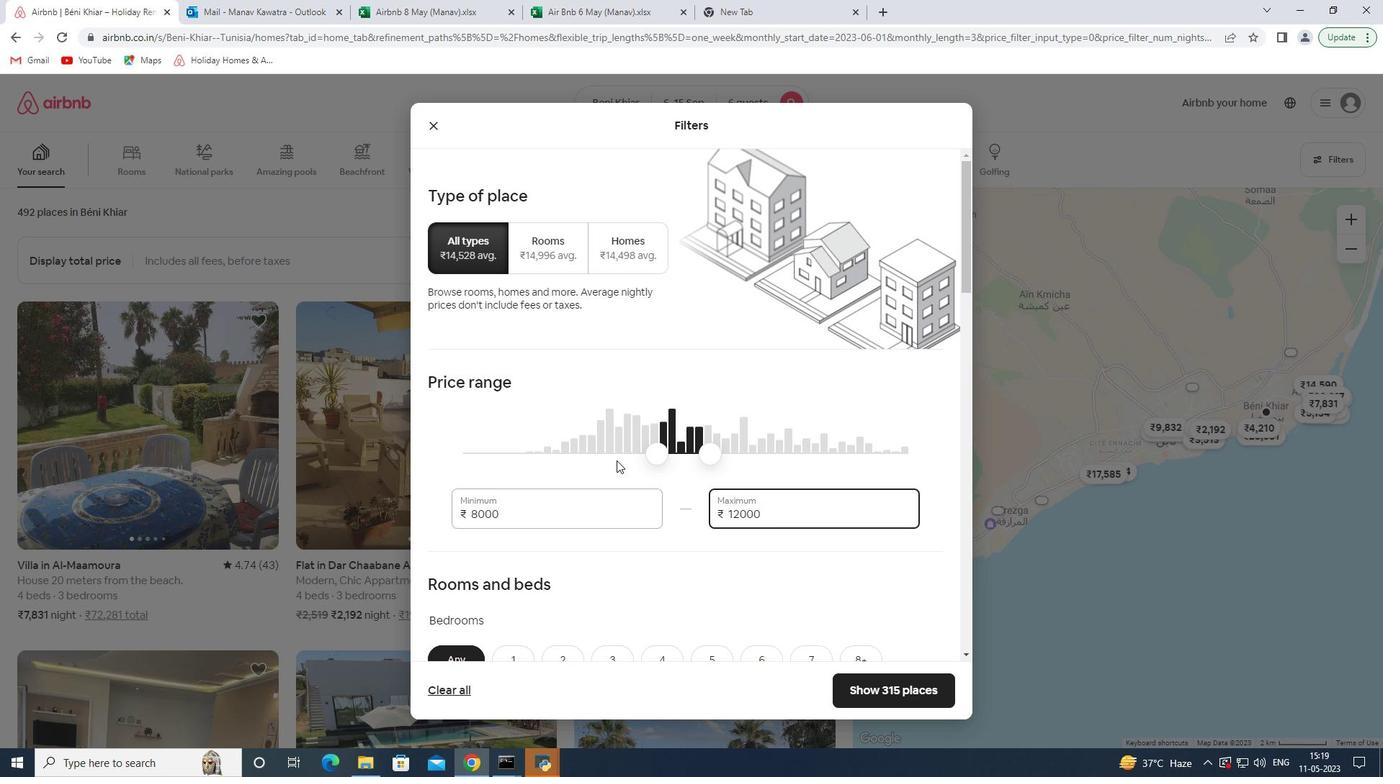 
Action: Mouse scrolled (616, 460) with delta (0, 0)
Screenshot: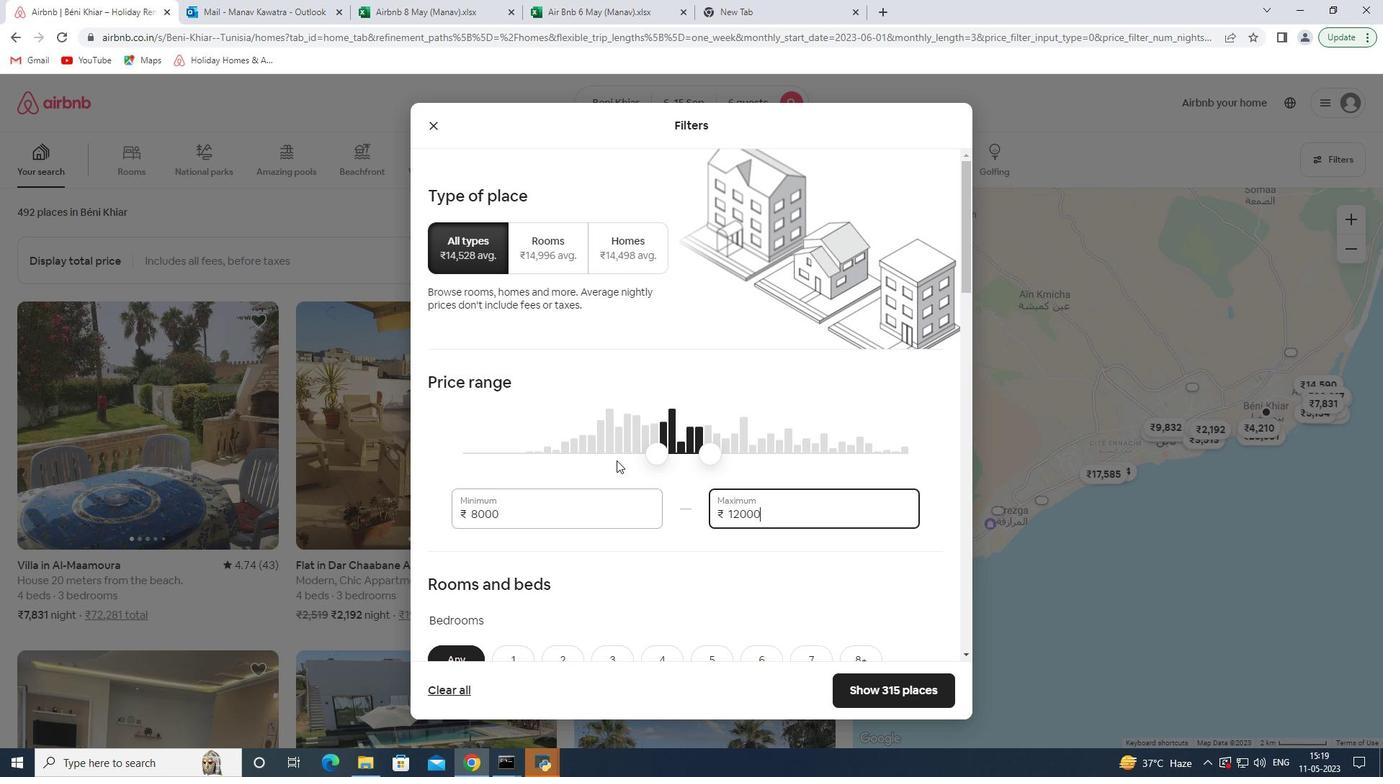 
Action: Mouse scrolled (616, 460) with delta (0, 0)
Screenshot: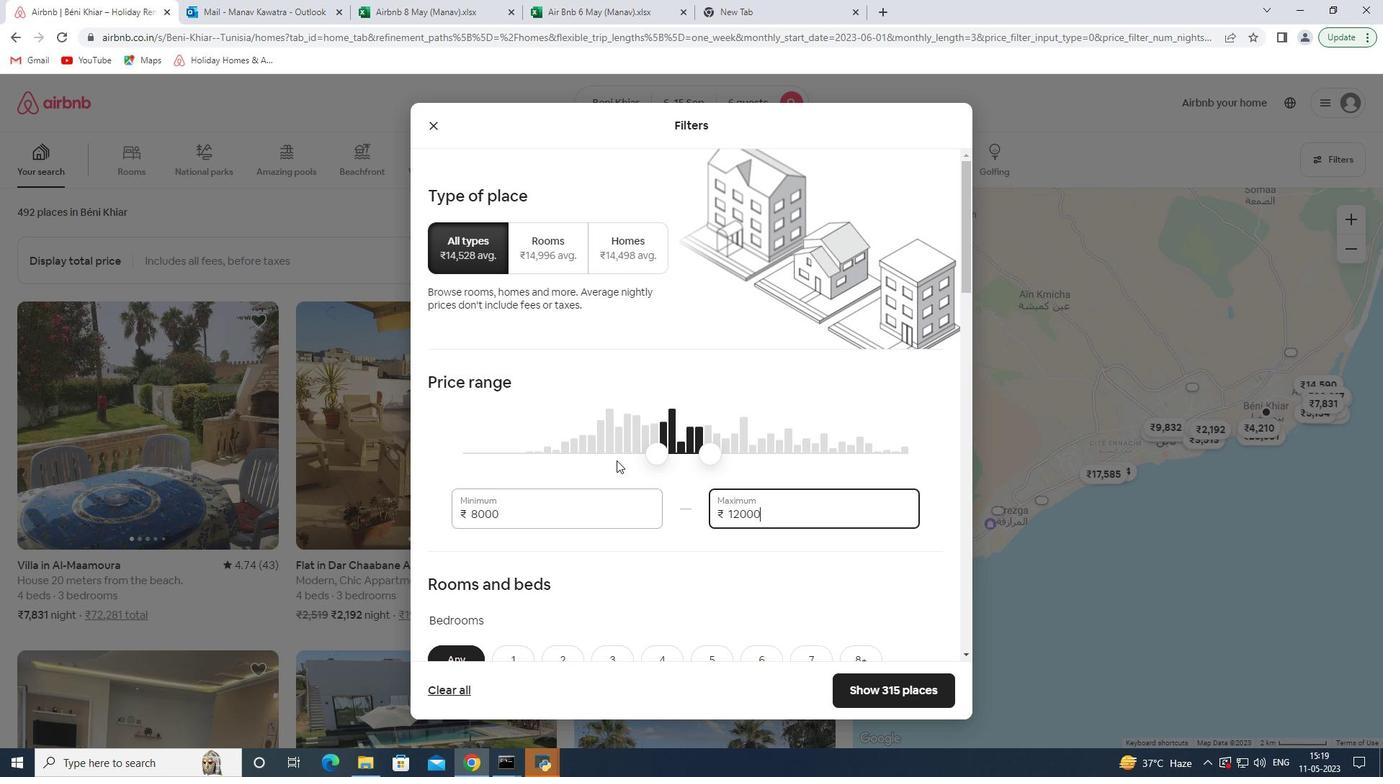 
Action: Mouse moved to (752, 445)
Screenshot: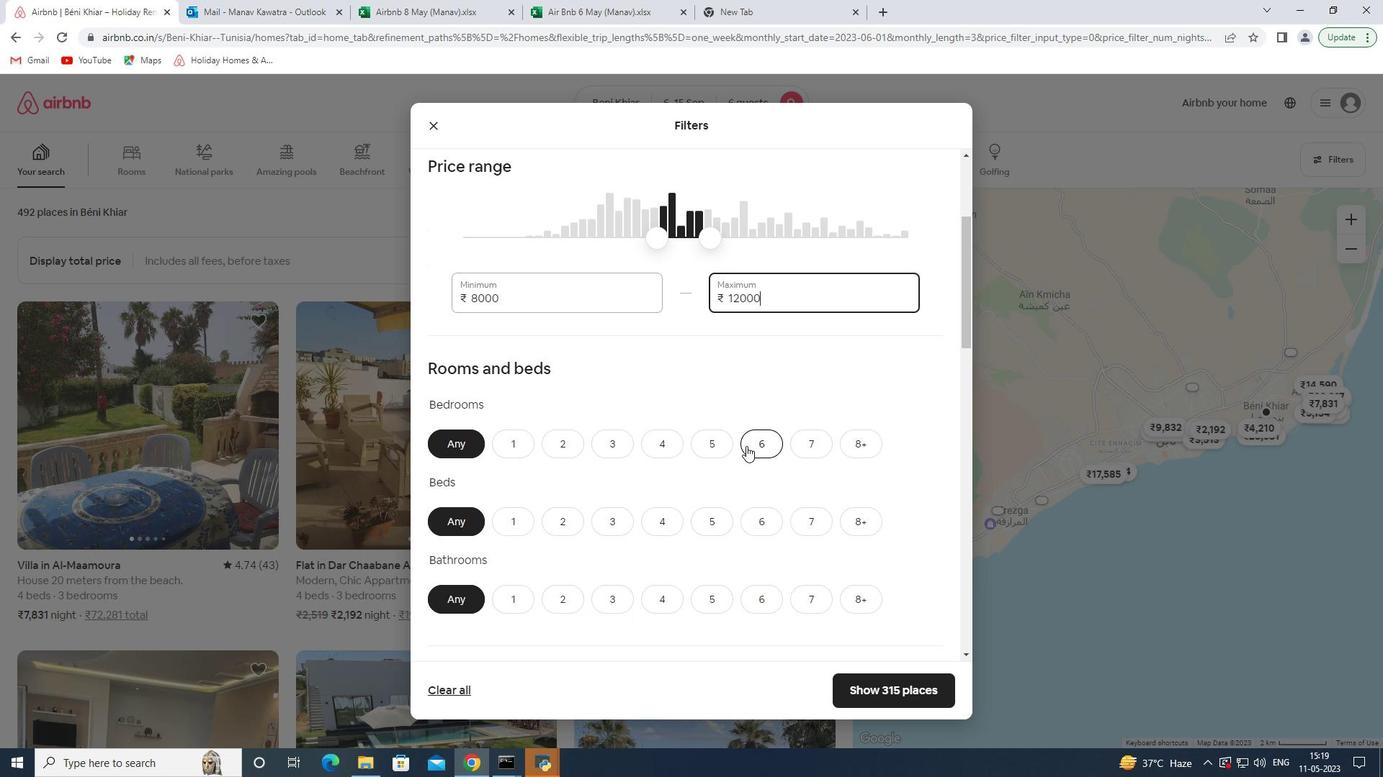 
Action: Mouse pressed left at (752, 445)
Screenshot: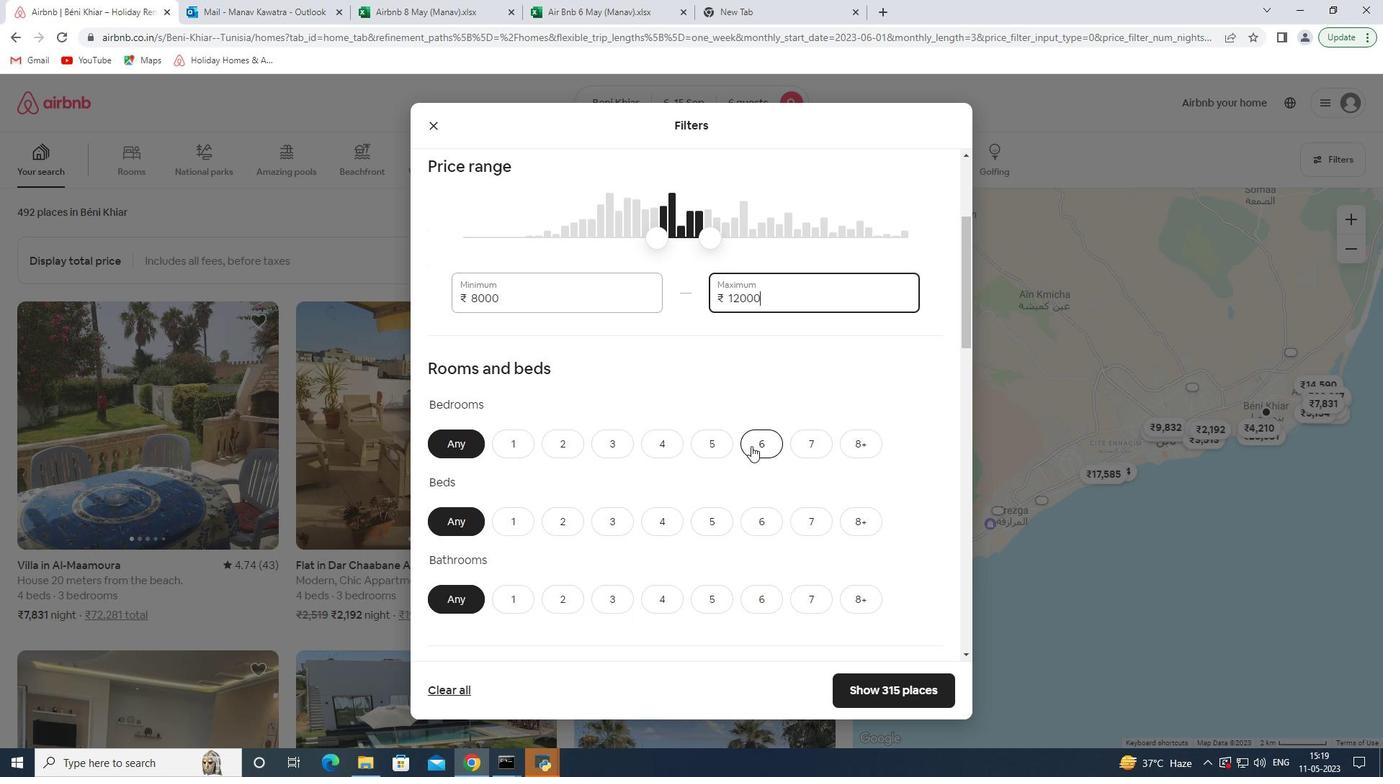 
Action: Mouse moved to (763, 520)
Screenshot: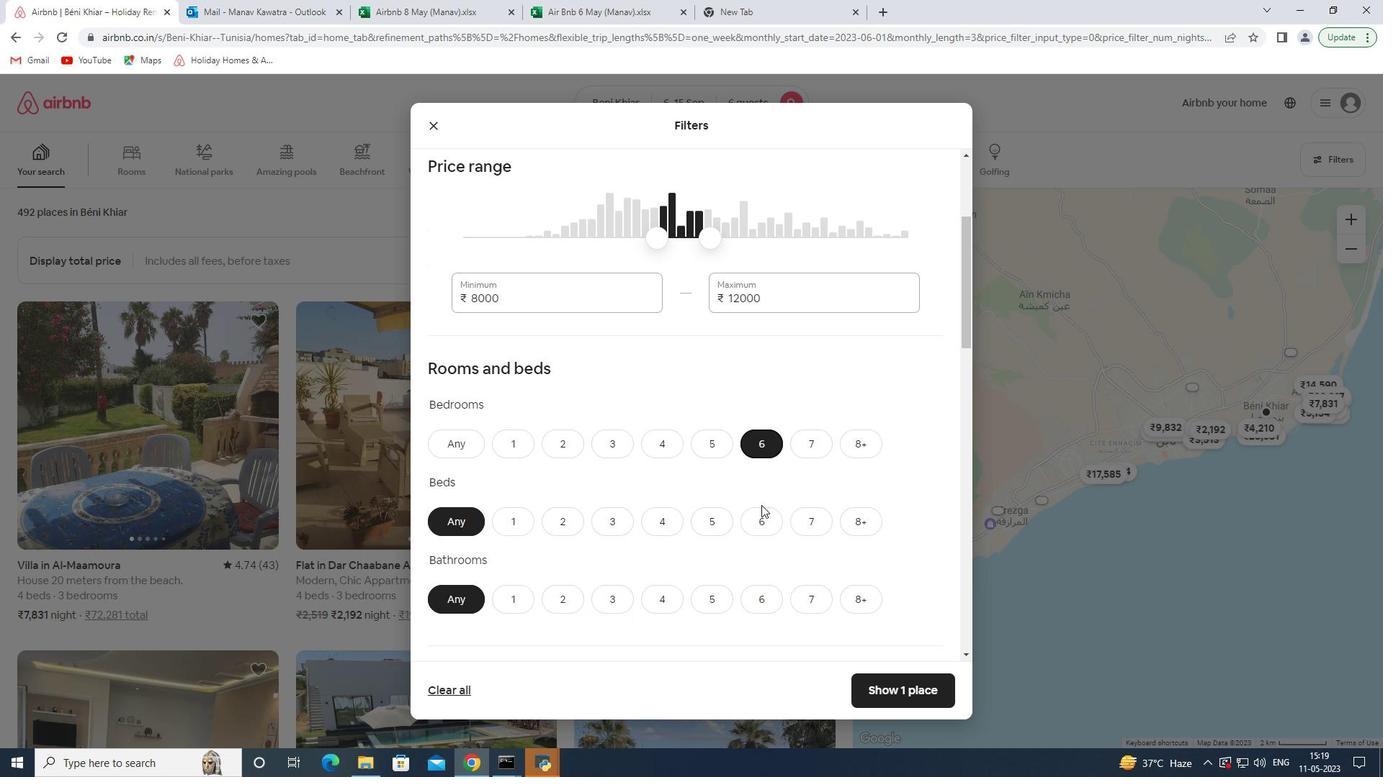 
Action: Mouse pressed left at (763, 520)
Screenshot: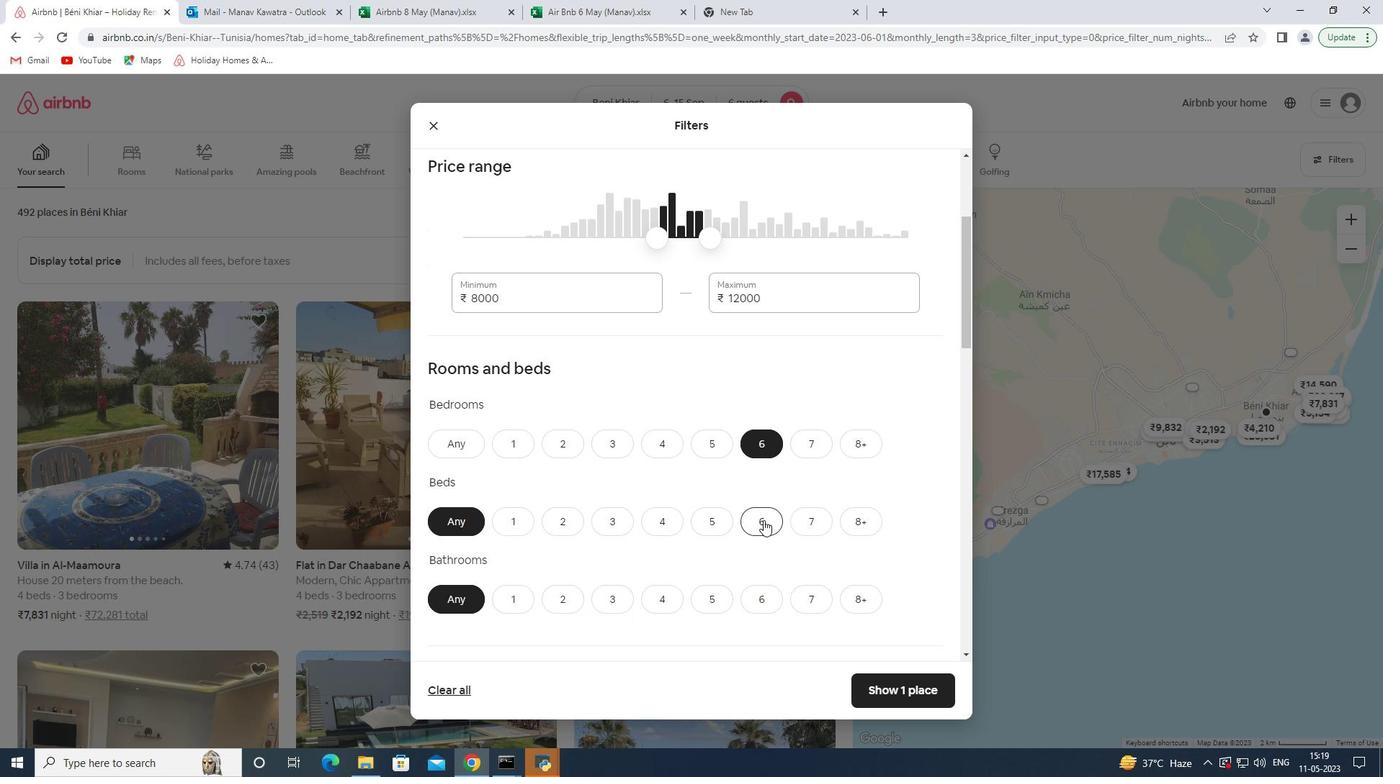 
Action: Mouse moved to (749, 596)
Screenshot: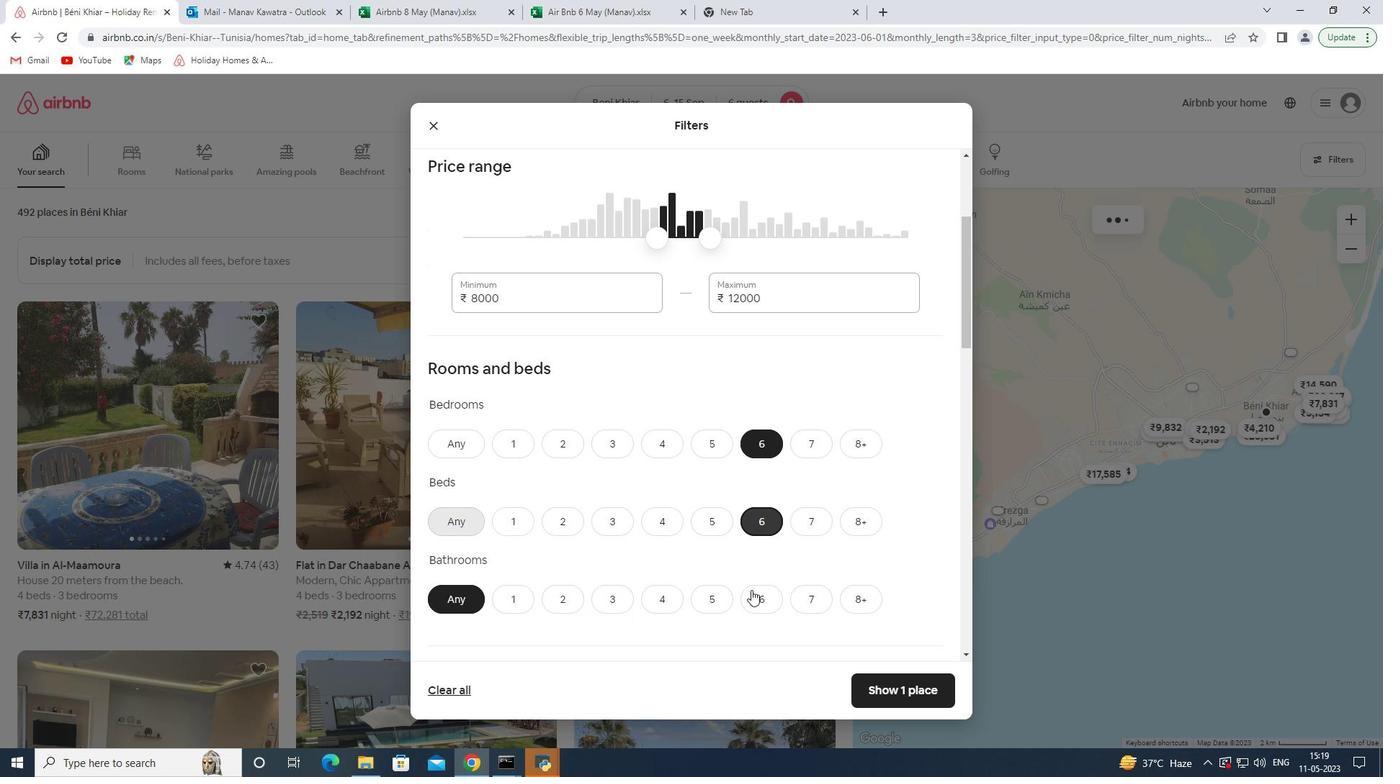 
Action: Mouse pressed left at (749, 596)
Screenshot: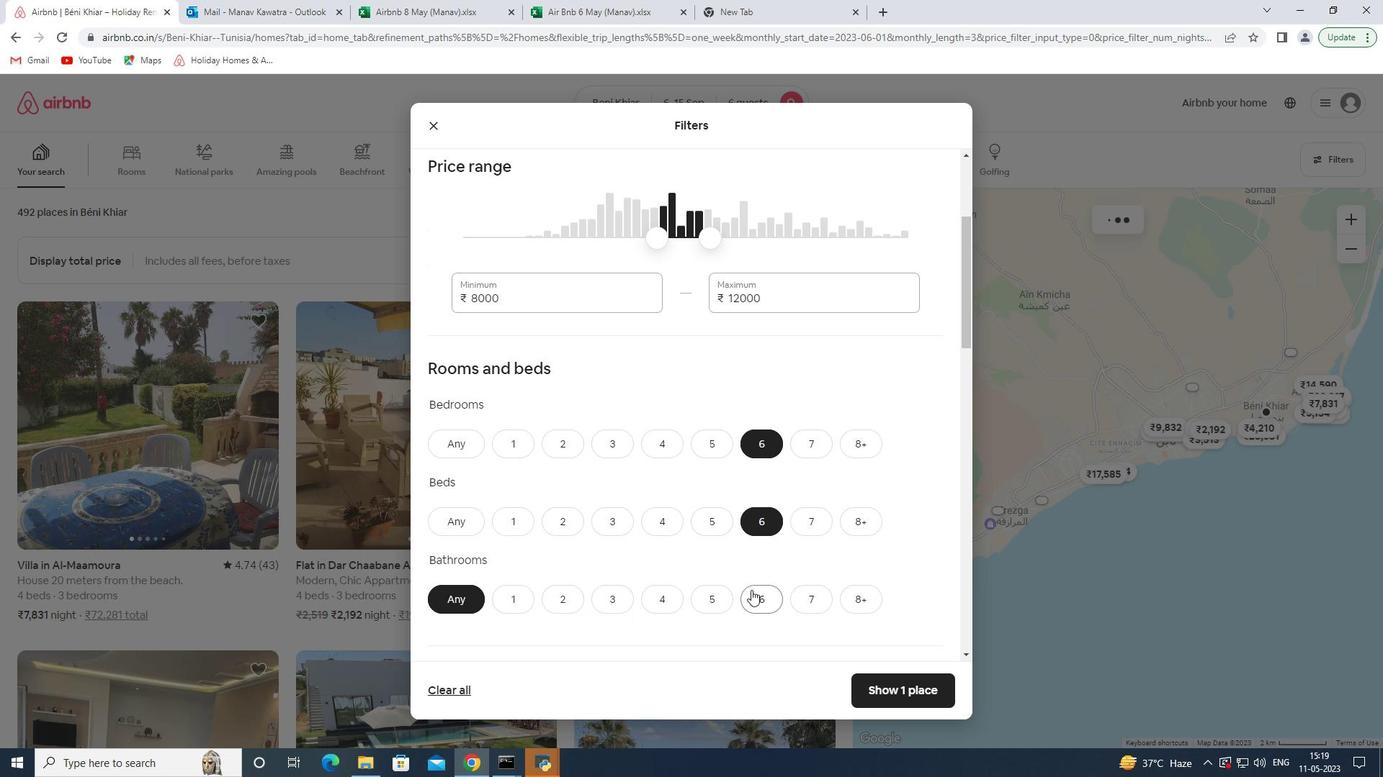 
Action: Mouse scrolled (749, 595) with delta (0, 0)
Screenshot: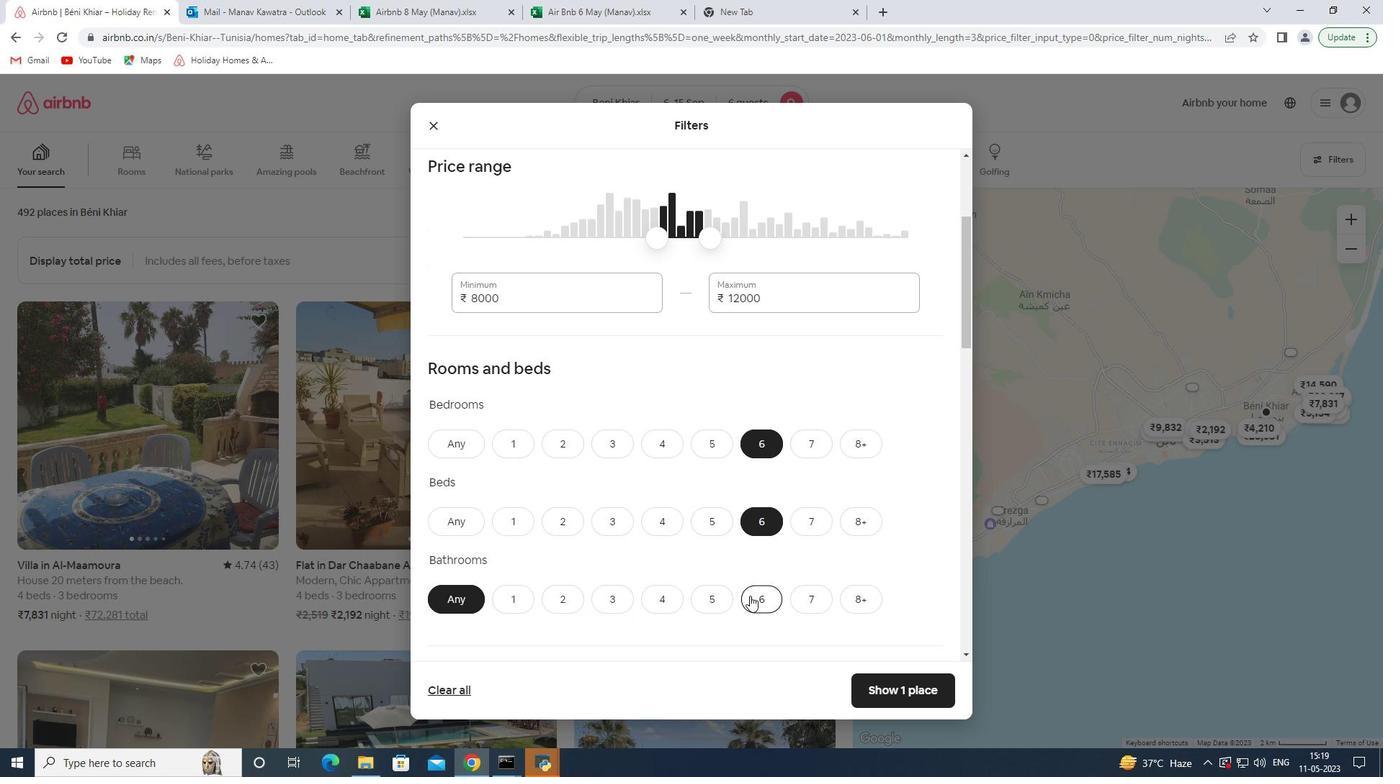 
Action: Mouse scrolled (749, 595) with delta (0, 0)
Screenshot: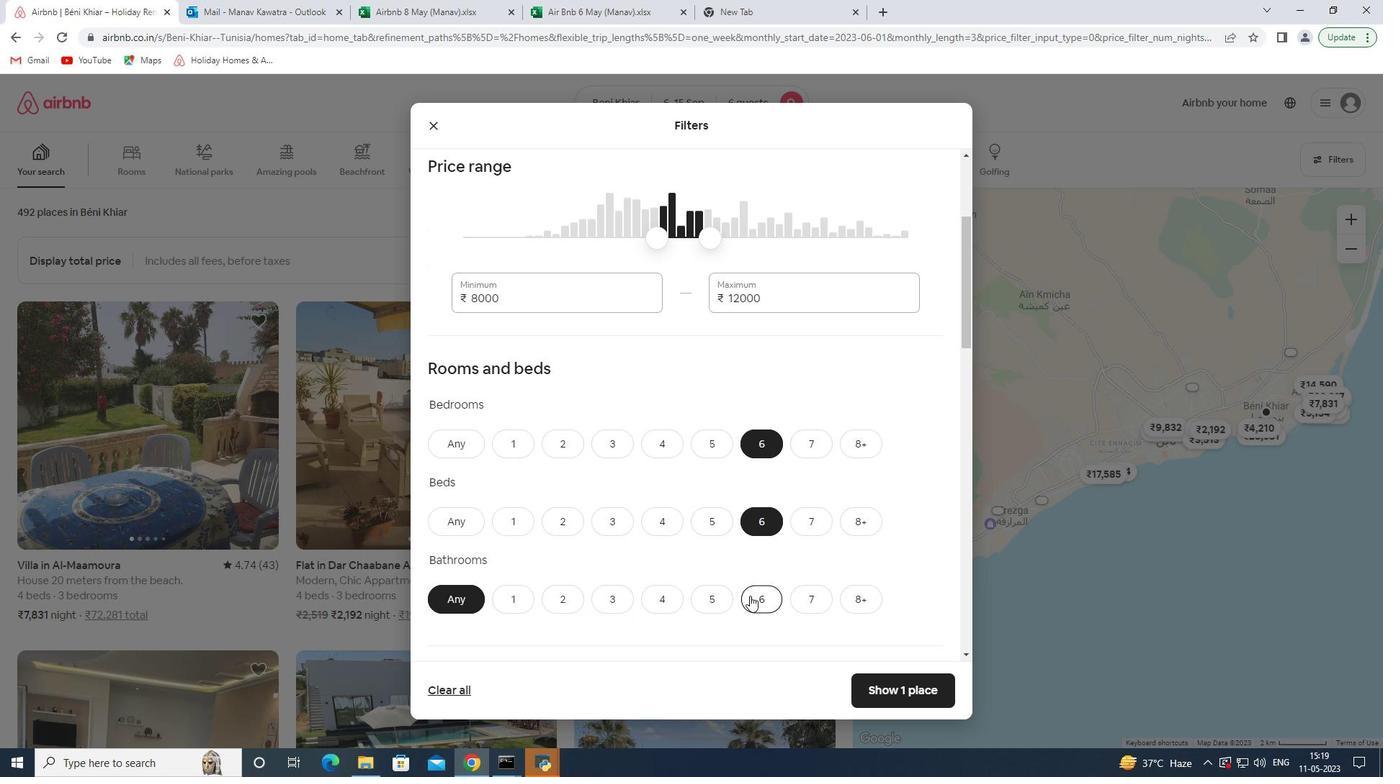 
Action: Mouse scrolled (749, 595) with delta (0, 0)
Screenshot: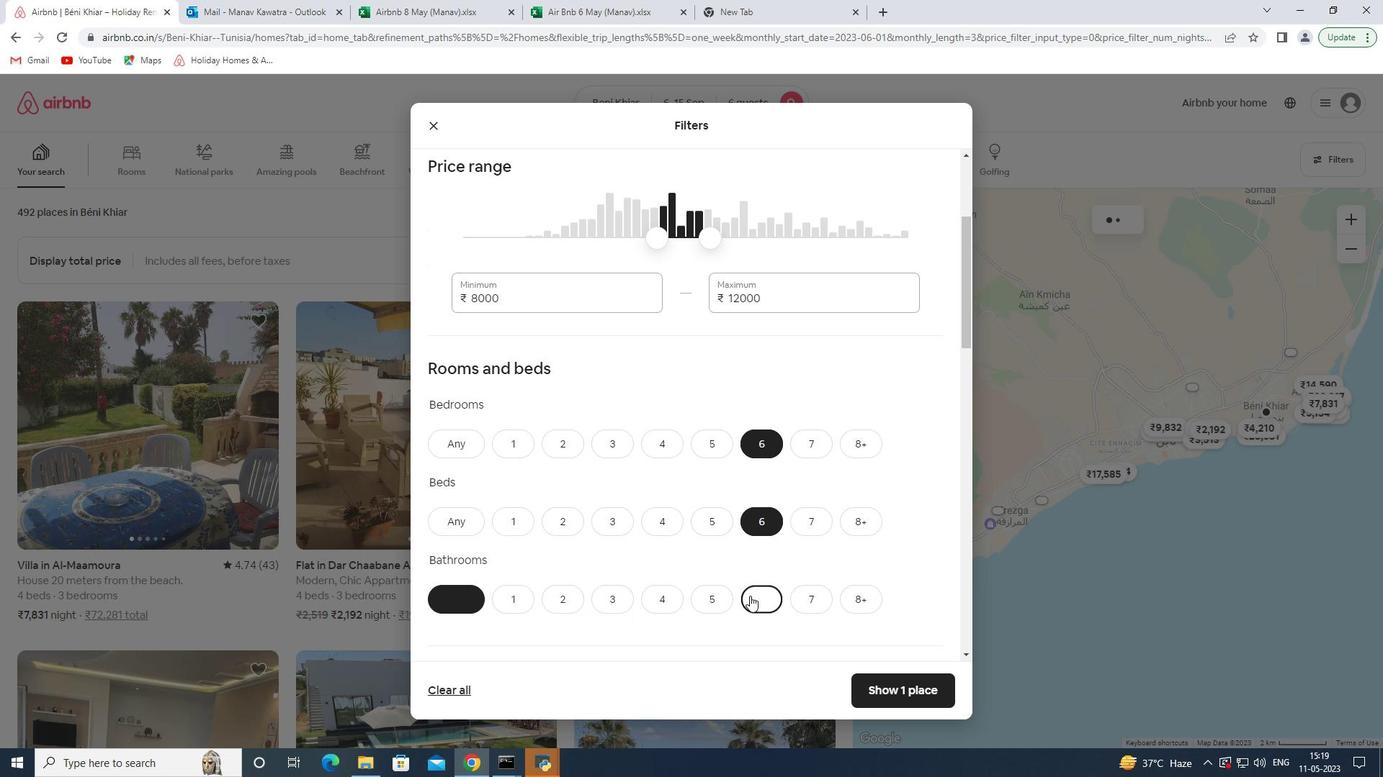 
Action: Mouse moved to (497, 511)
Screenshot: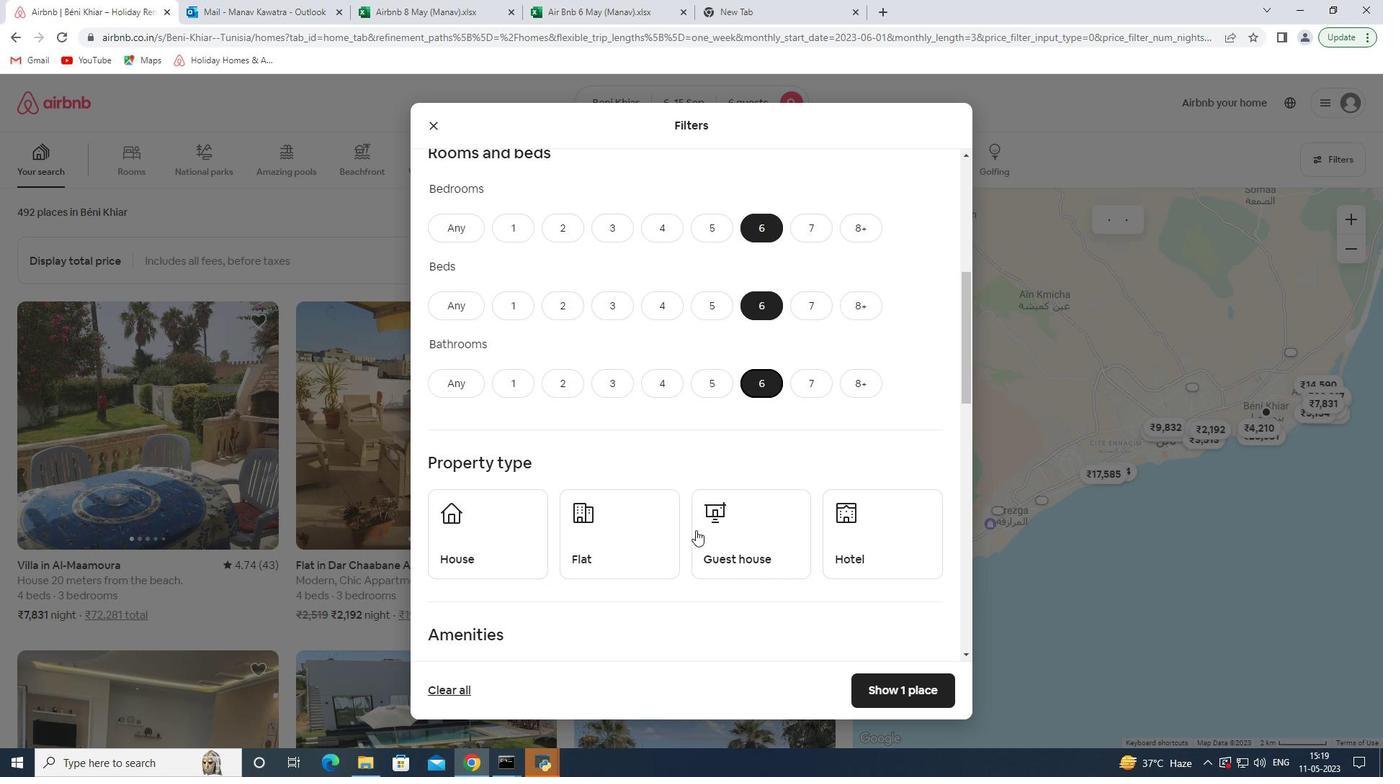 
Action: Mouse pressed left at (497, 511)
Screenshot: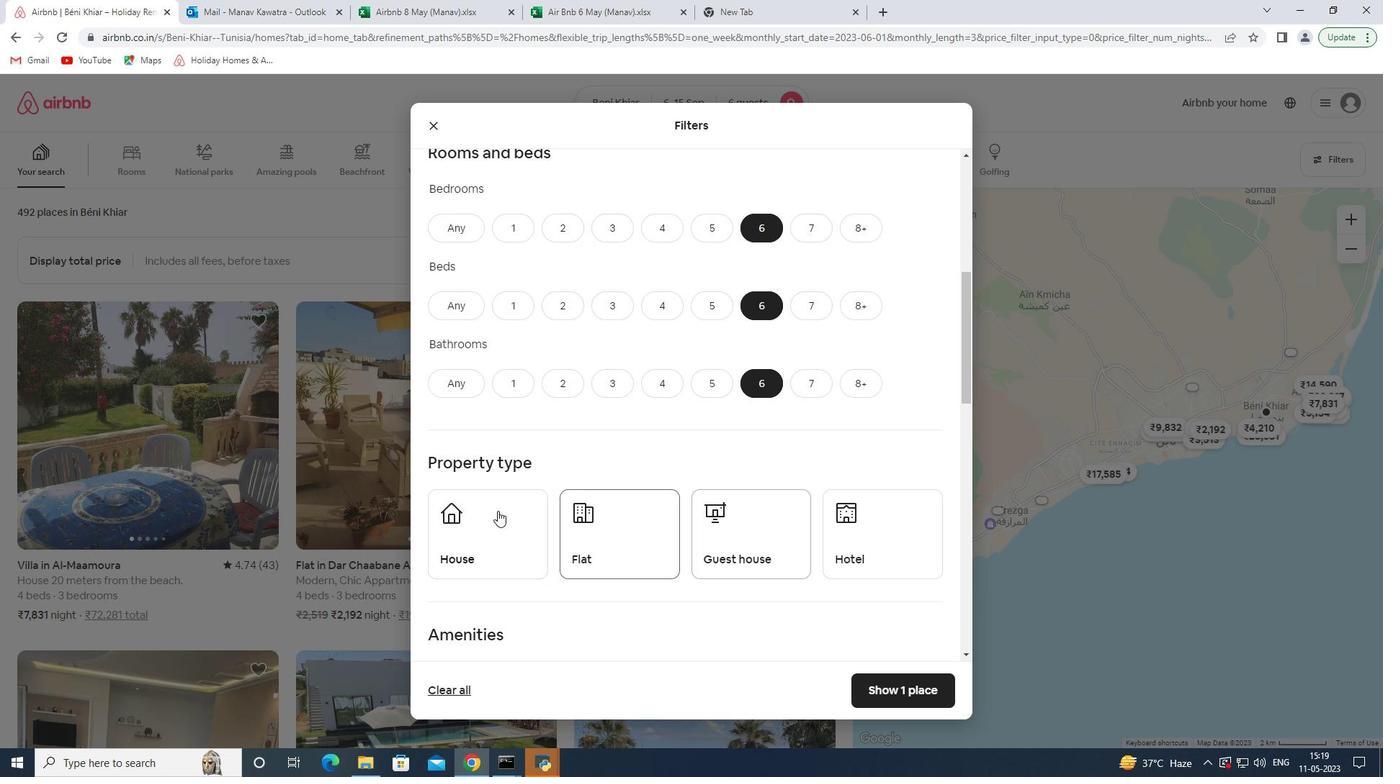 
Action: Mouse moved to (659, 550)
Screenshot: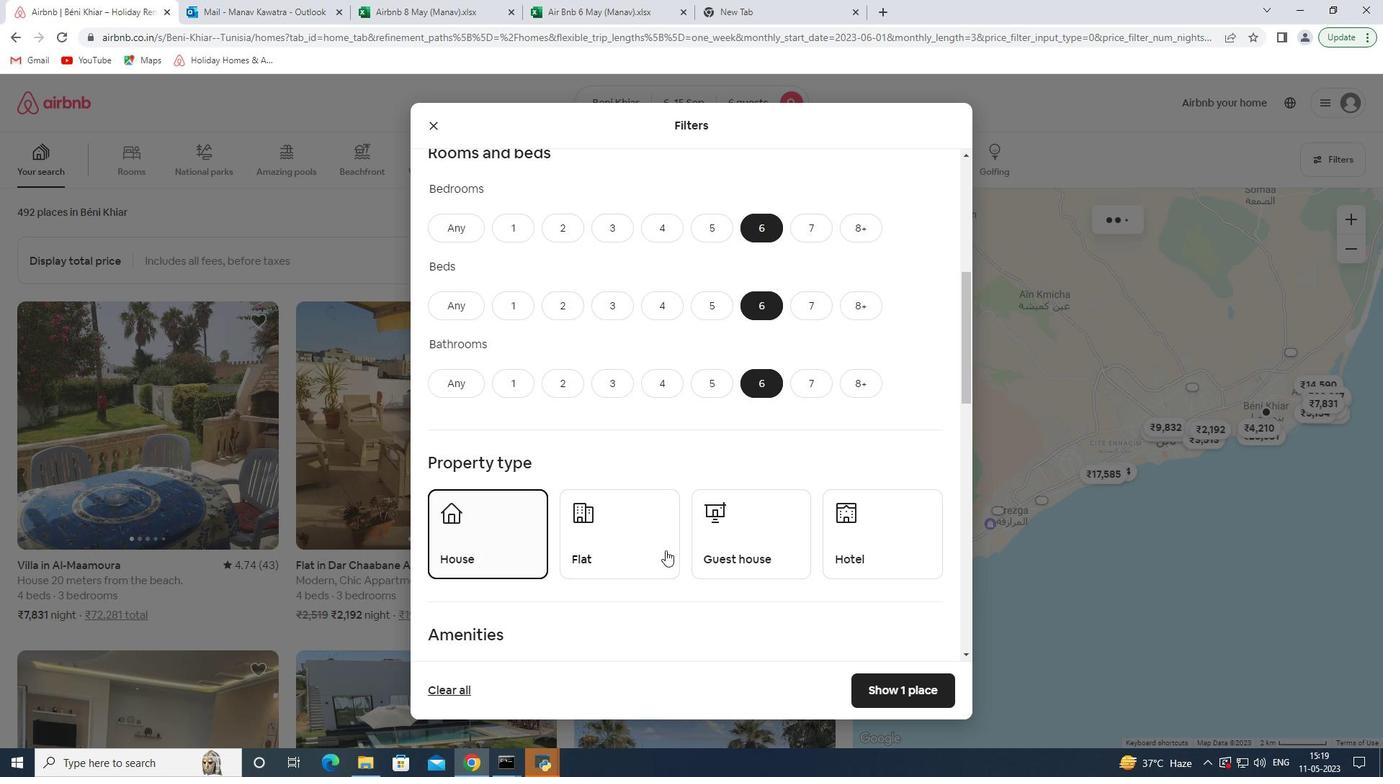 
Action: Mouse pressed left at (659, 550)
Screenshot: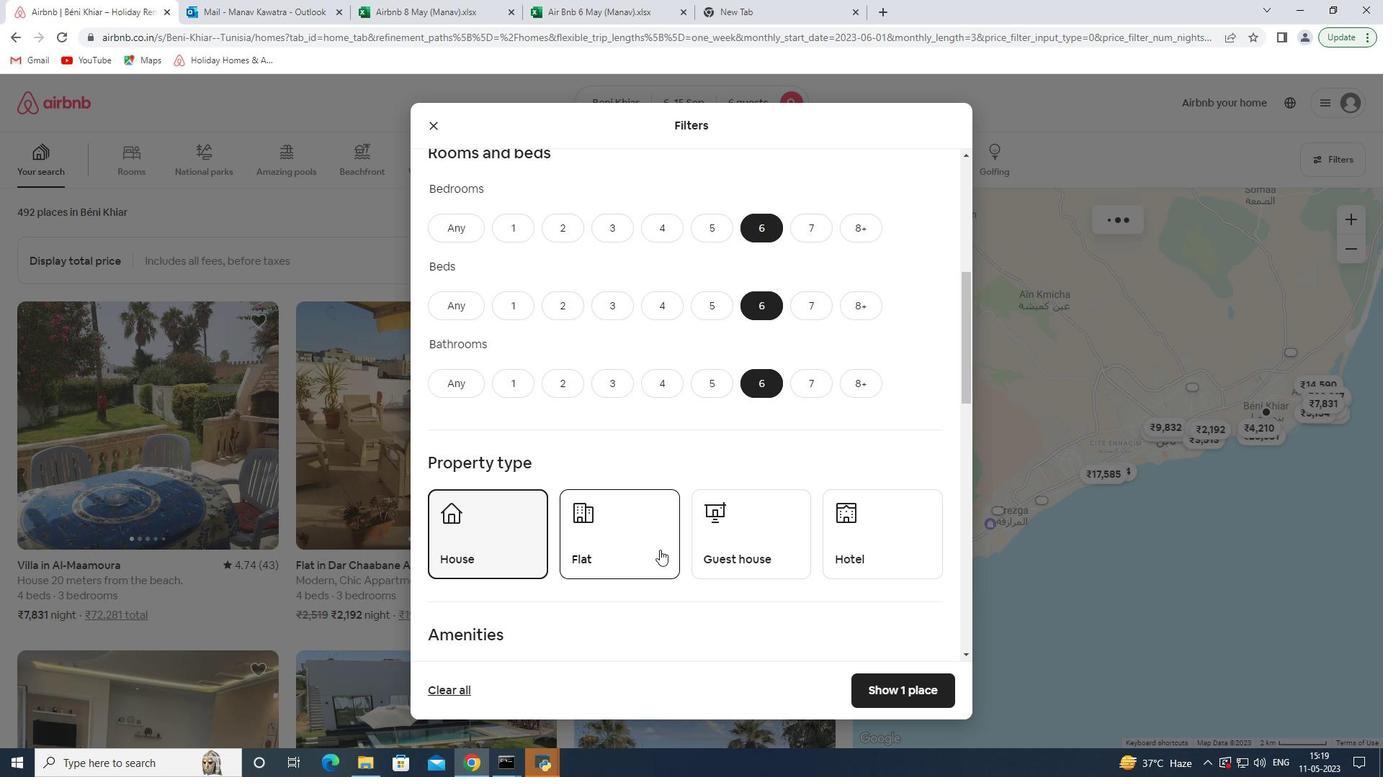 
Action: Mouse moved to (775, 558)
Screenshot: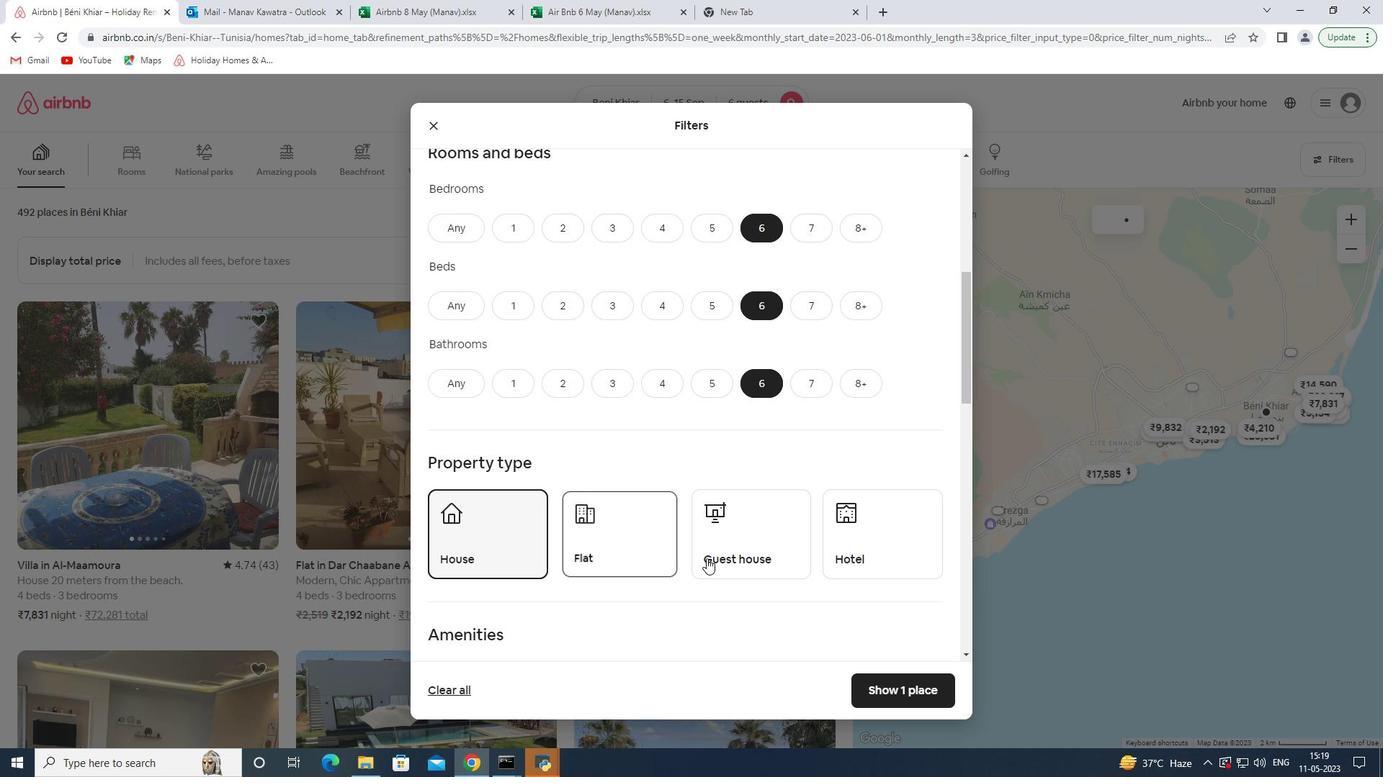 
Action: Mouse pressed left at (775, 558)
Screenshot: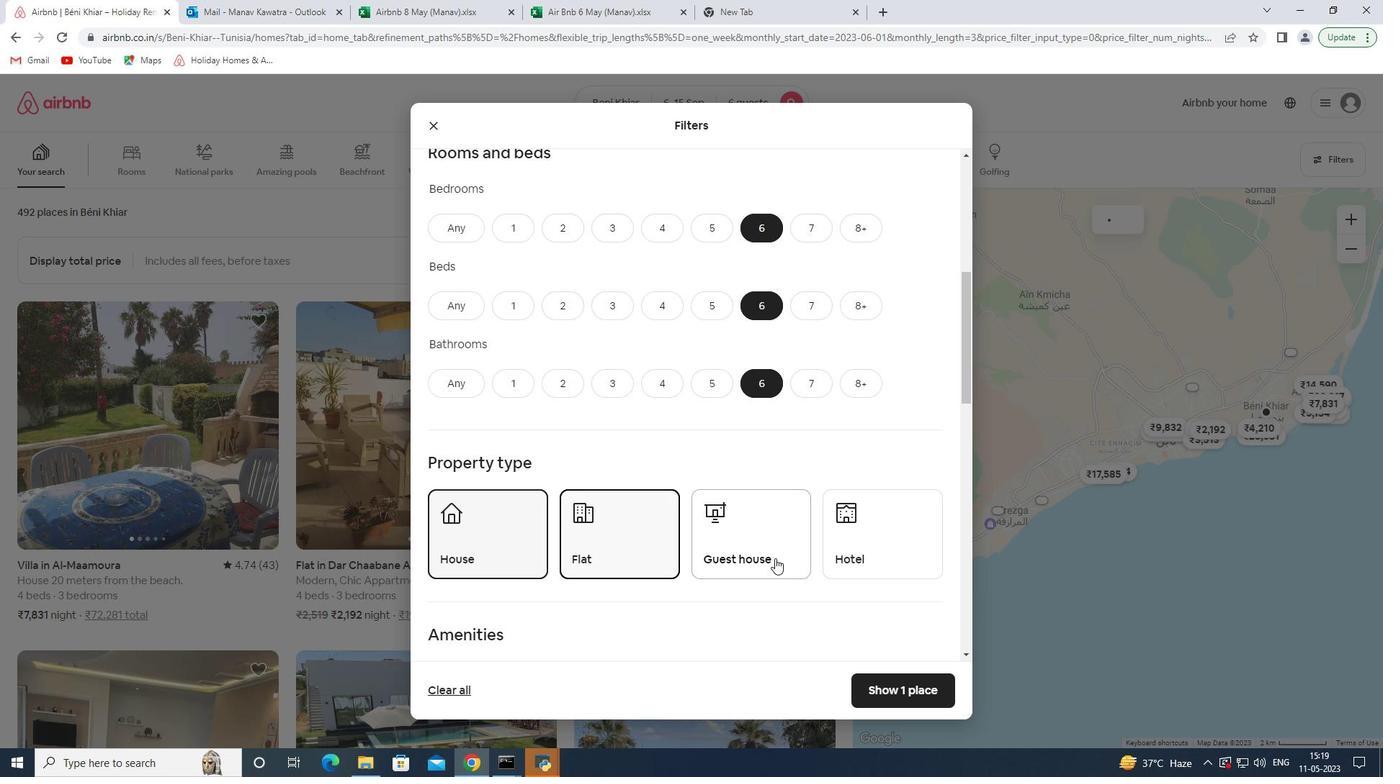 
Action: Mouse moved to (810, 554)
Screenshot: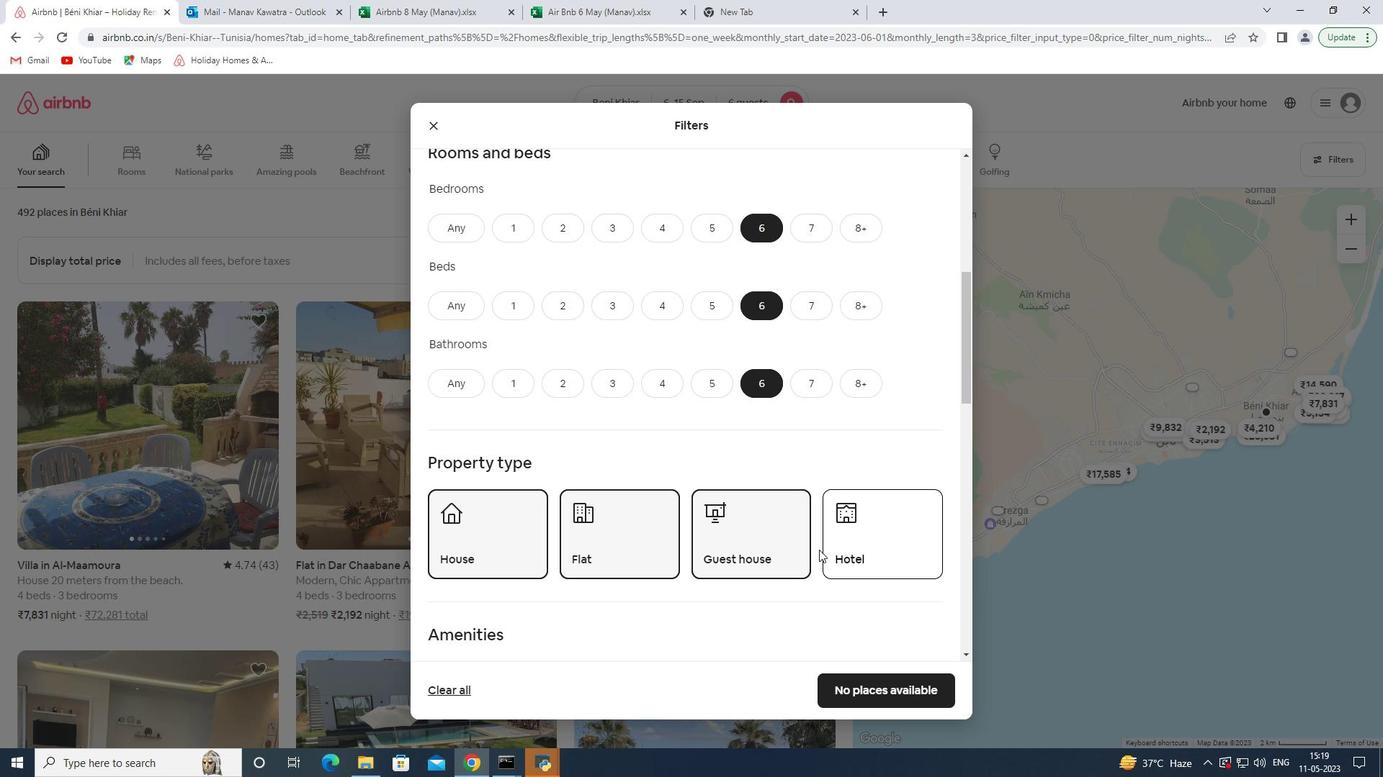 
Action: Mouse scrolled (810, 553) with delta (0, 0)
Screenshot: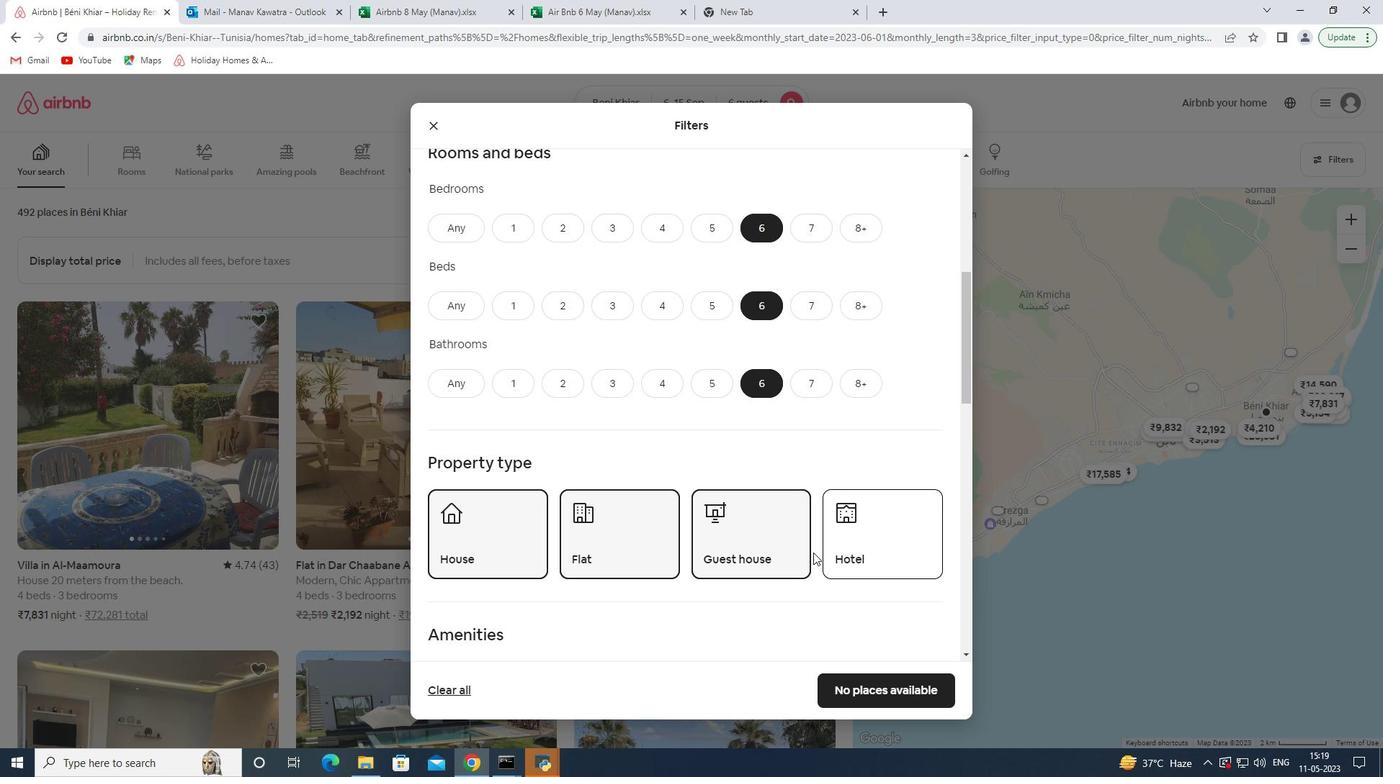 
Action: Mouse scrolled (810, 553) with delta (0, 0)
Screenshot: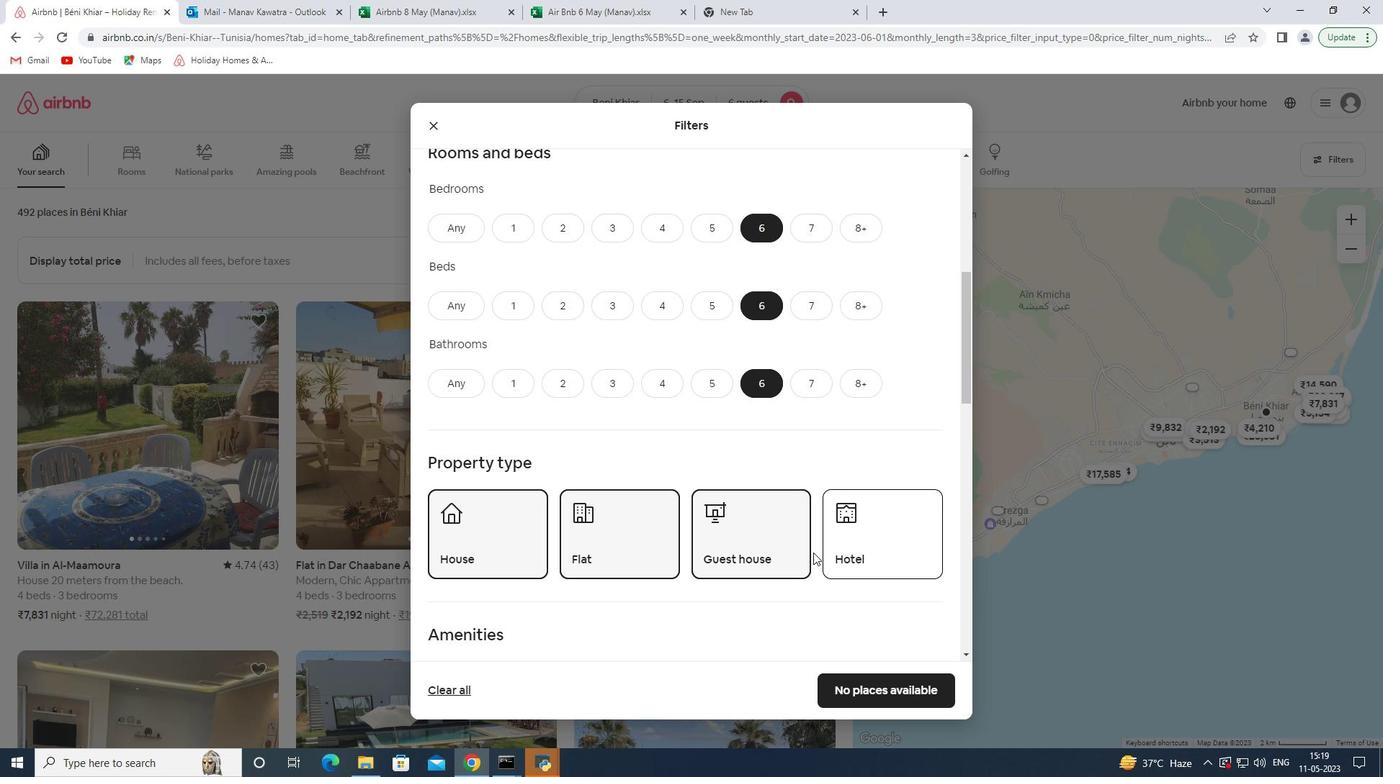 
Action: Mouse scrolled (810, 553) with delta (0, 0)
Screenshot: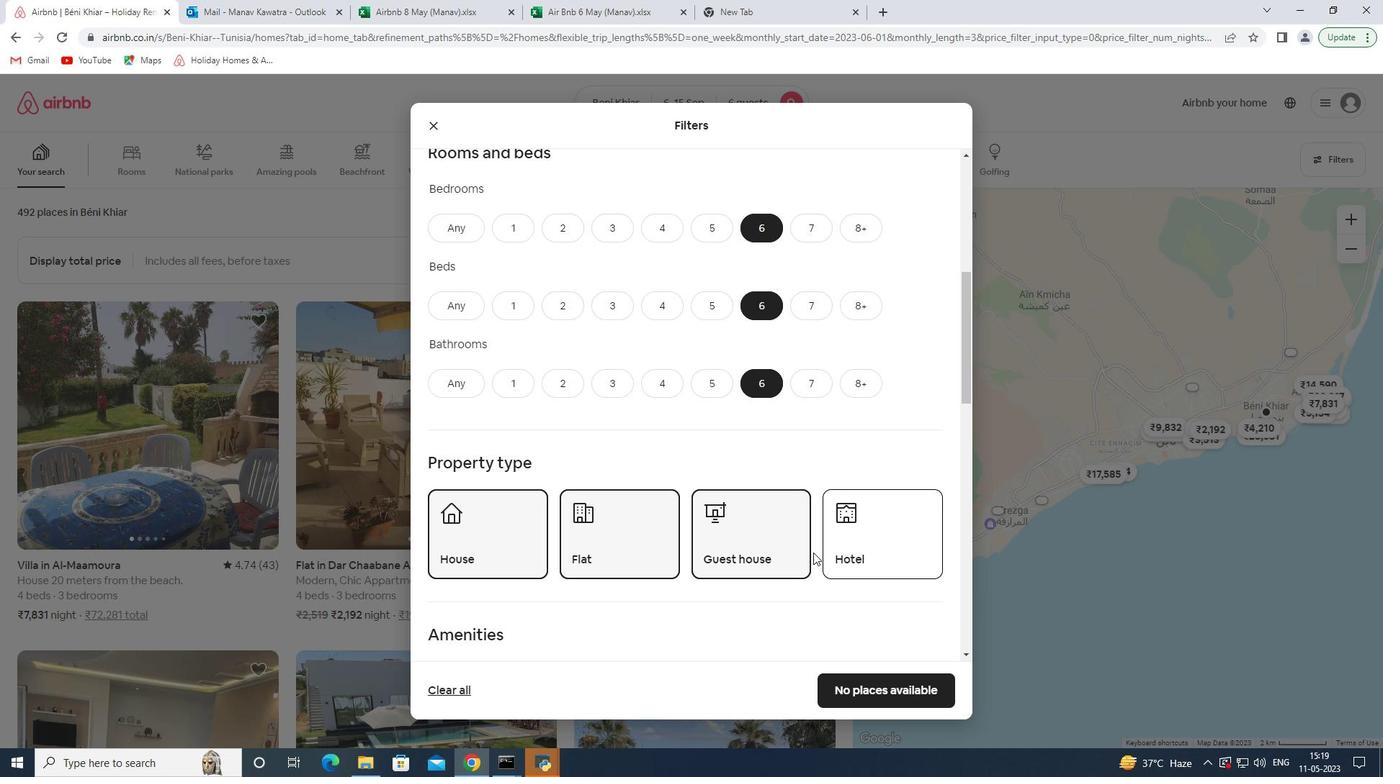 
Action: Mouse scrolled (810, 553) with delta (0, 0)
Screenshot: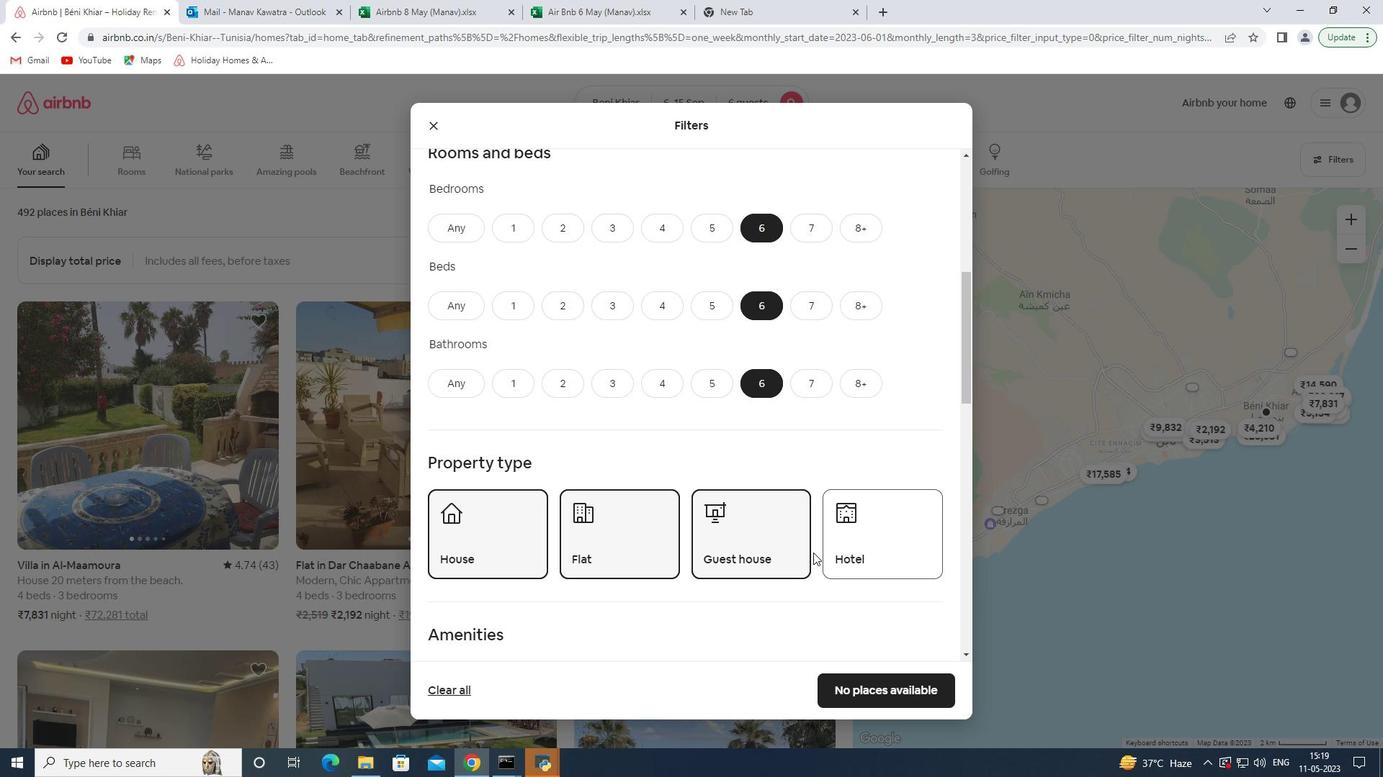 
Action: Mouse scrolled (810, 553) with delta (0, 0)
Screenshot: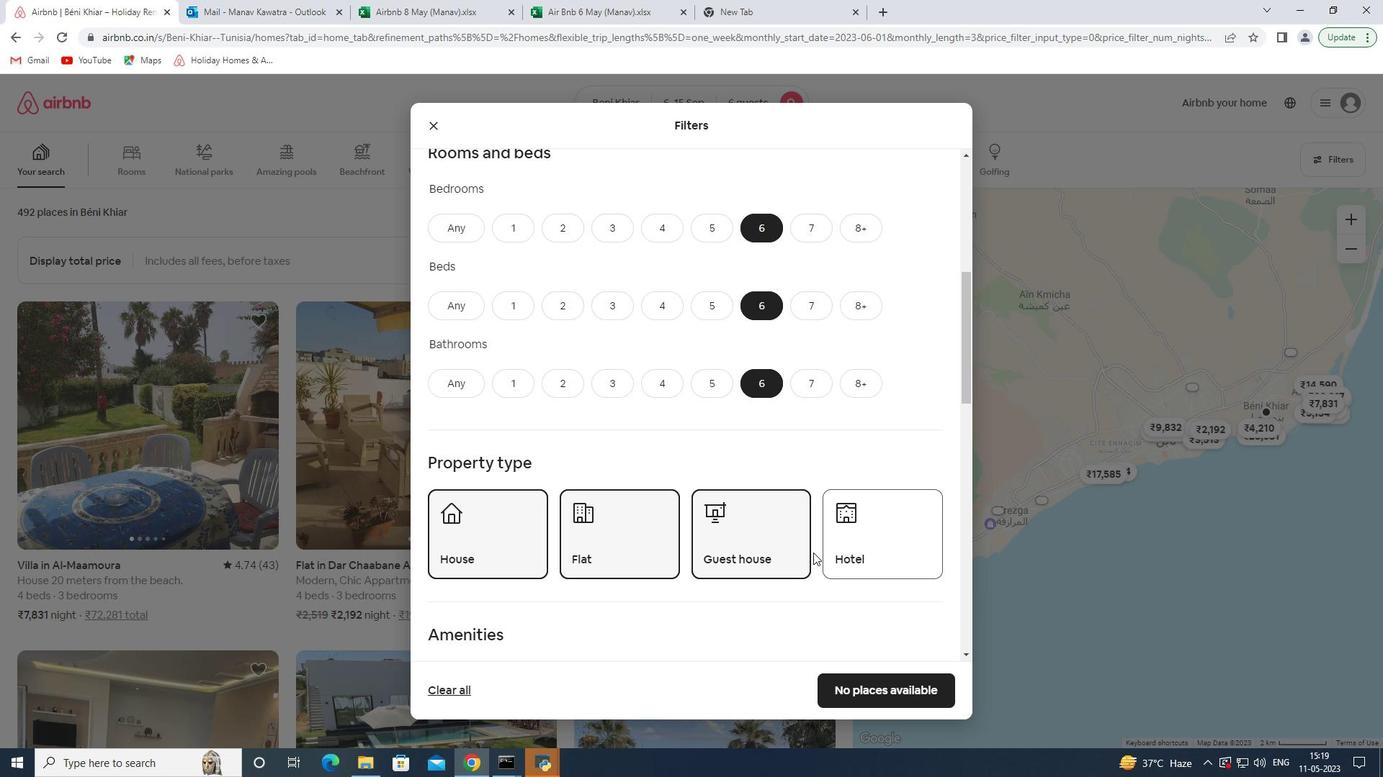
Action: Mouse moved to (475, 381)
Screenshot: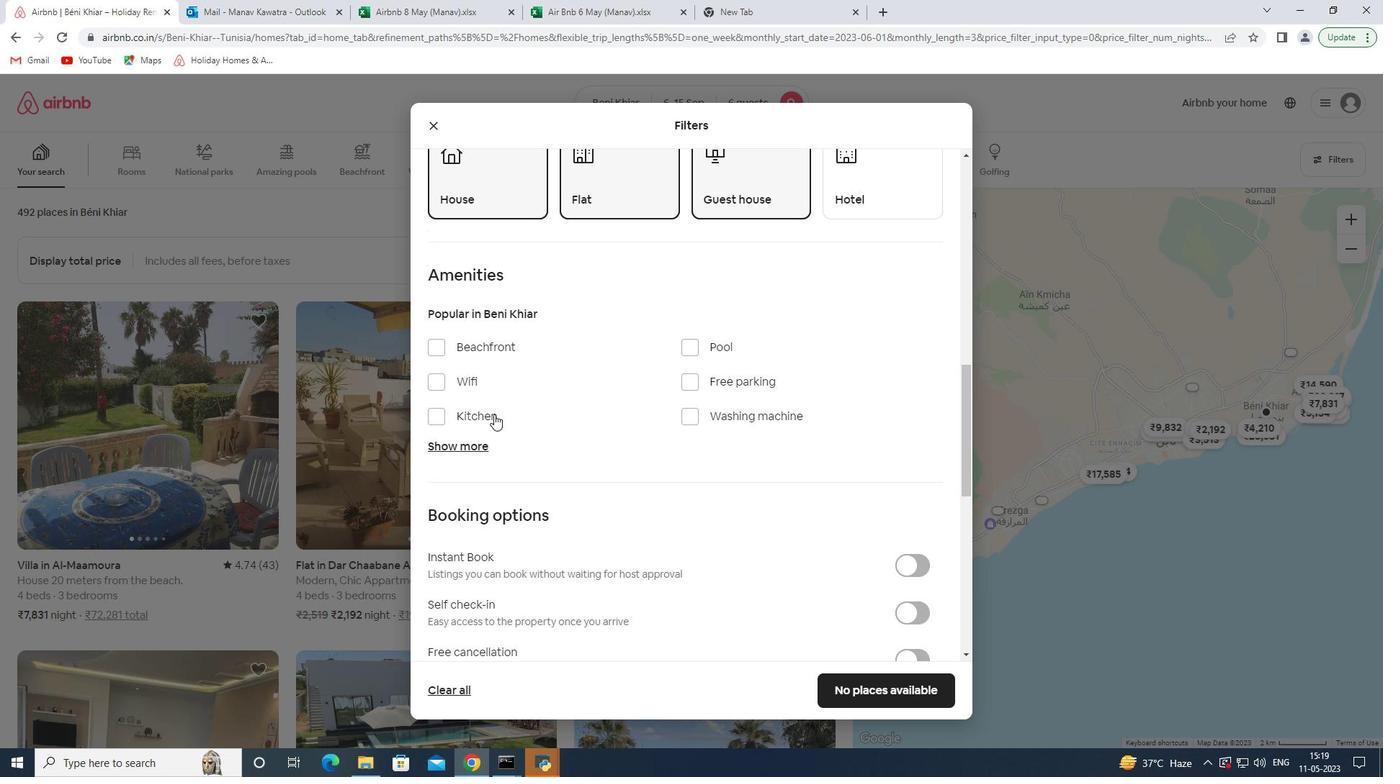
Action: Mouse pressed left at (475, 381)
Screenshot: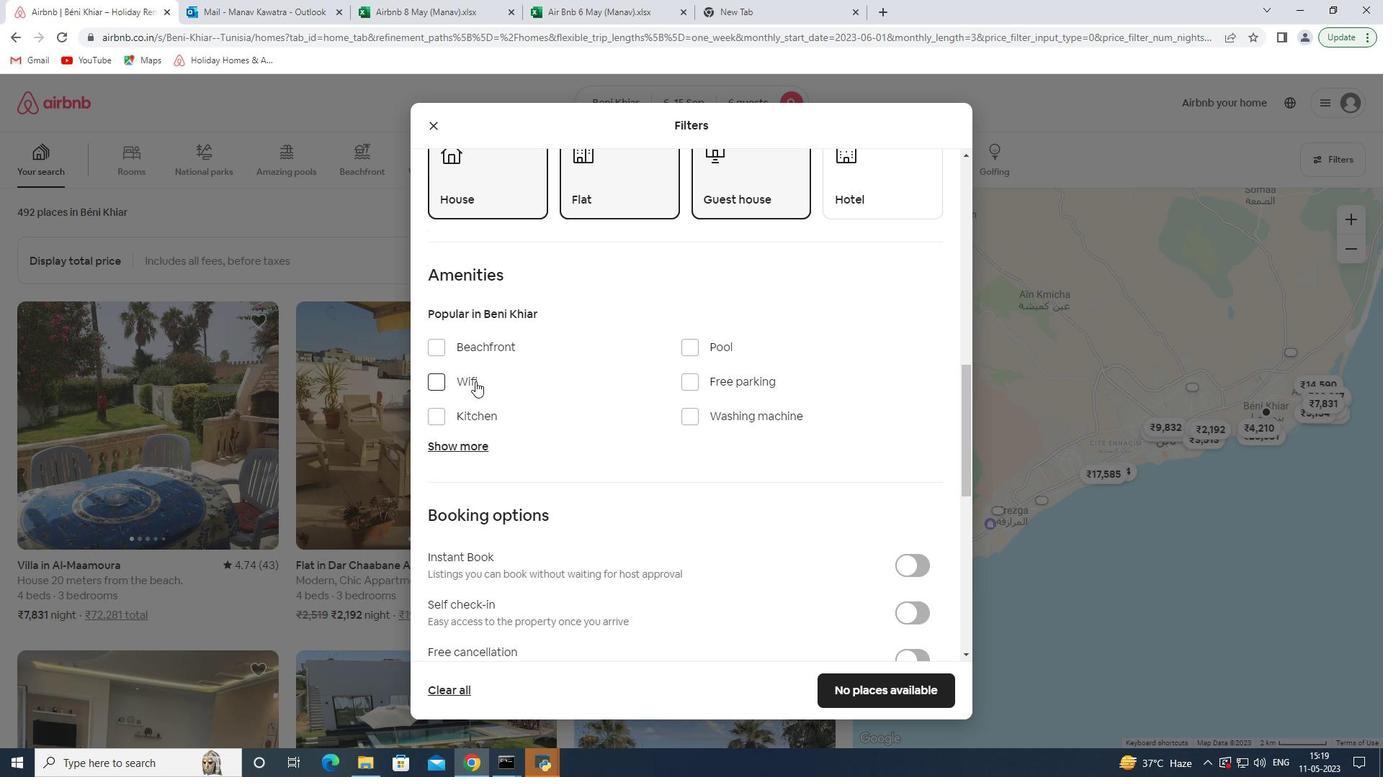 
Action: Mouse moved to (735, 382)
Screenshot: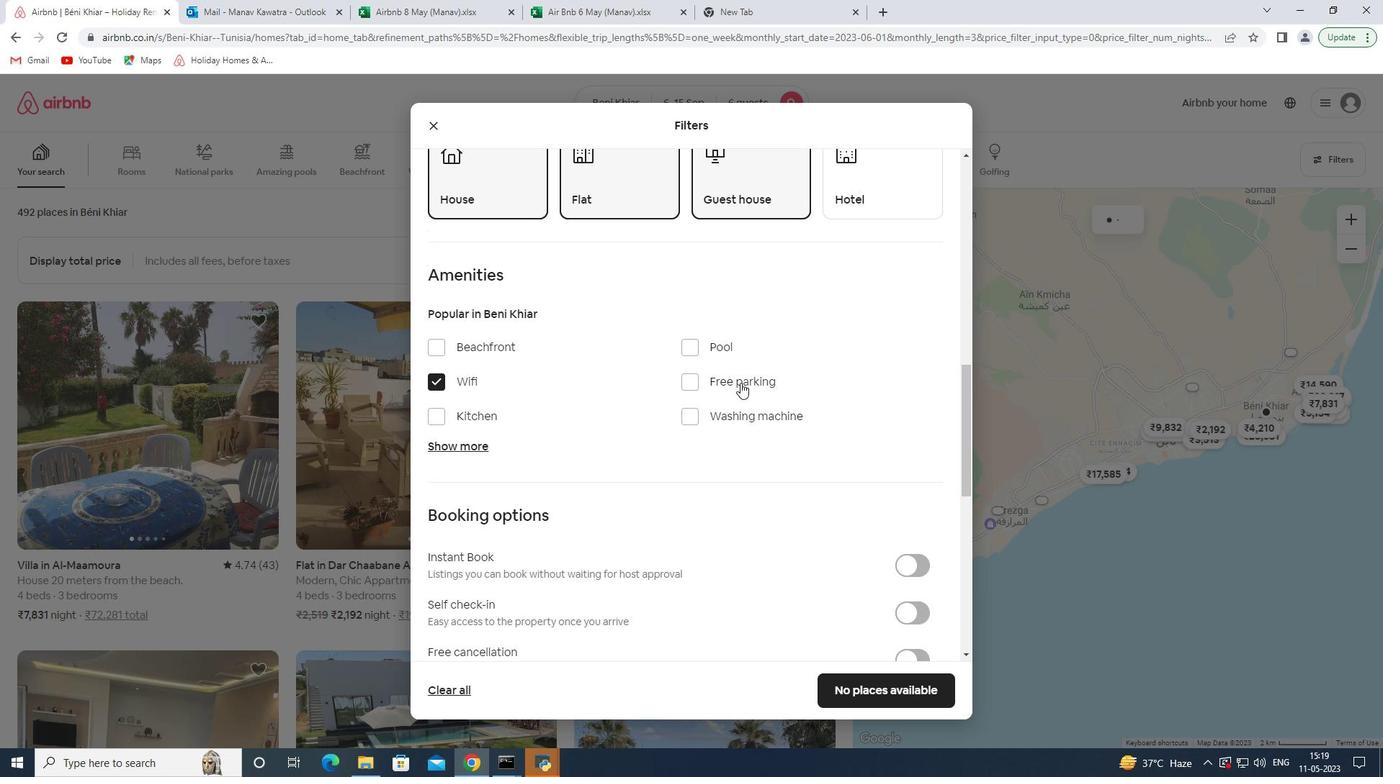 
Action: Mouse pressed left at (735, 382)
Screenshot: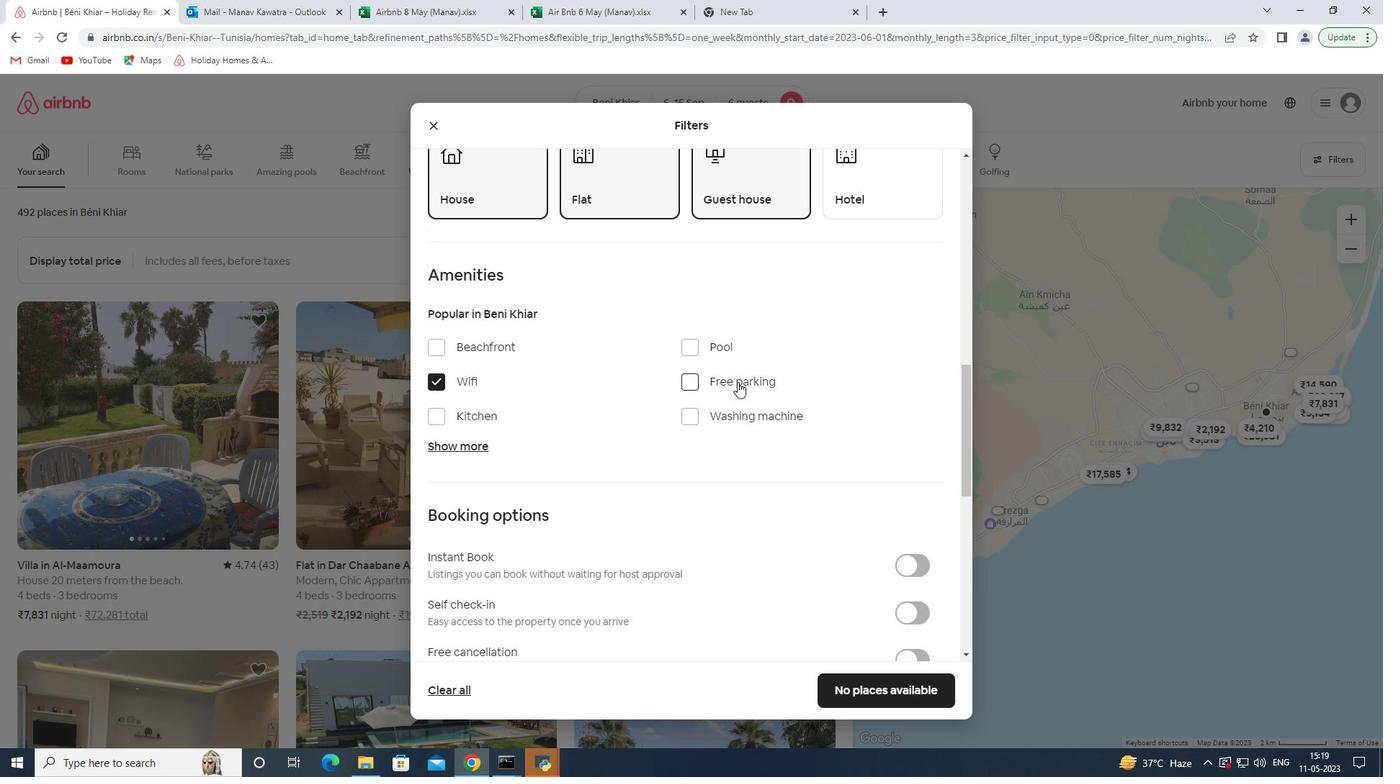 
Action: Mouse moved to (481, 442)
Screenshot: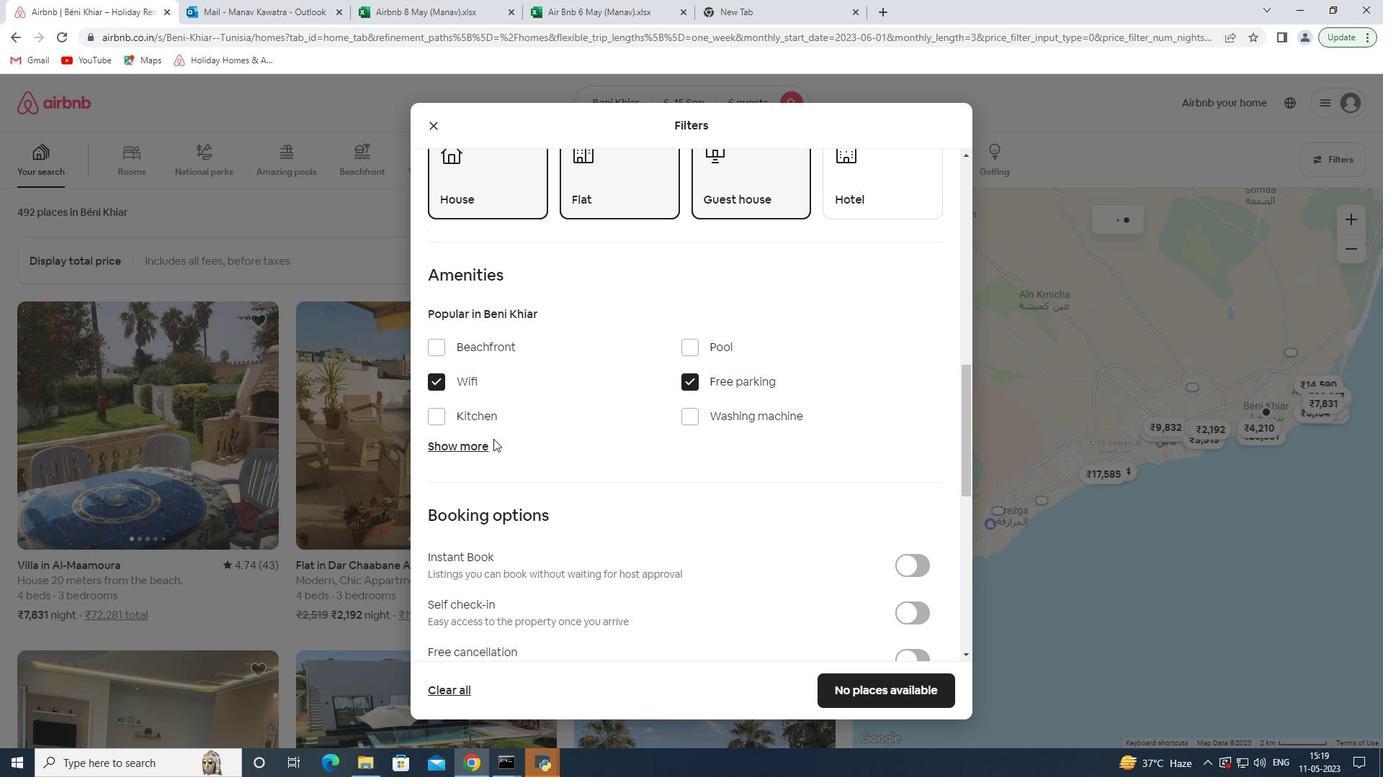 
Action: Mouse pressed left at (481, 442)
Screenshot: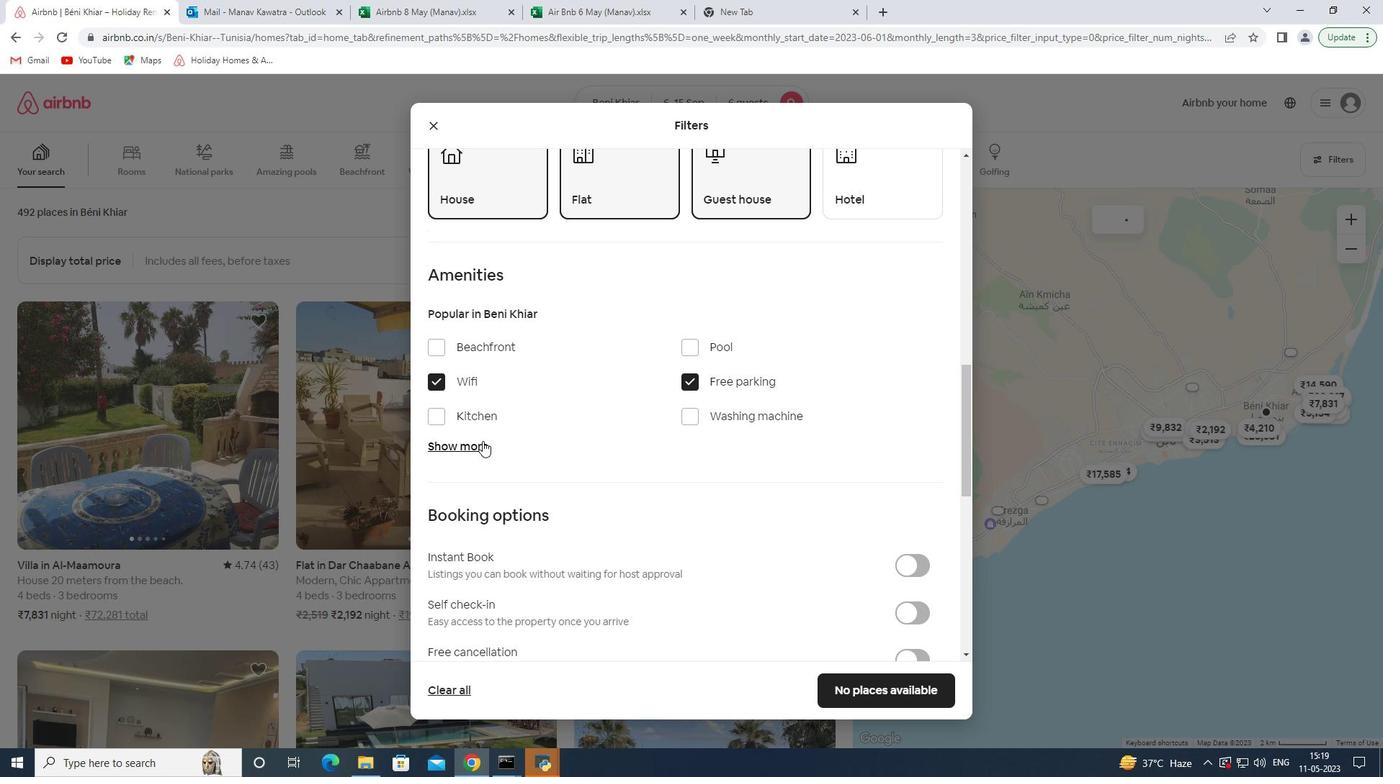 
Action: Mouse moved to (441, 561)
Screenshot: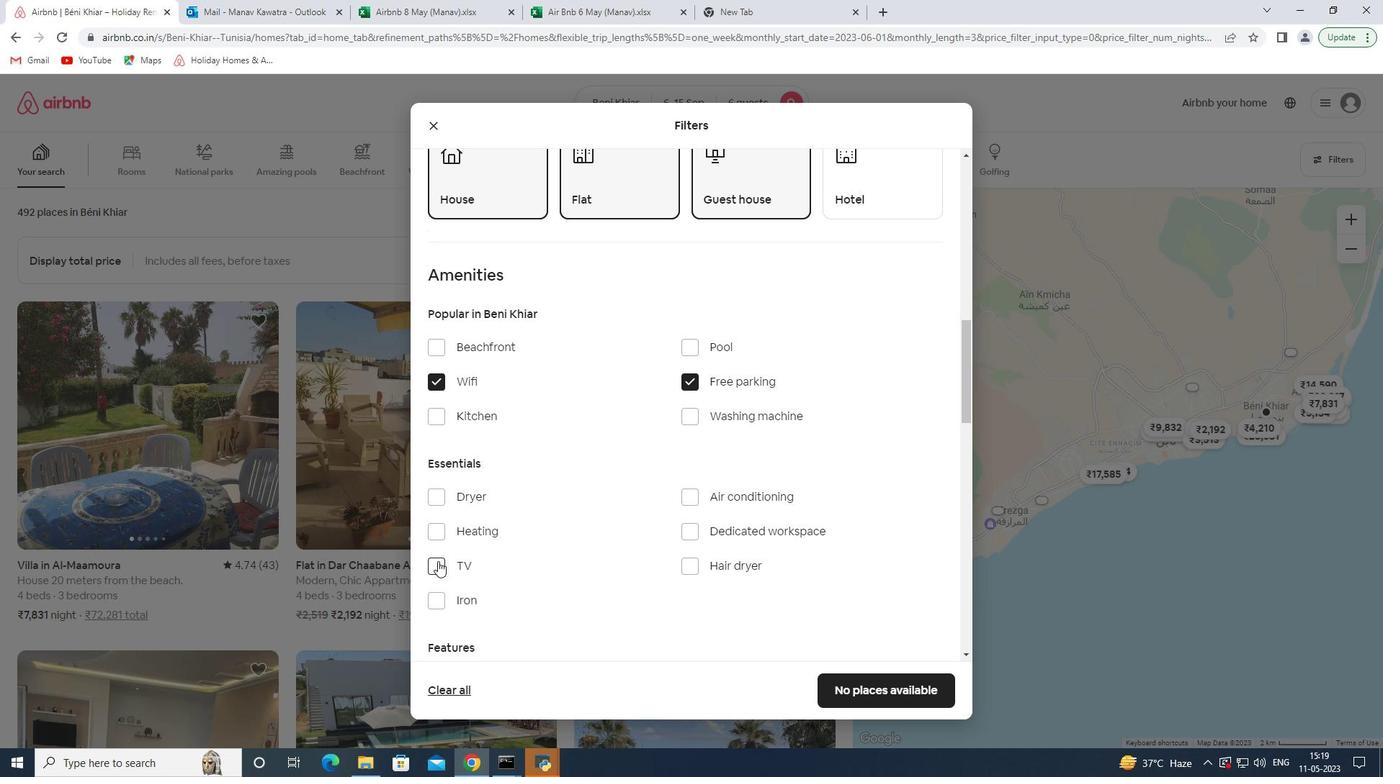 
Action: Mouse pressed left at (441, 561)
Screenshot: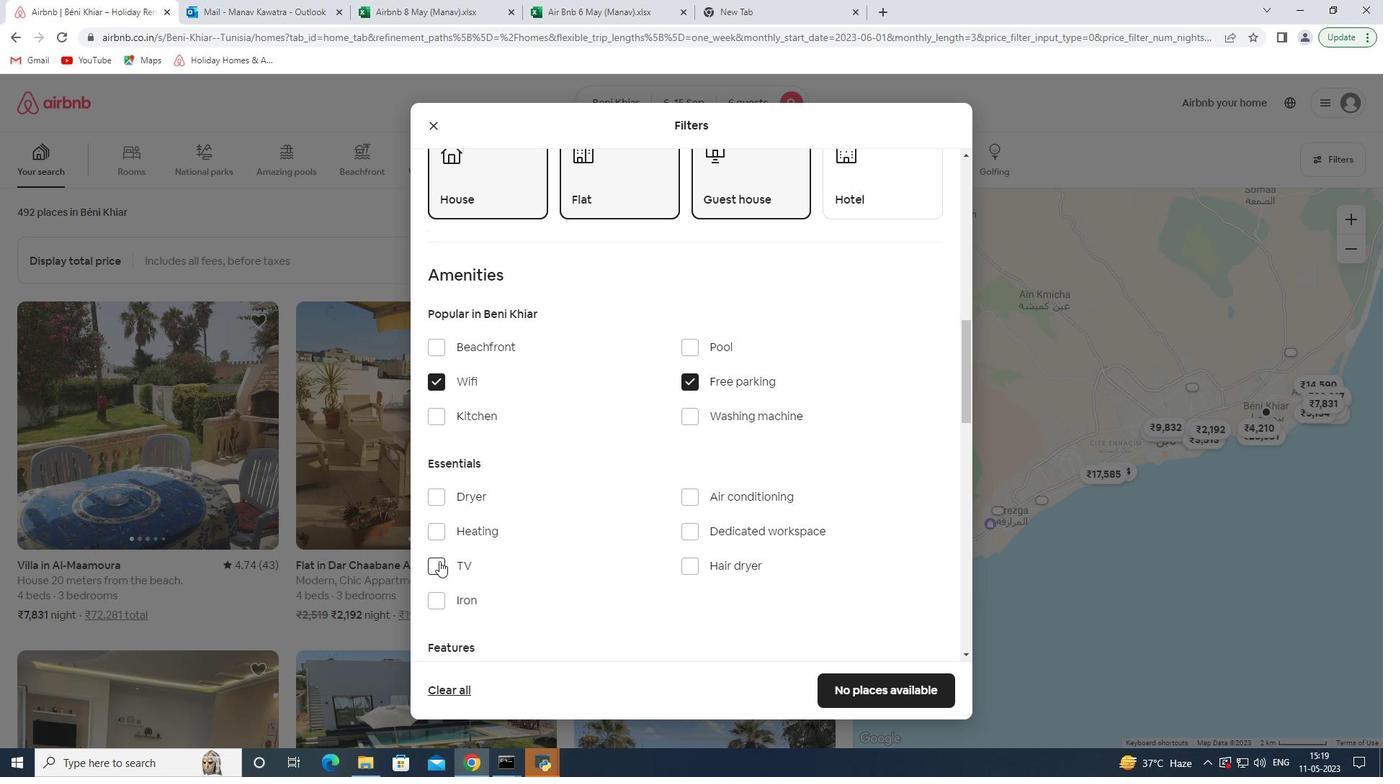 
Action: Mouse moved to (463, 551)
Screenshot: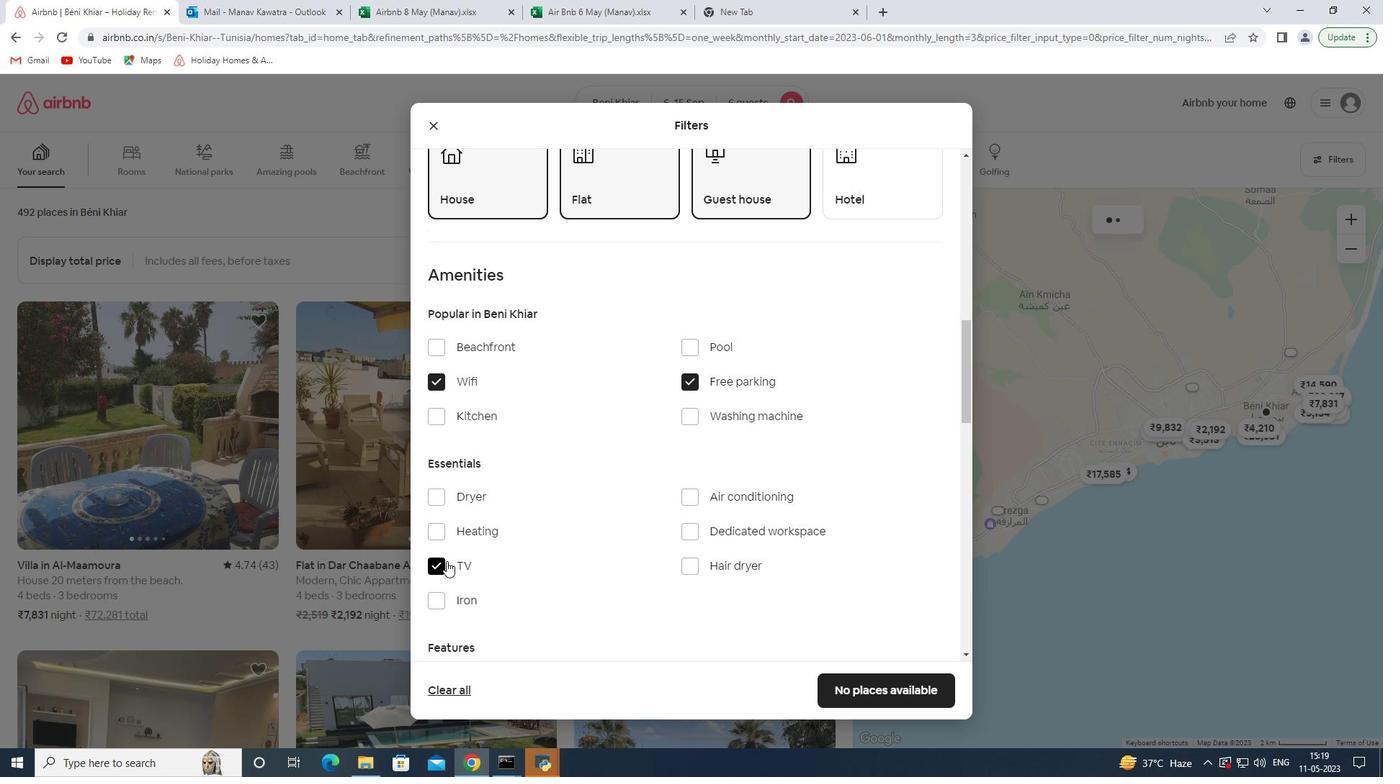 
Action: Mouse scrolled (463, 551) with delta (0, 0)
Screenshot: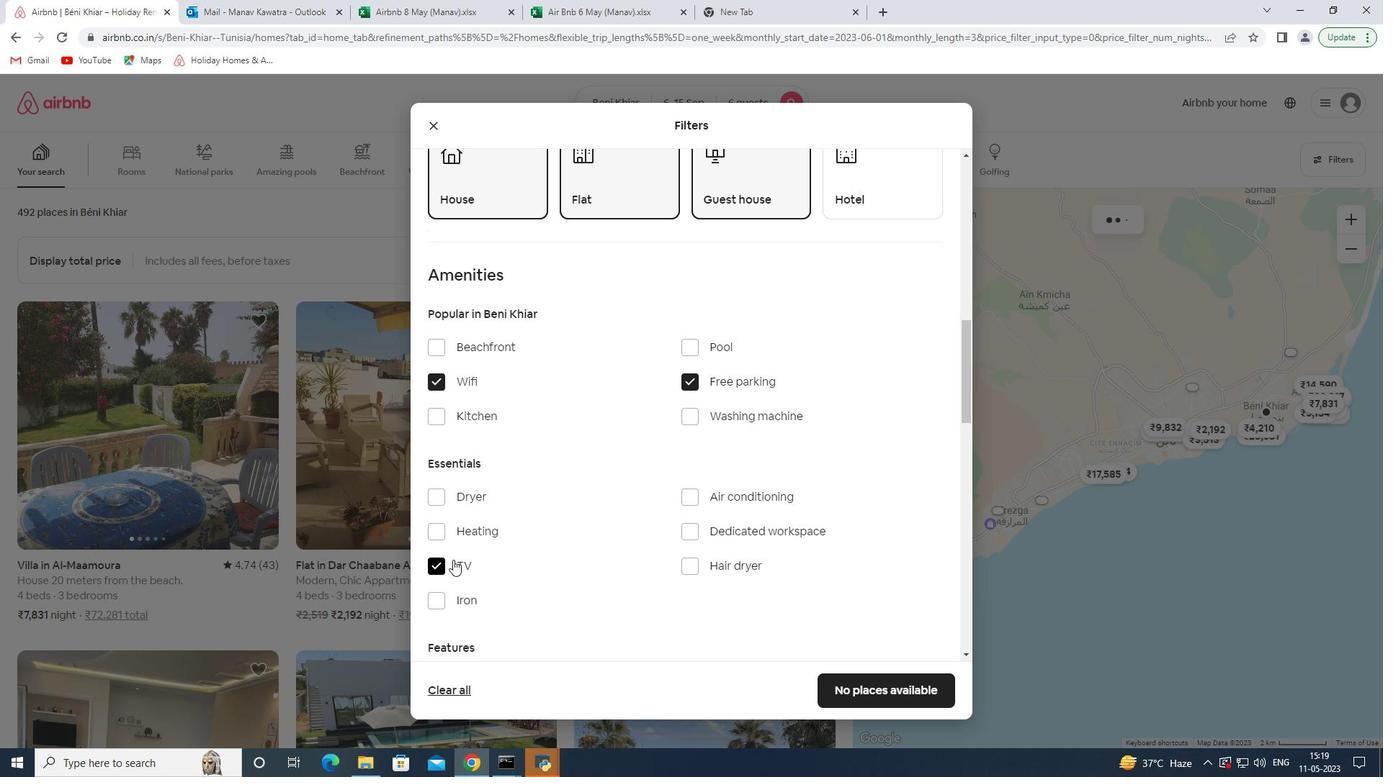 
Action: Mouse scrolled (463, 551) with delta (0, 0)
Screenshot: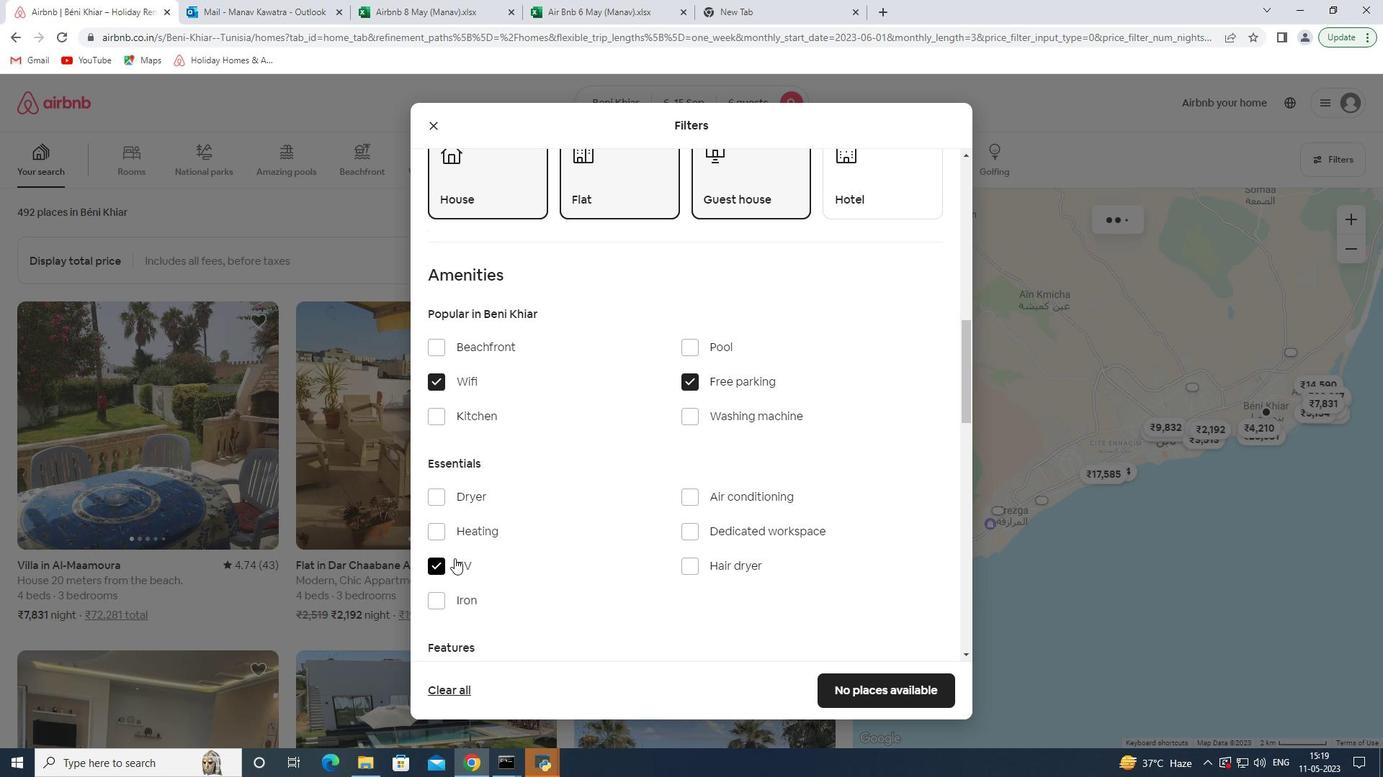 
Action: Mouse scrolled (463, 551) with delta (0, 0)
Screenshot: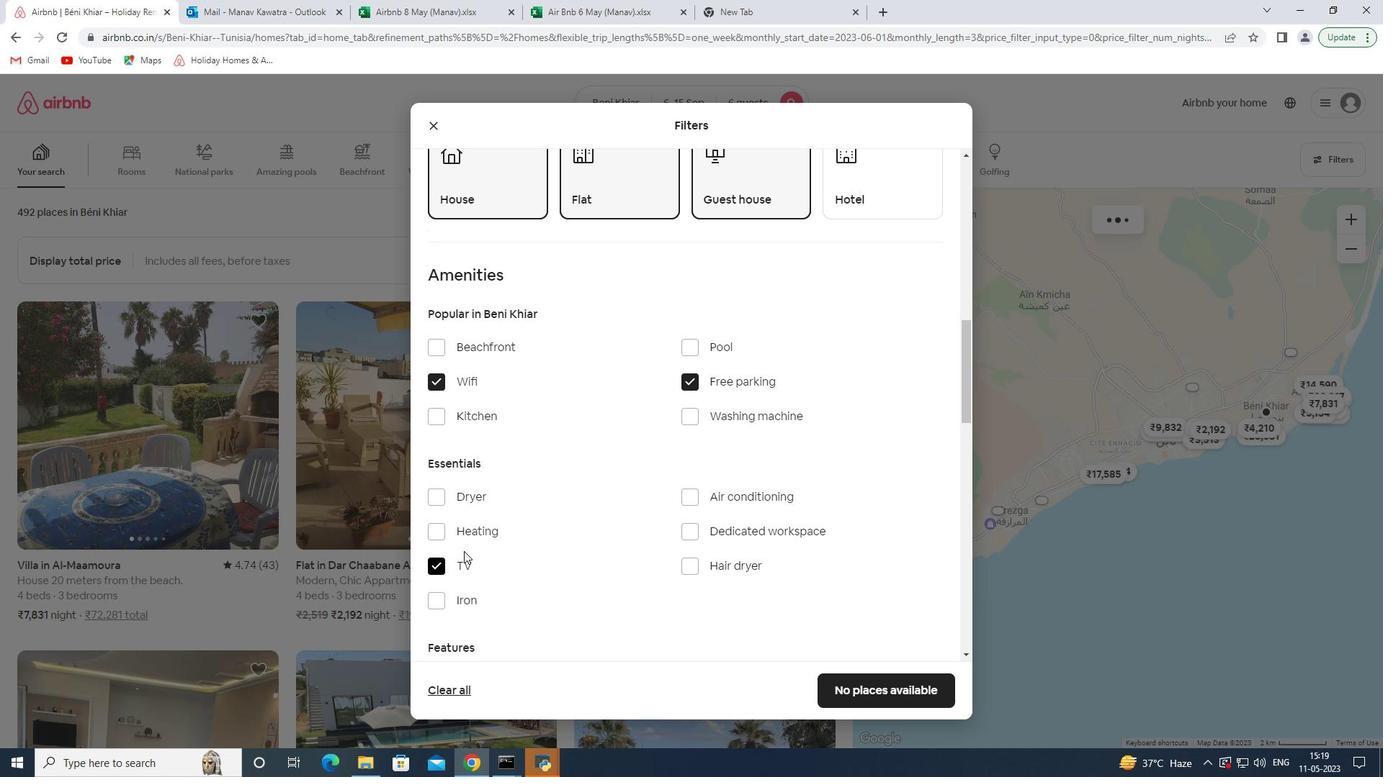 
Action: Mouse scrolled (463, 551) with delta (0, 0)
Screenshot: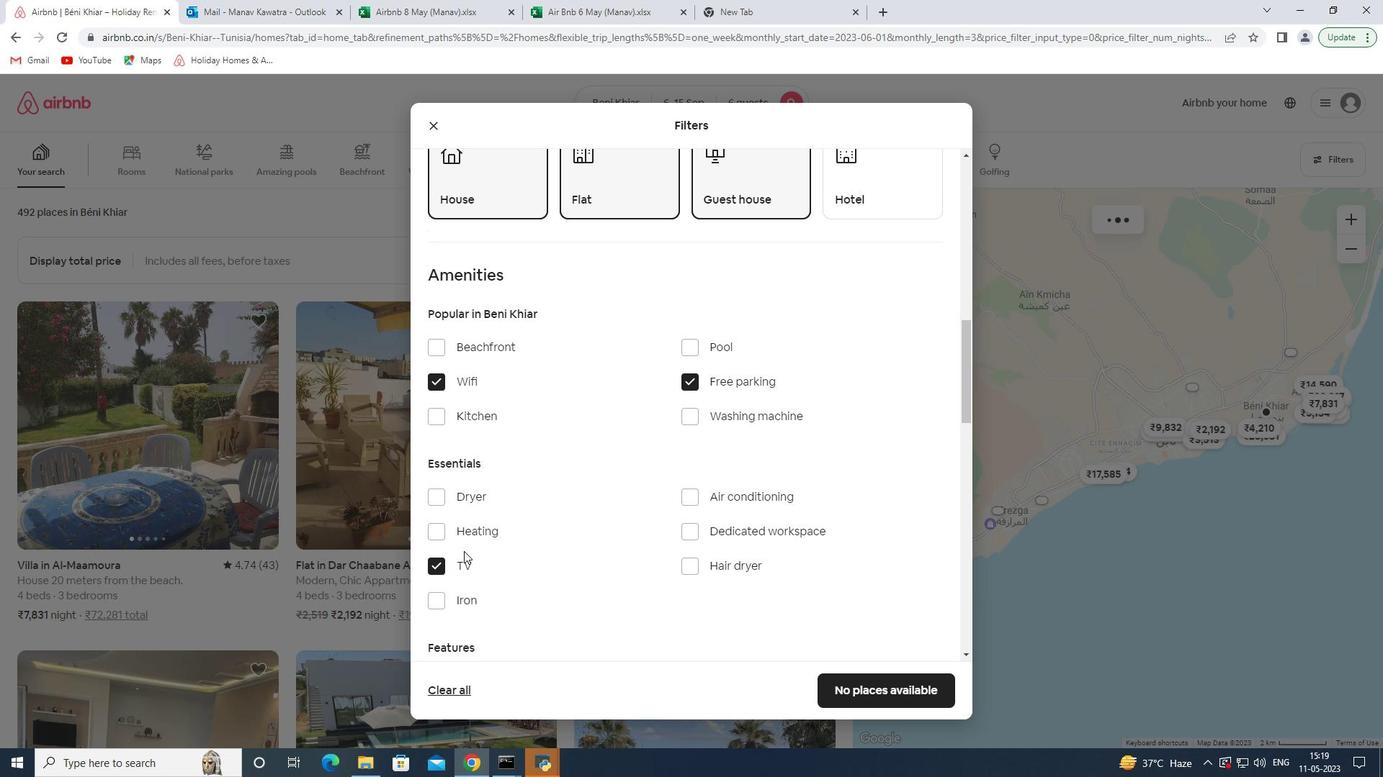 
Action: Mouse moved to (715, 466)
Screenshot: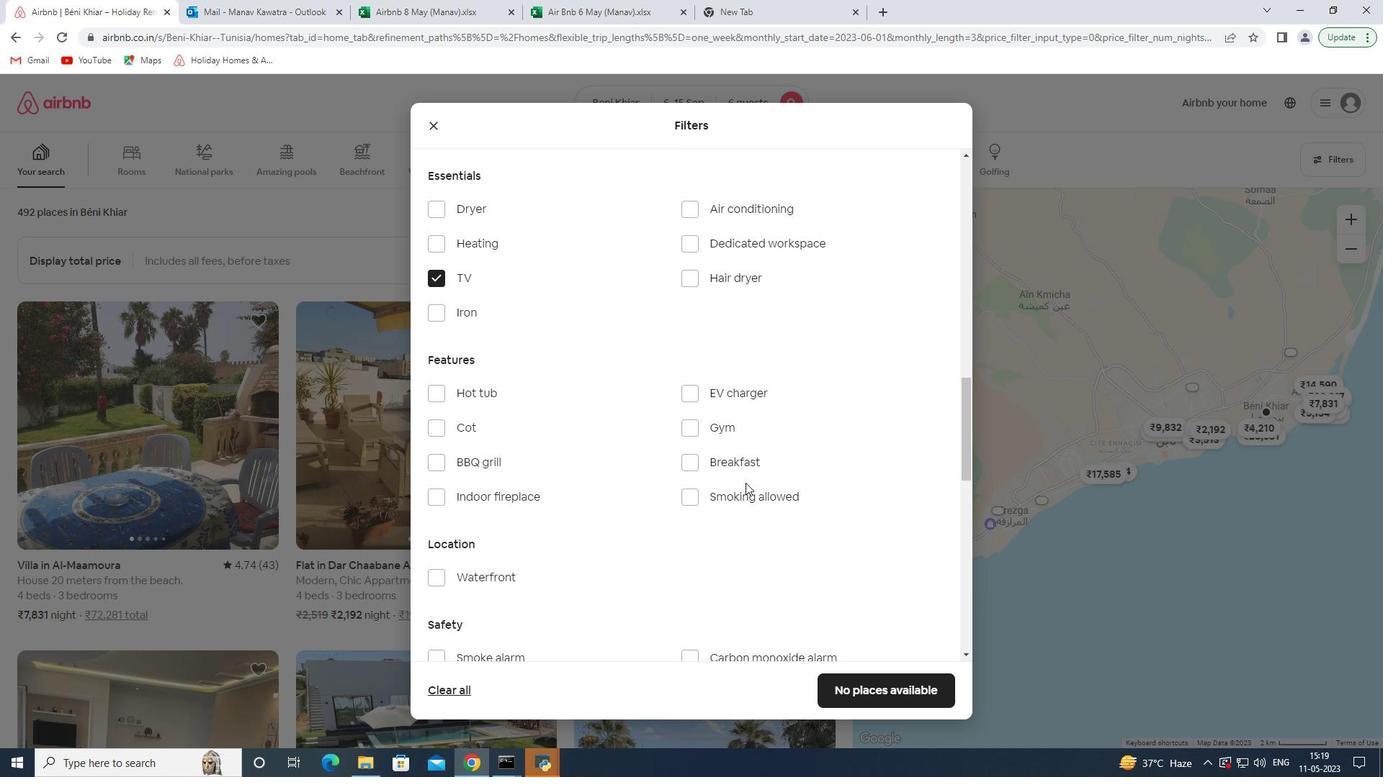 
Action: Mouse pressed left at (715, 466)
Screenshot: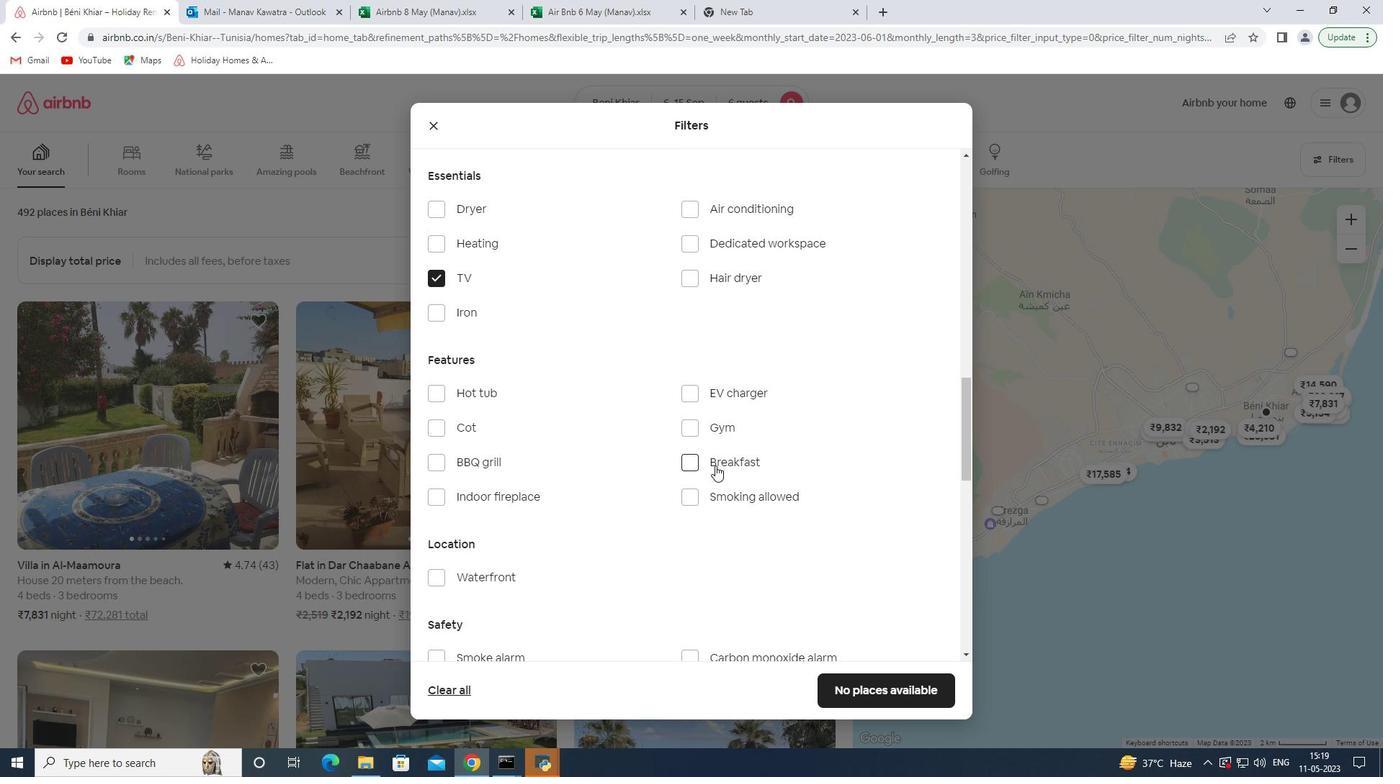 
Action: Mouse moved to (700, 431)
Screenshot: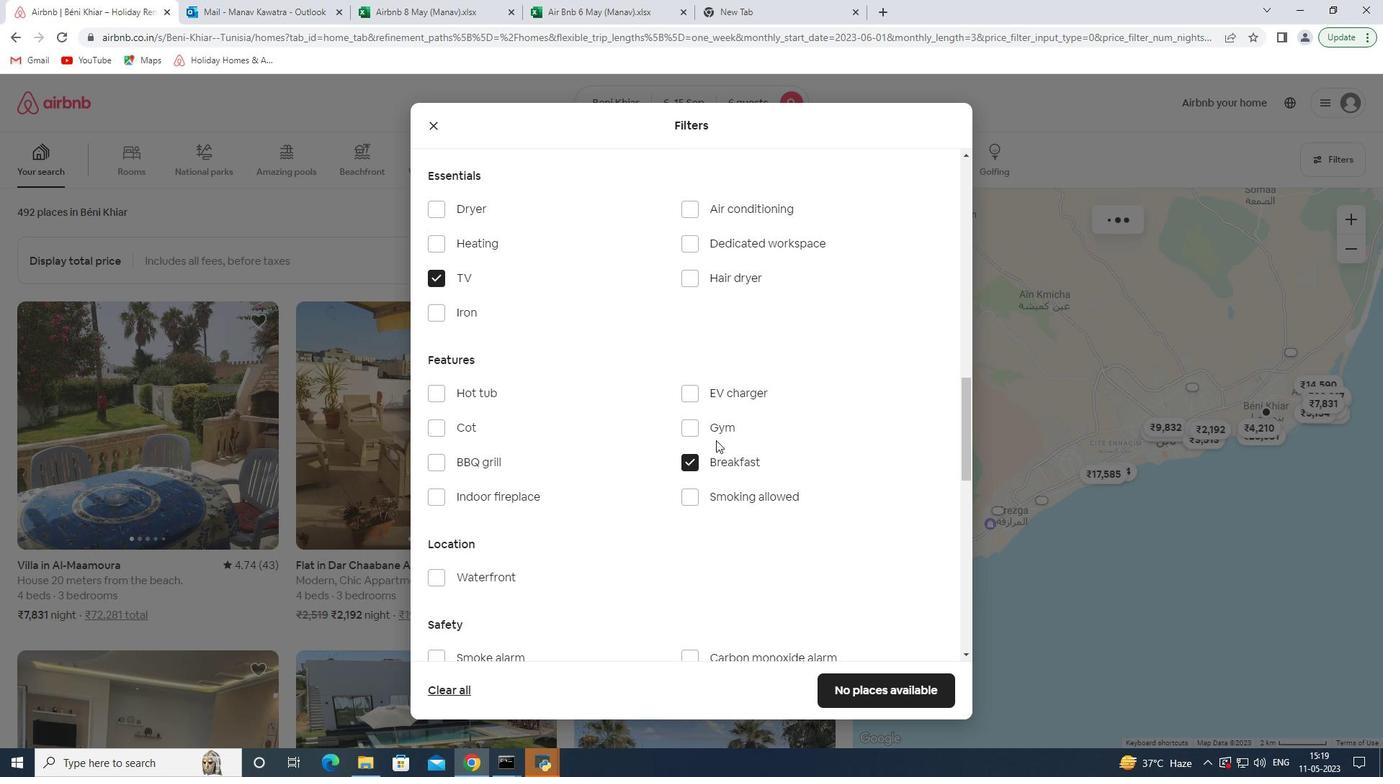 
Action: Mouse pressed left at (700, 431)
Screenshot: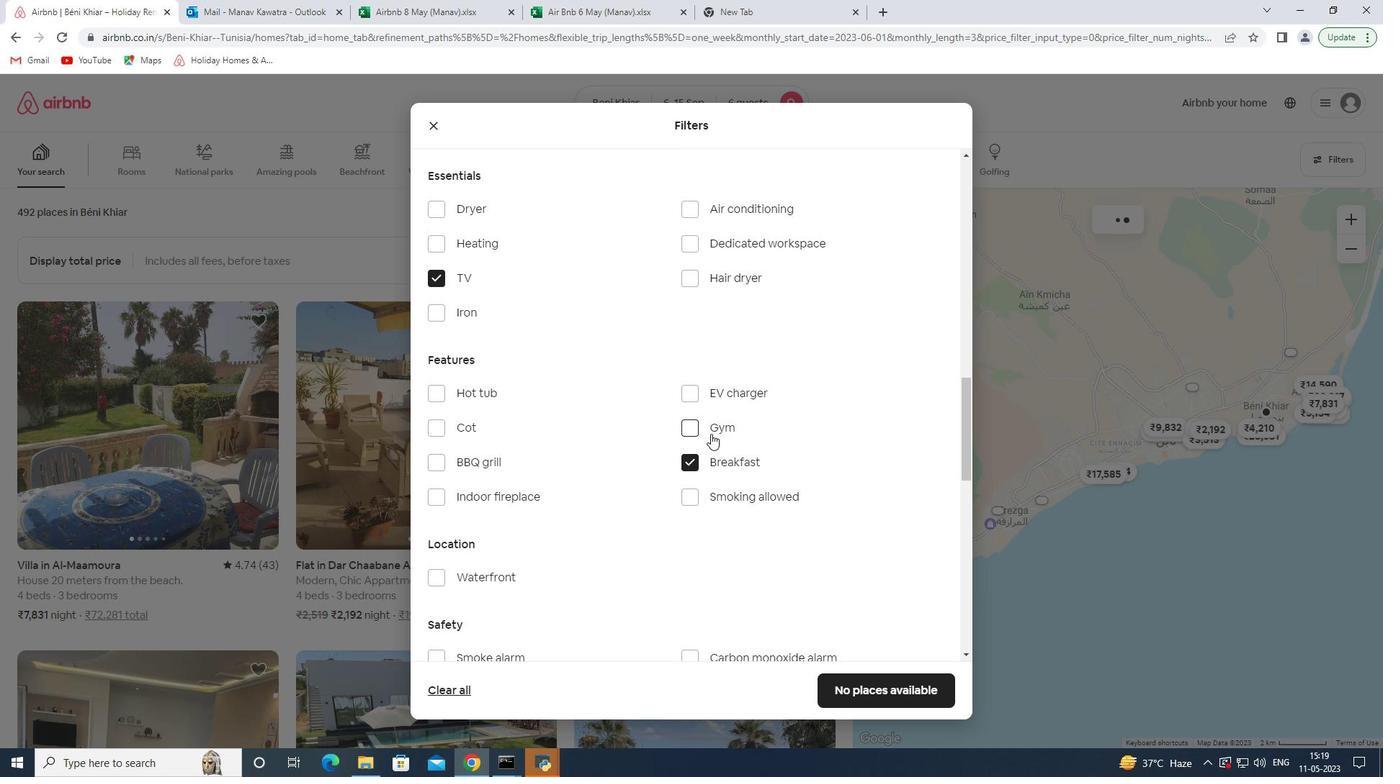 
Action: Mouse scrolled (700, 430) with delta (0, 0)
Screenshot: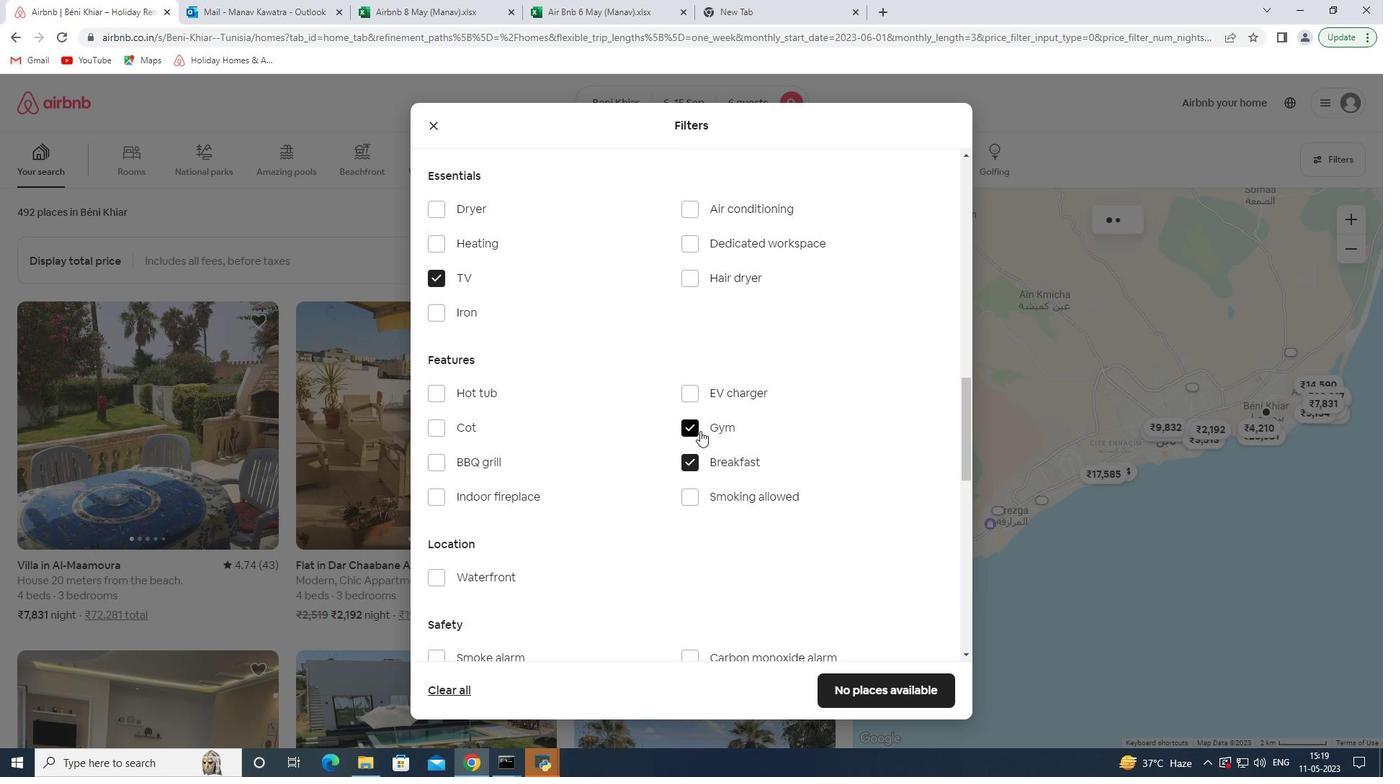 
Action: Mouse scrolled (700, 430) with delta (0, 0)
Screenshot: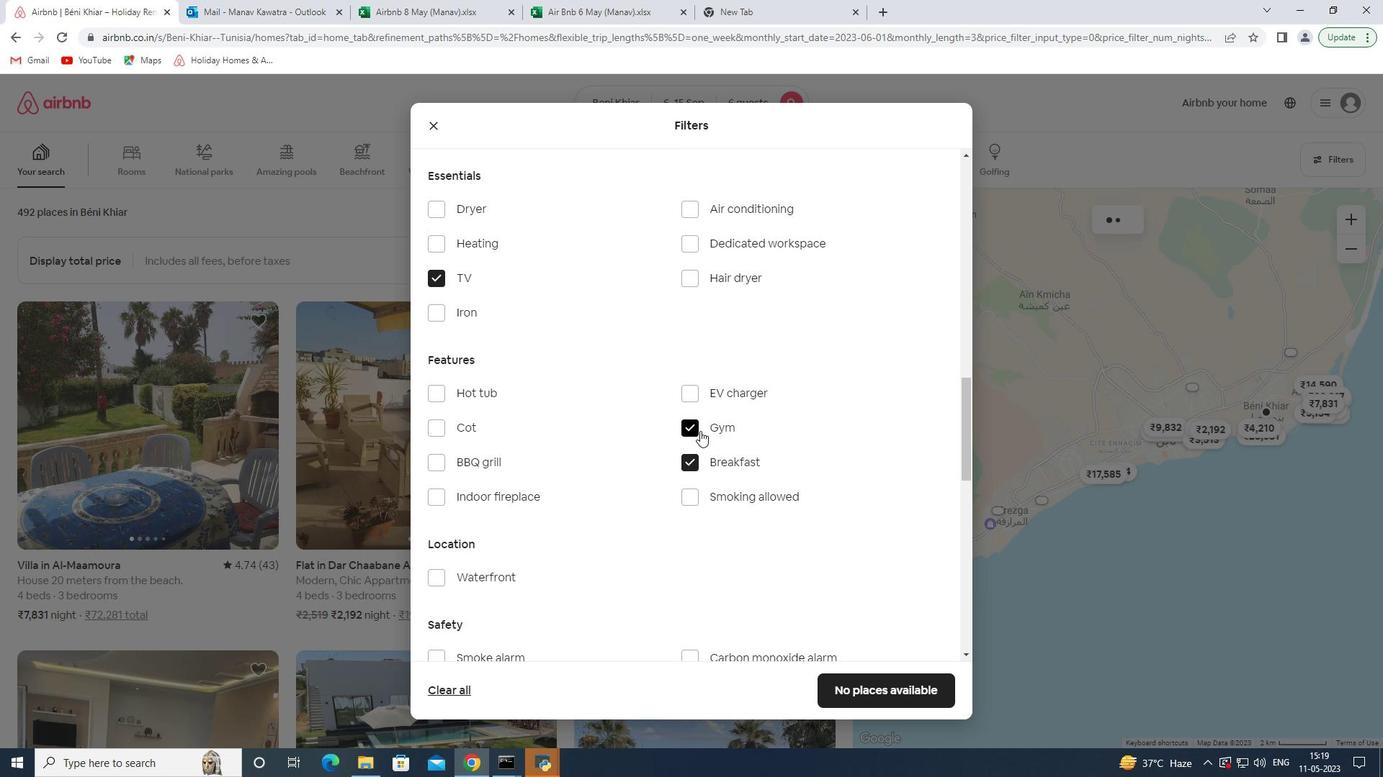 
Action: Mouse scrolled (700, 430) with delta (0, 0)
Screenshot: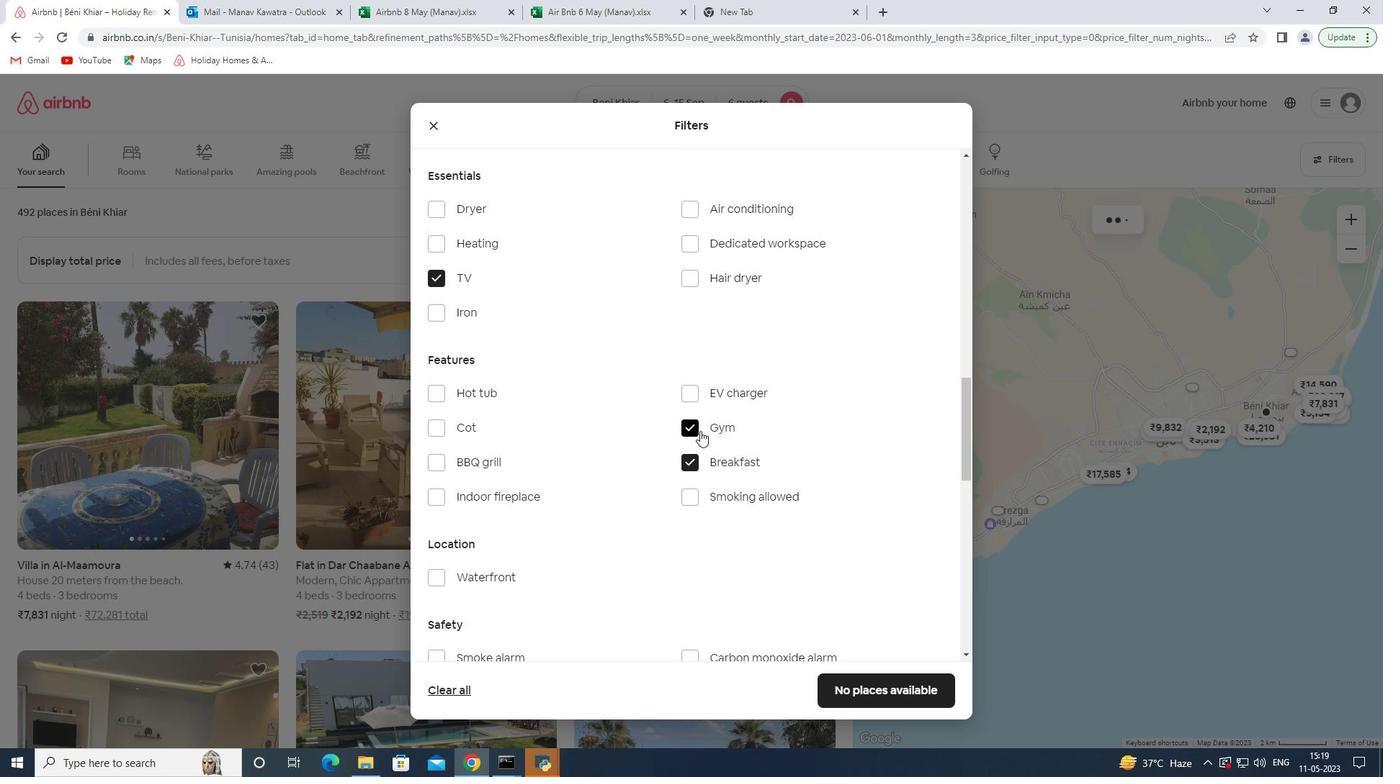 
Action: Mouse scrolled (700, 430) with delta (0, 0)
Screenshot: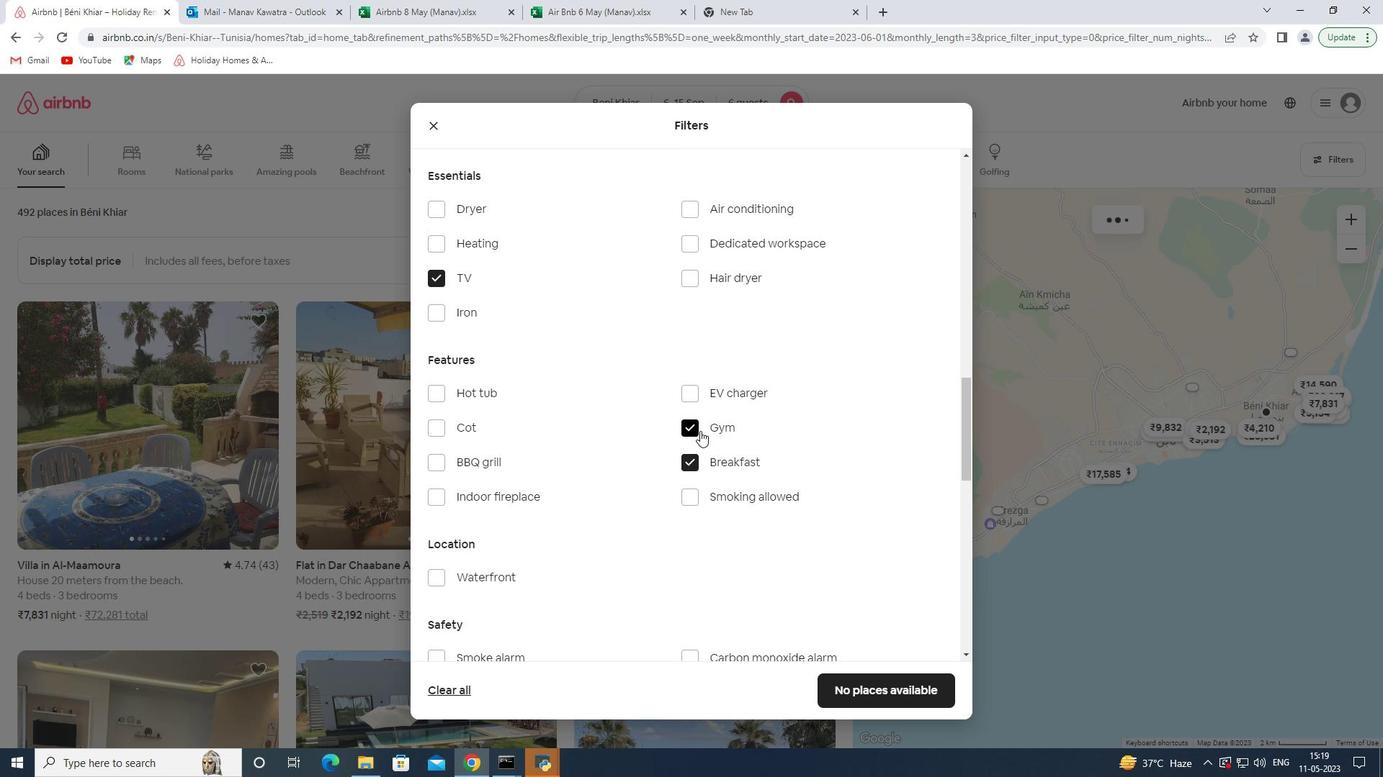
Action: Mouse moved to (911, 566)
Screenshot: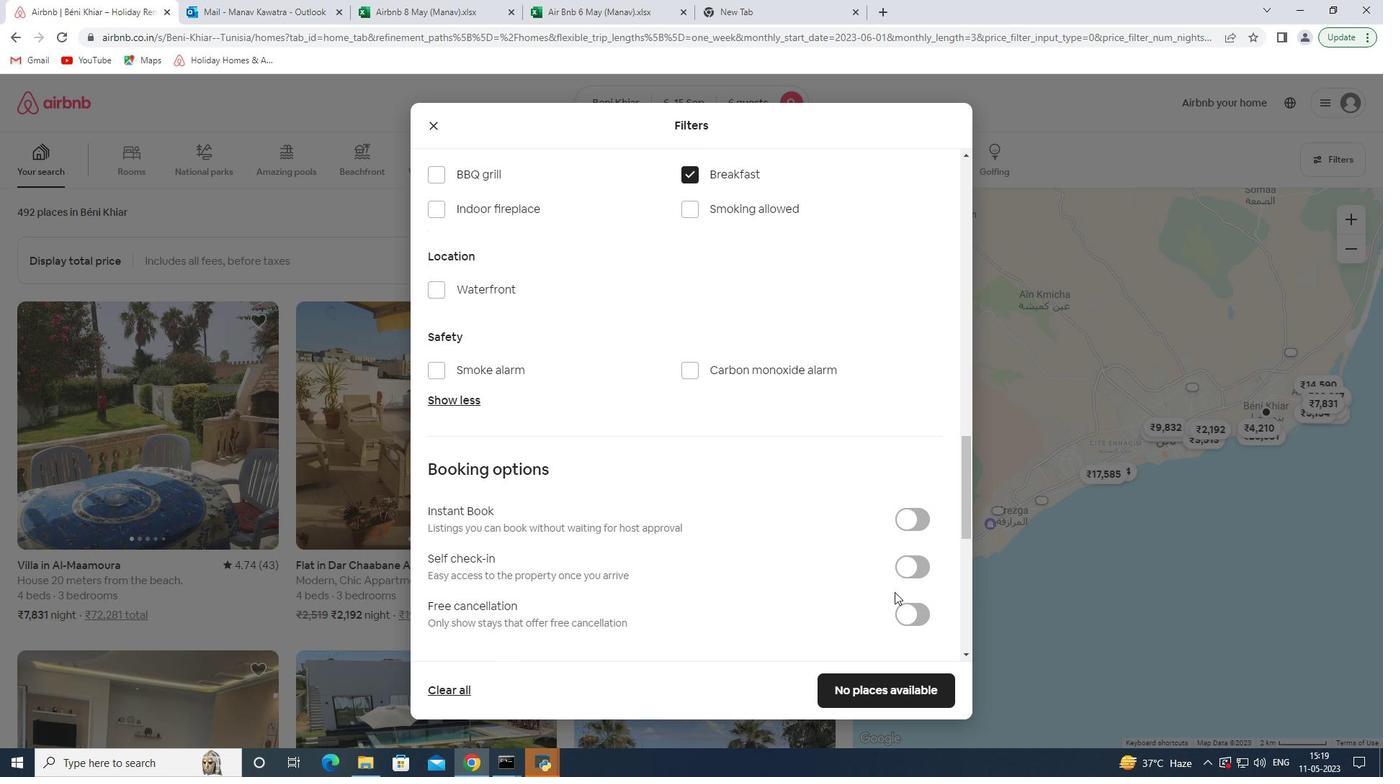 
Action: Mouse pressed left at (911, 566)
Screenshot: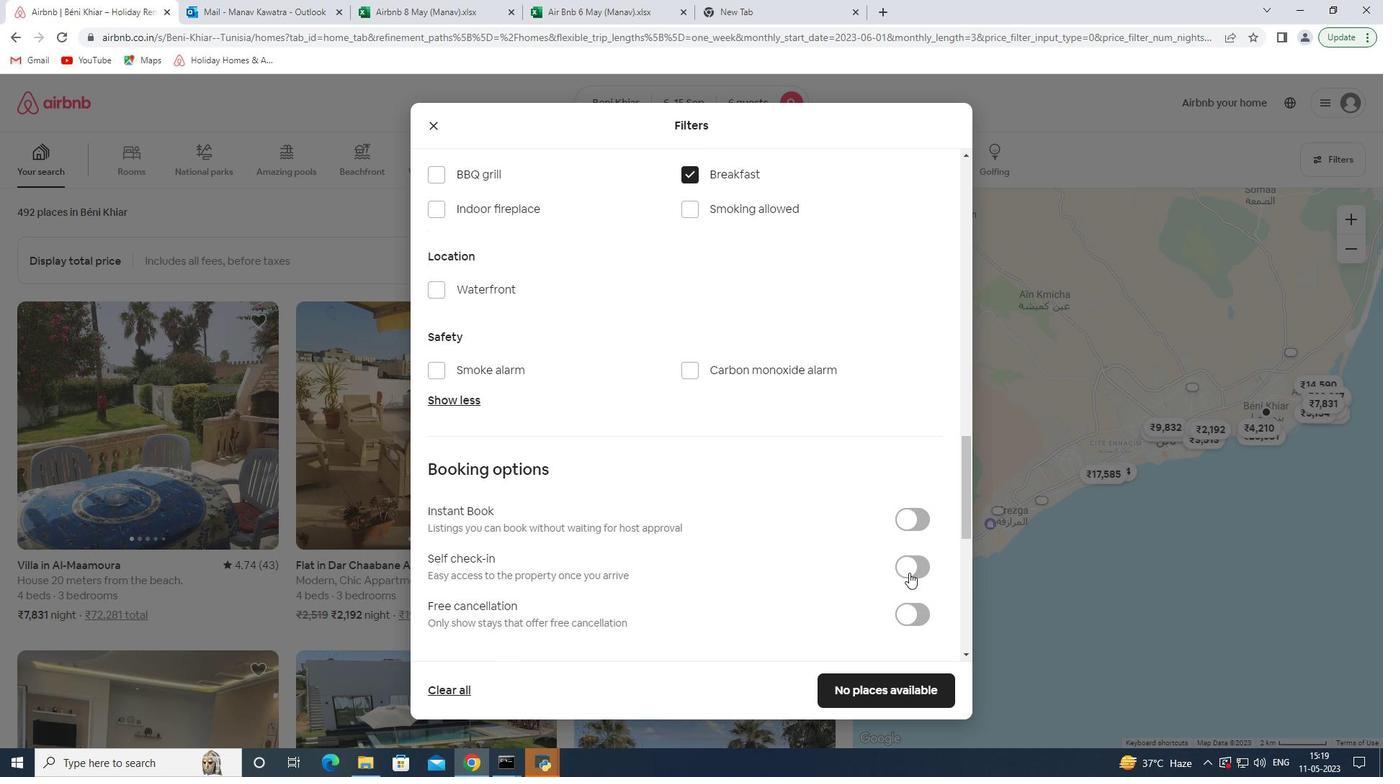 
Action: Mouse scrolled (911, 566) with delta (0, 0)
Screenshot: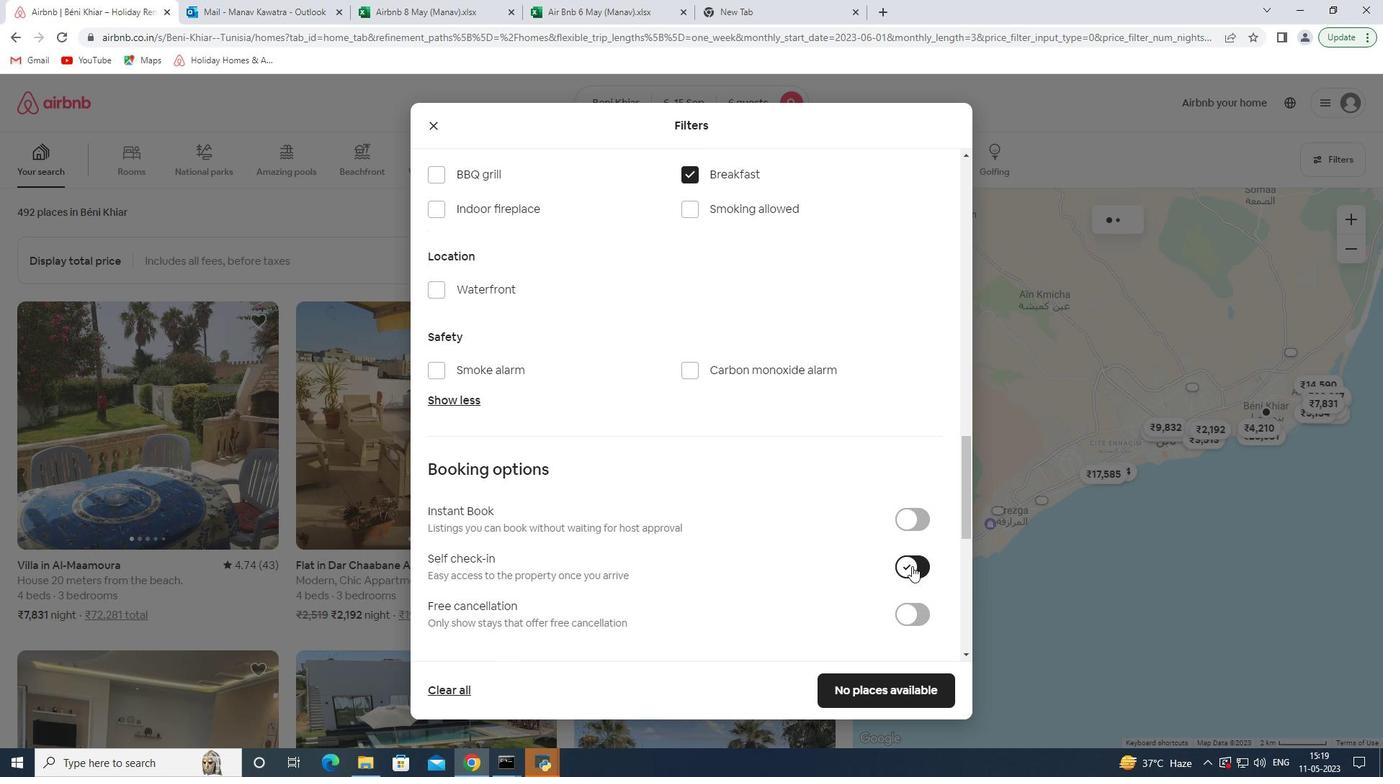 
Action: Mouse scrolled (911, 566) with delta (0, 0)
Screenshot: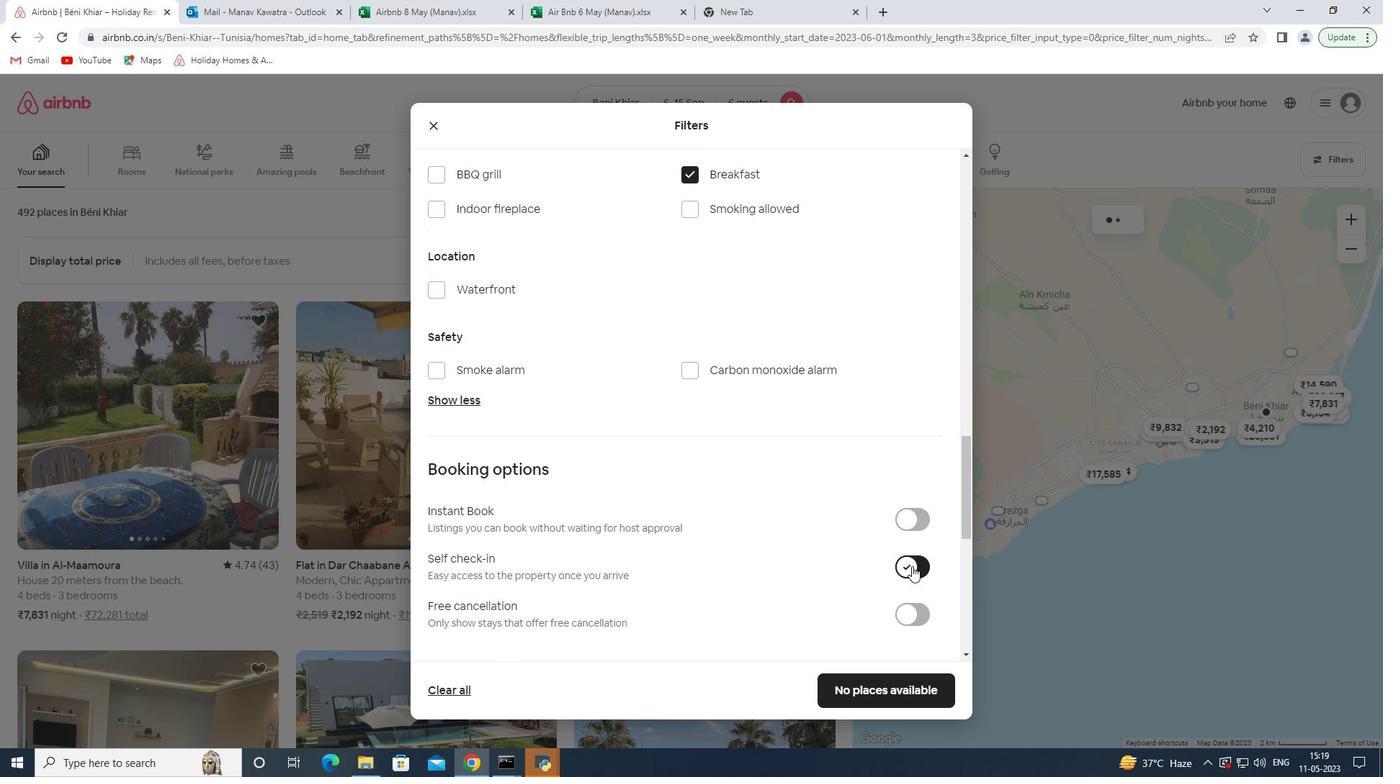 
Action: Mouse scrolled (911, 566) with delta (0, 0)
Screenshot: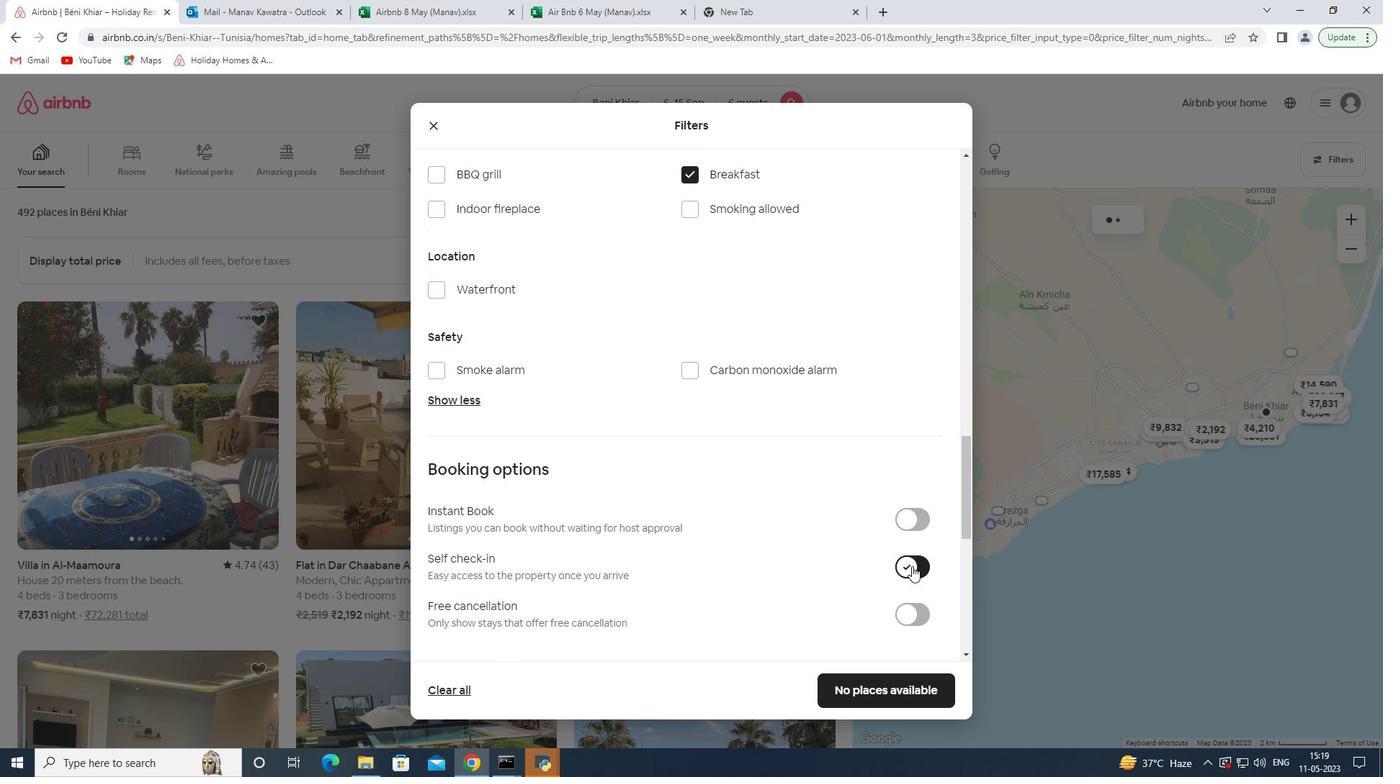 
Action: Mouse scrolled (911, 566) with delta (0, 0)
Screenshot: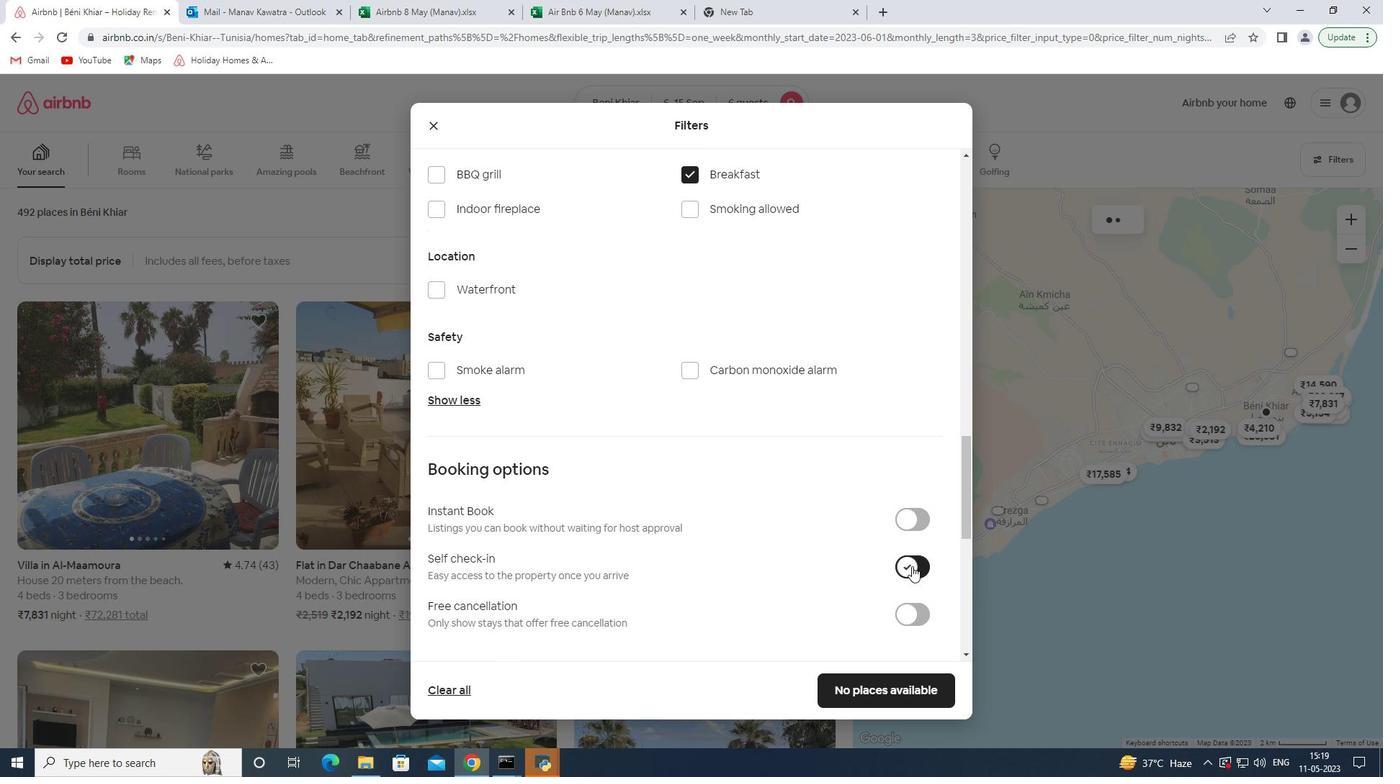 
Action: Mouse scrolled (911, 566) with delta (0, 0)
Screenshot: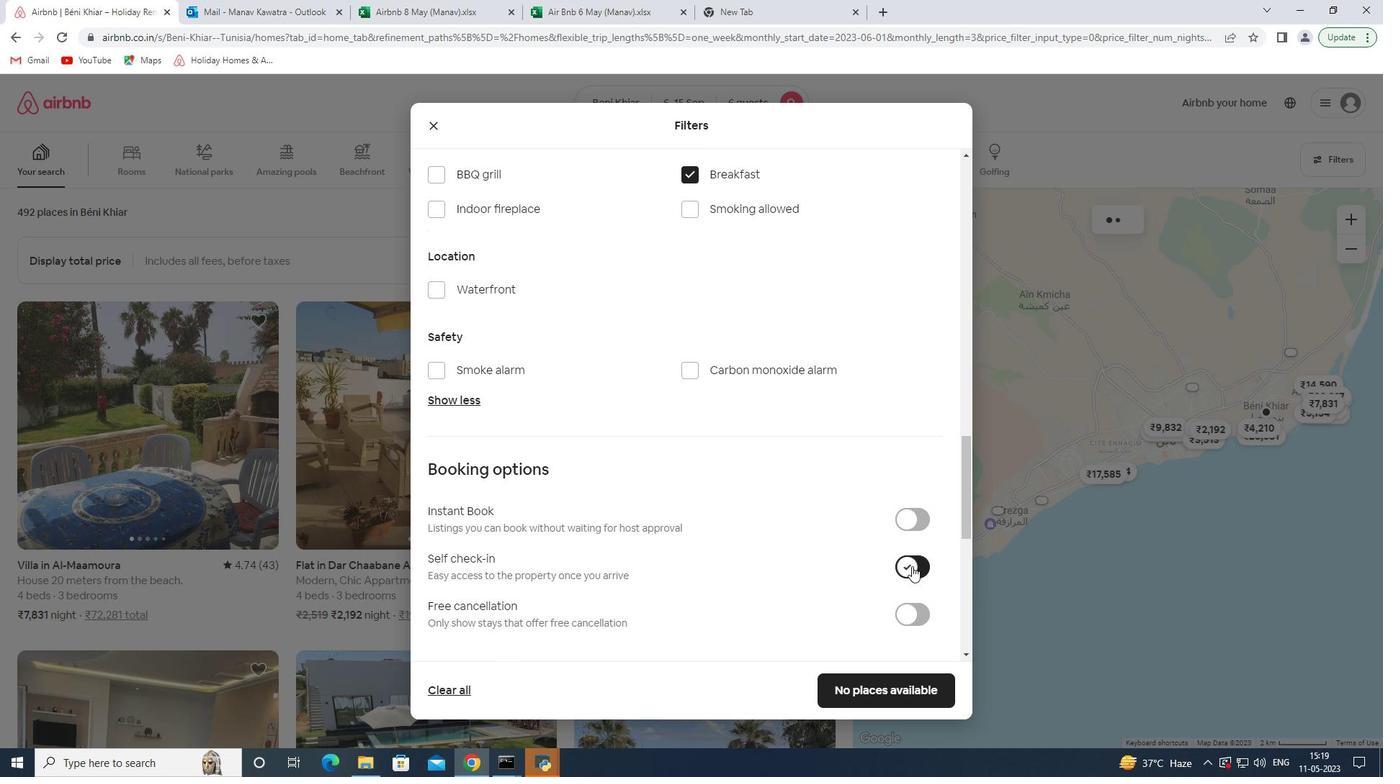 
Action: Mouse scrolled (911, 566) with delta (0, 0)
Screenshot: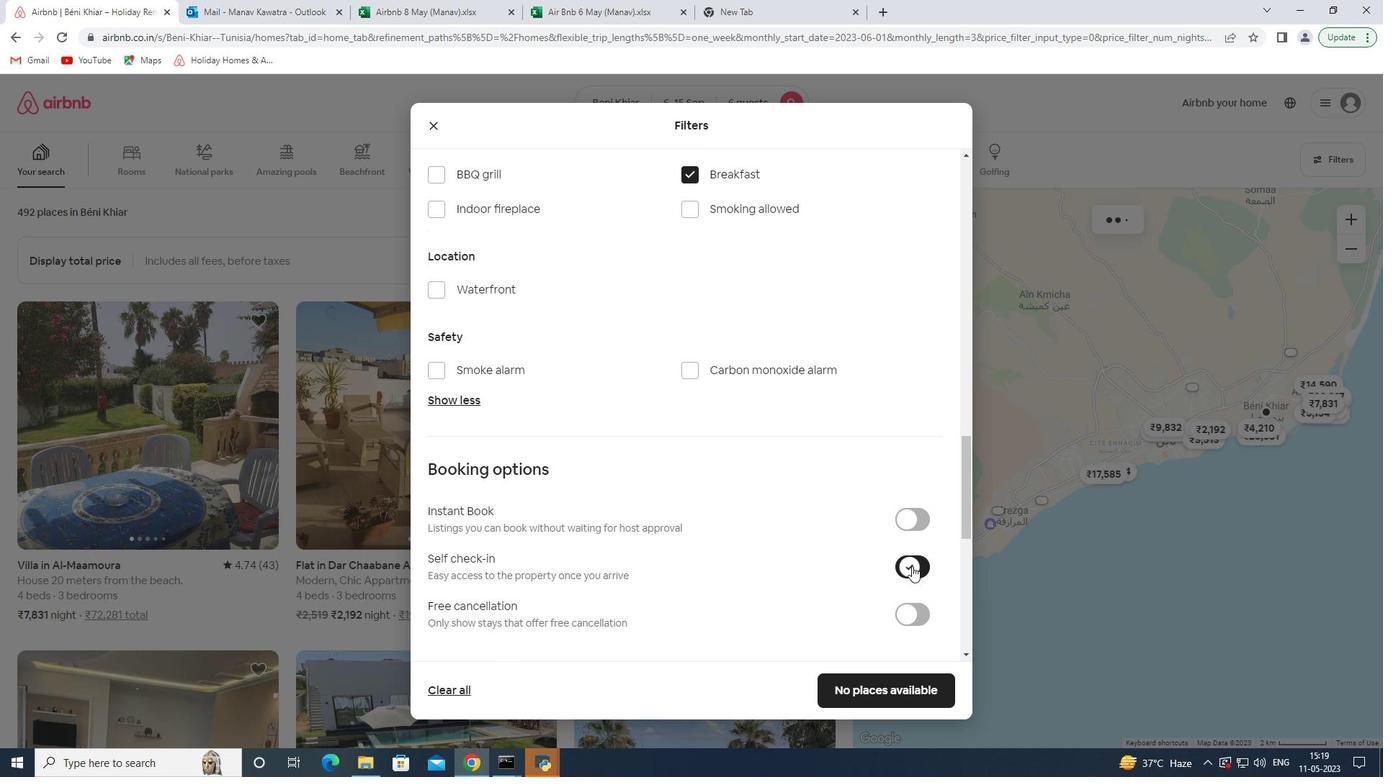 
Action: Mouse moved to (641, 605)
Screenshot: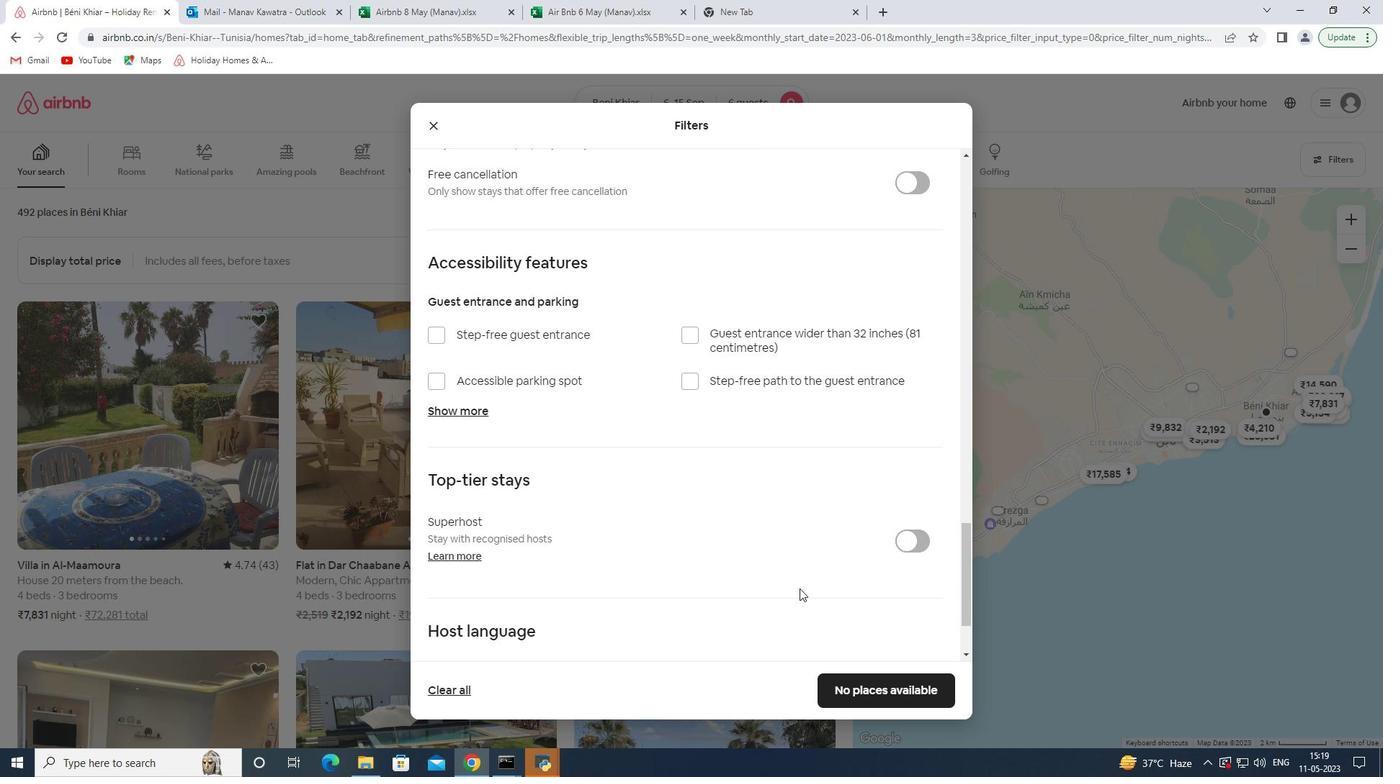 
Action: Mouse scrolled (641, 604) with delta (0, 0)
Screenshot: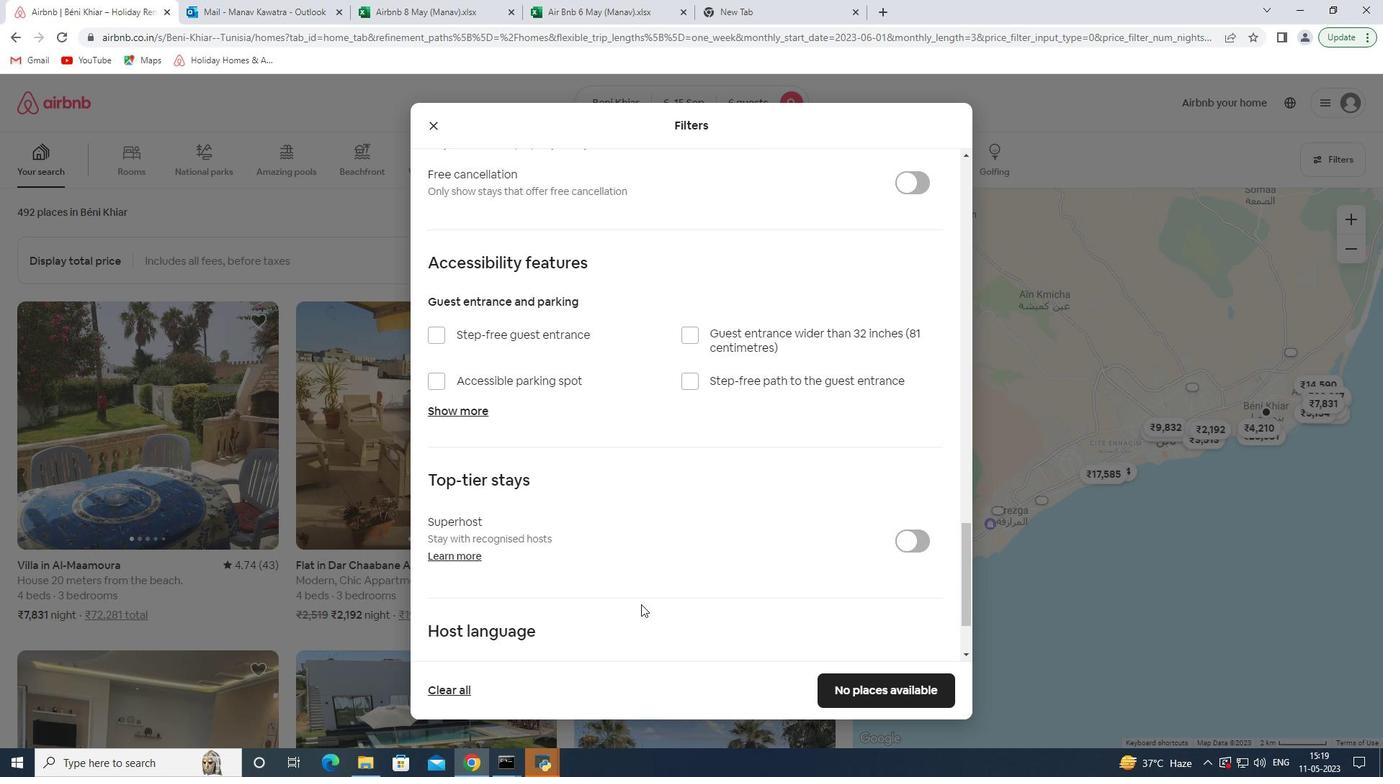 
Action: Mouse scrolled (641, 604) with delta (0, 0)
Screenshot: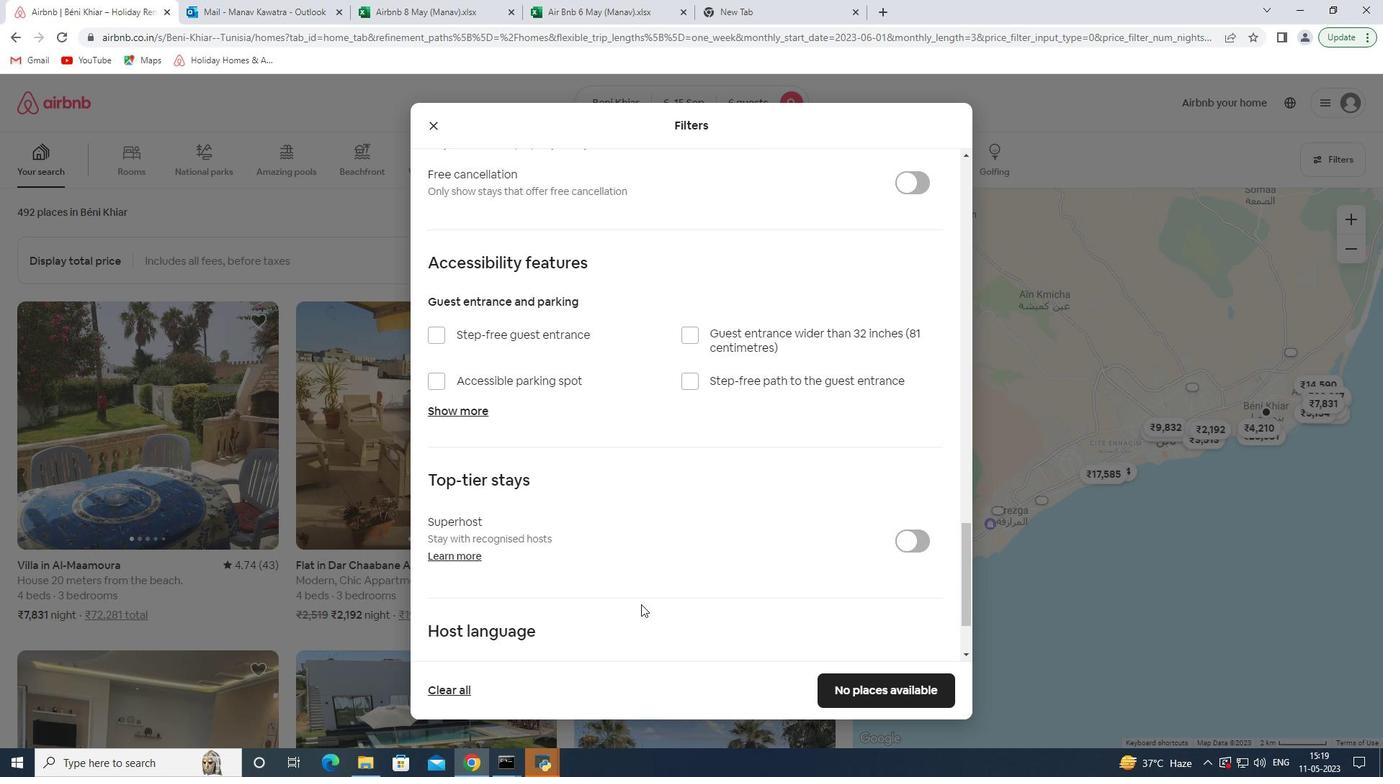 
Action: Mouse scrolled (641, 604) with delta (0, 0)
Screenshot: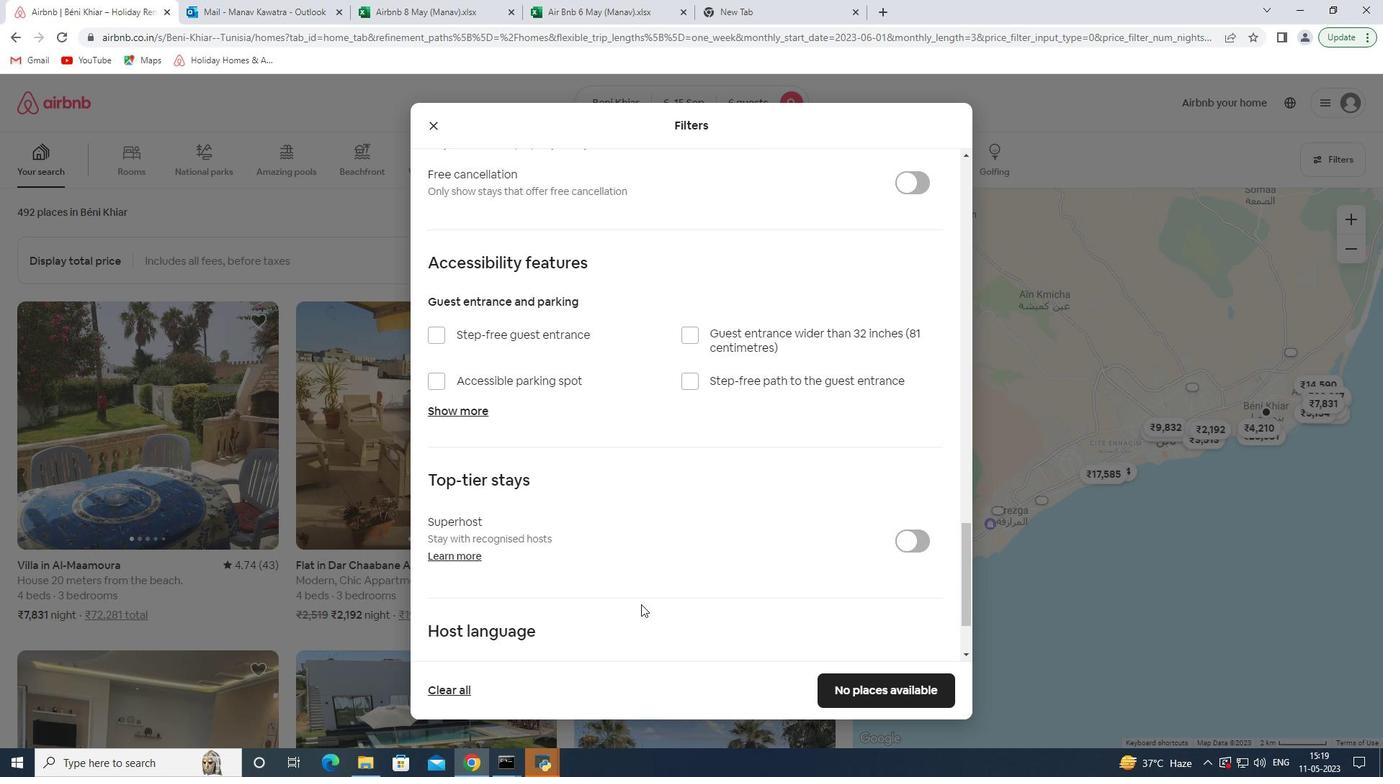 
Action: Mouse scrolled (641, 604) with delta (0, 0)
Screenshot: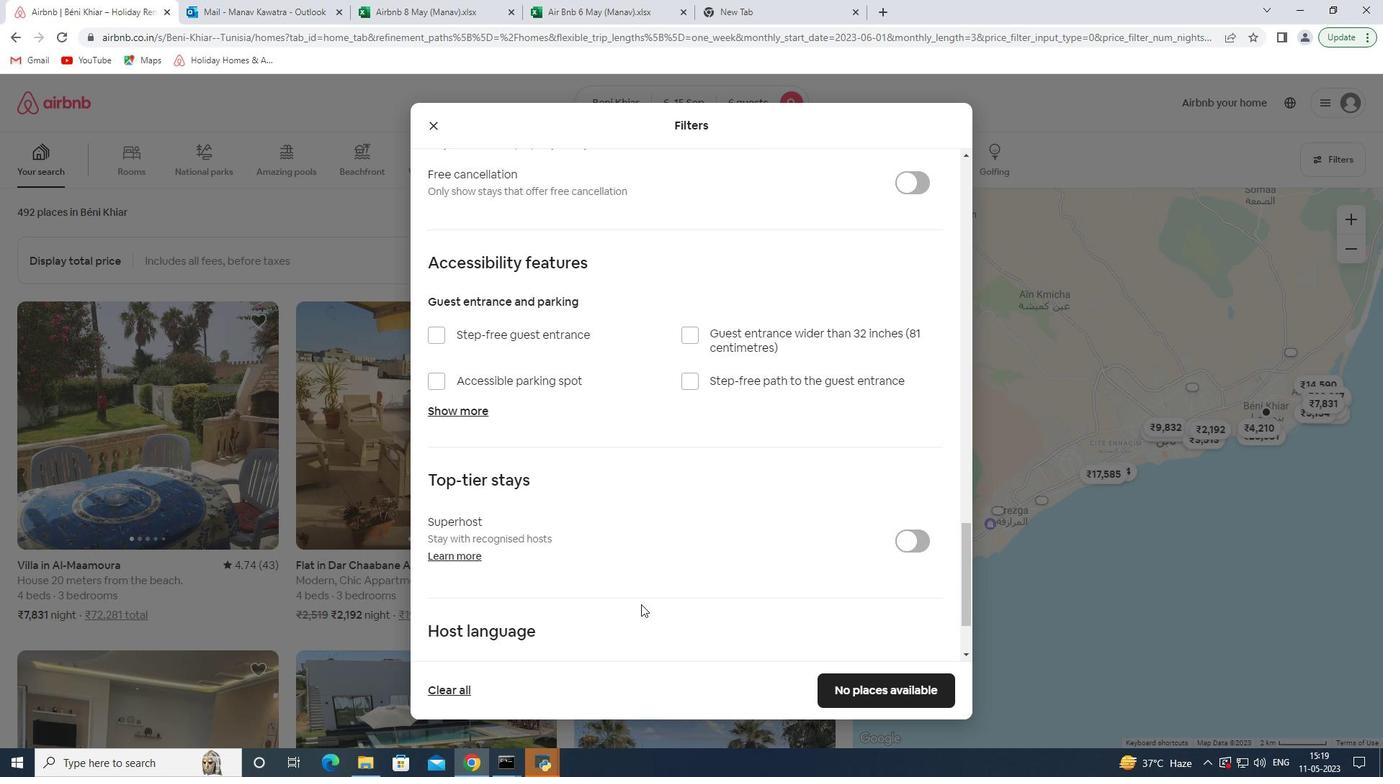 
Action: Mouse scrolled (641, 604) with delta (0, 0)
Screenshot: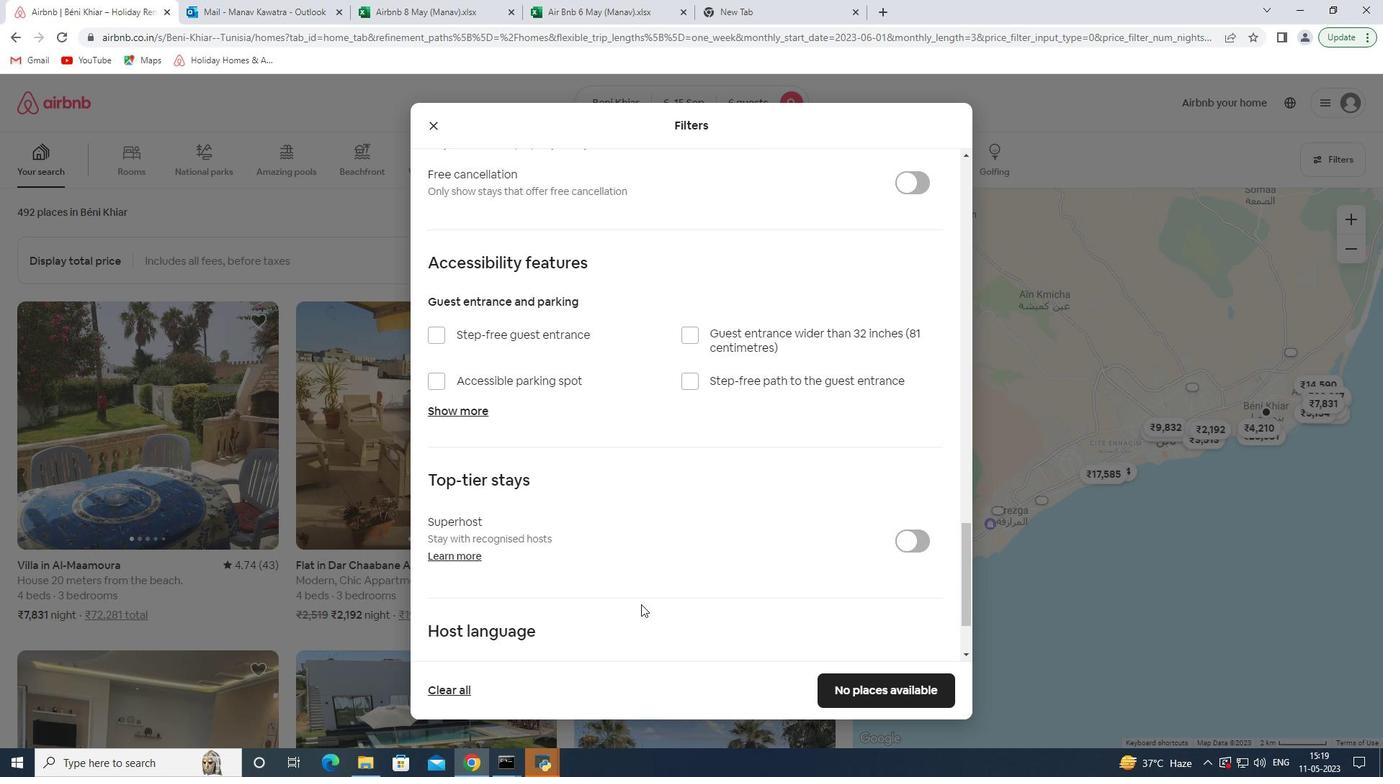 
Action: Mouse moved to (515, 564)
Screenshot: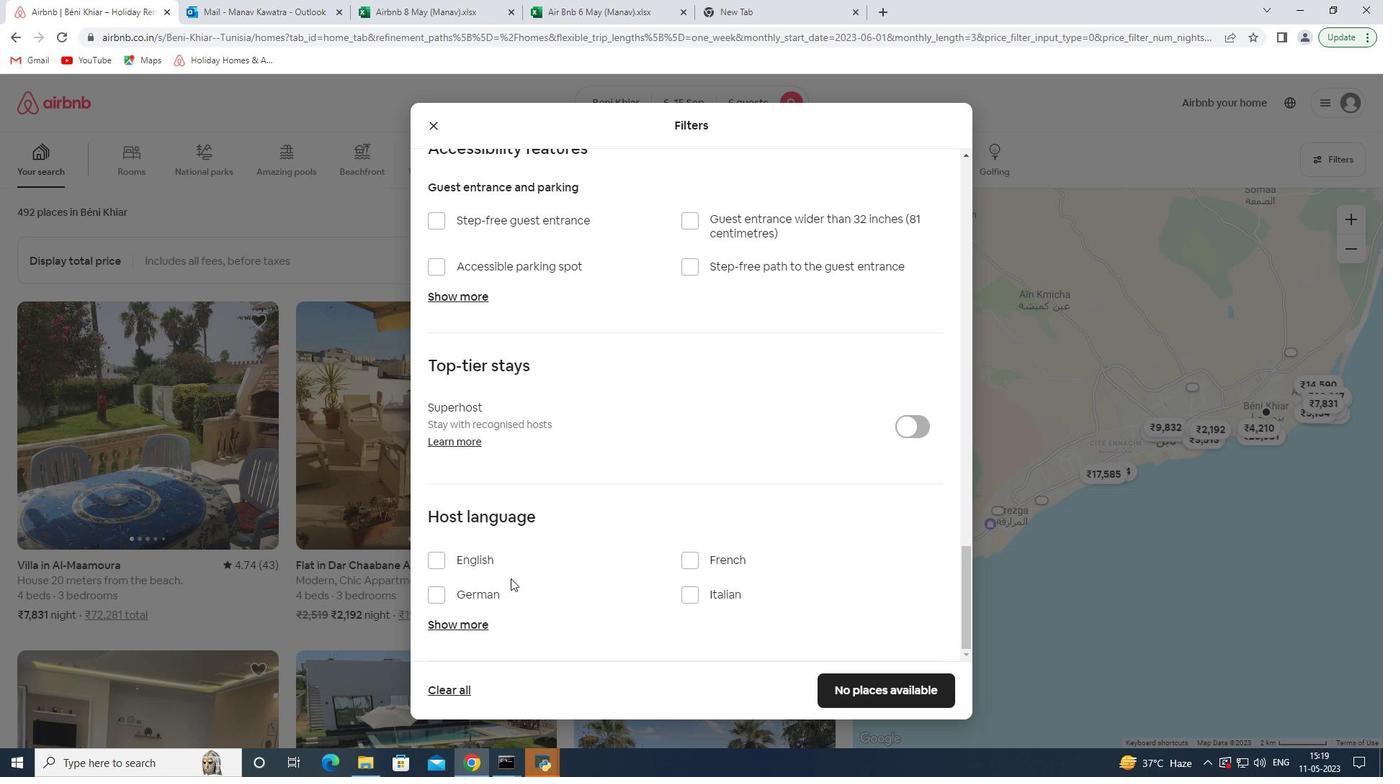 
Action: Mouse pressed left at (515, 564)
Screenshot: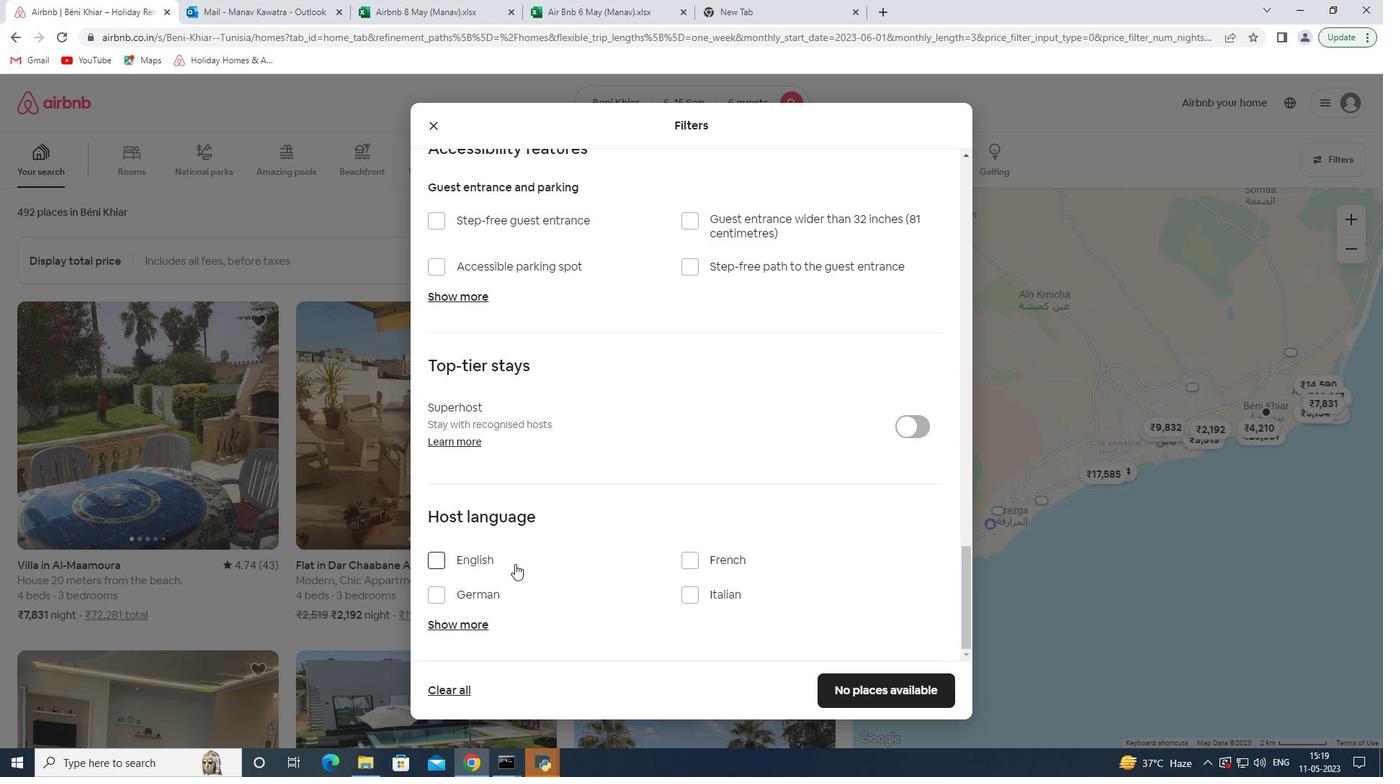 
Action: Mouse moved to (859, 687)
Screenshot: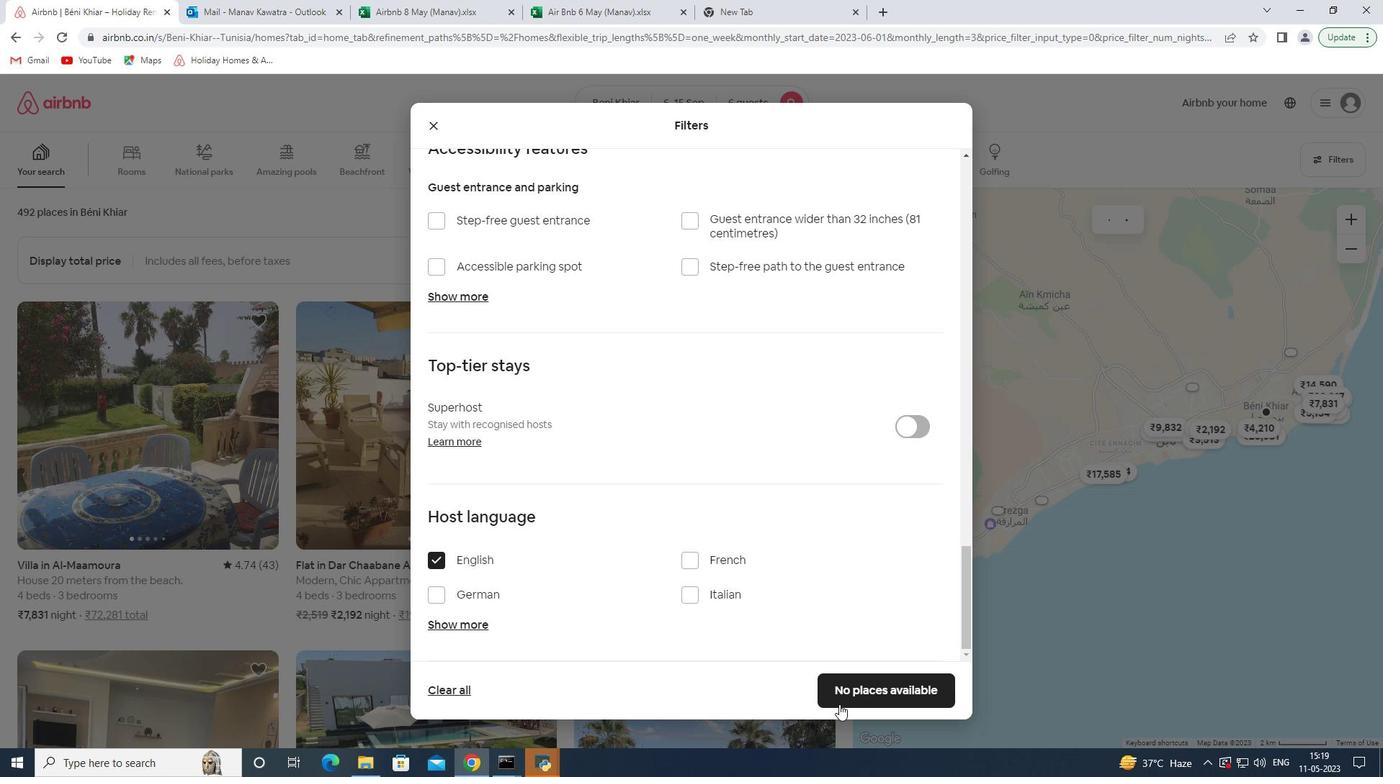 
Action: Mouse pressed left at (859, 687)
Screenshot: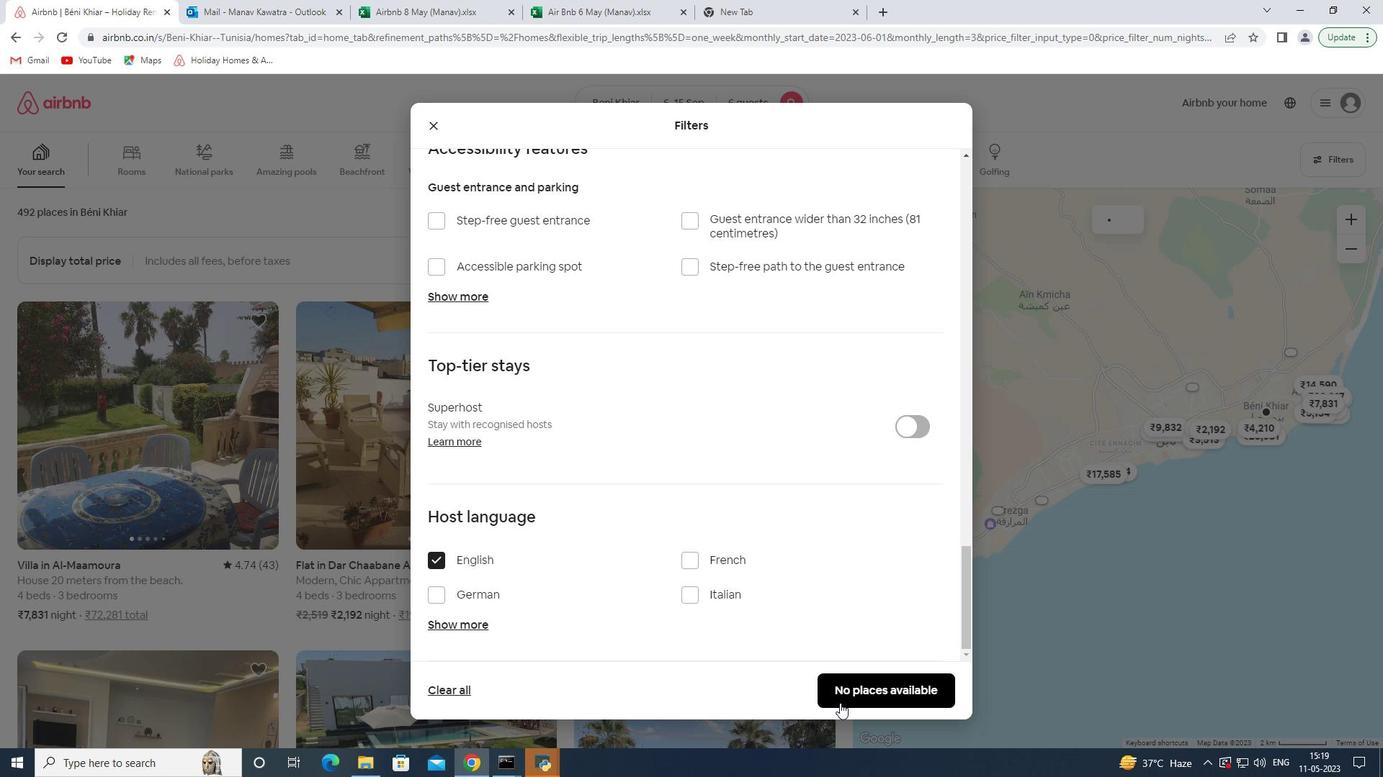 
Action: Key pressed <Key.backspace>
Screenshot: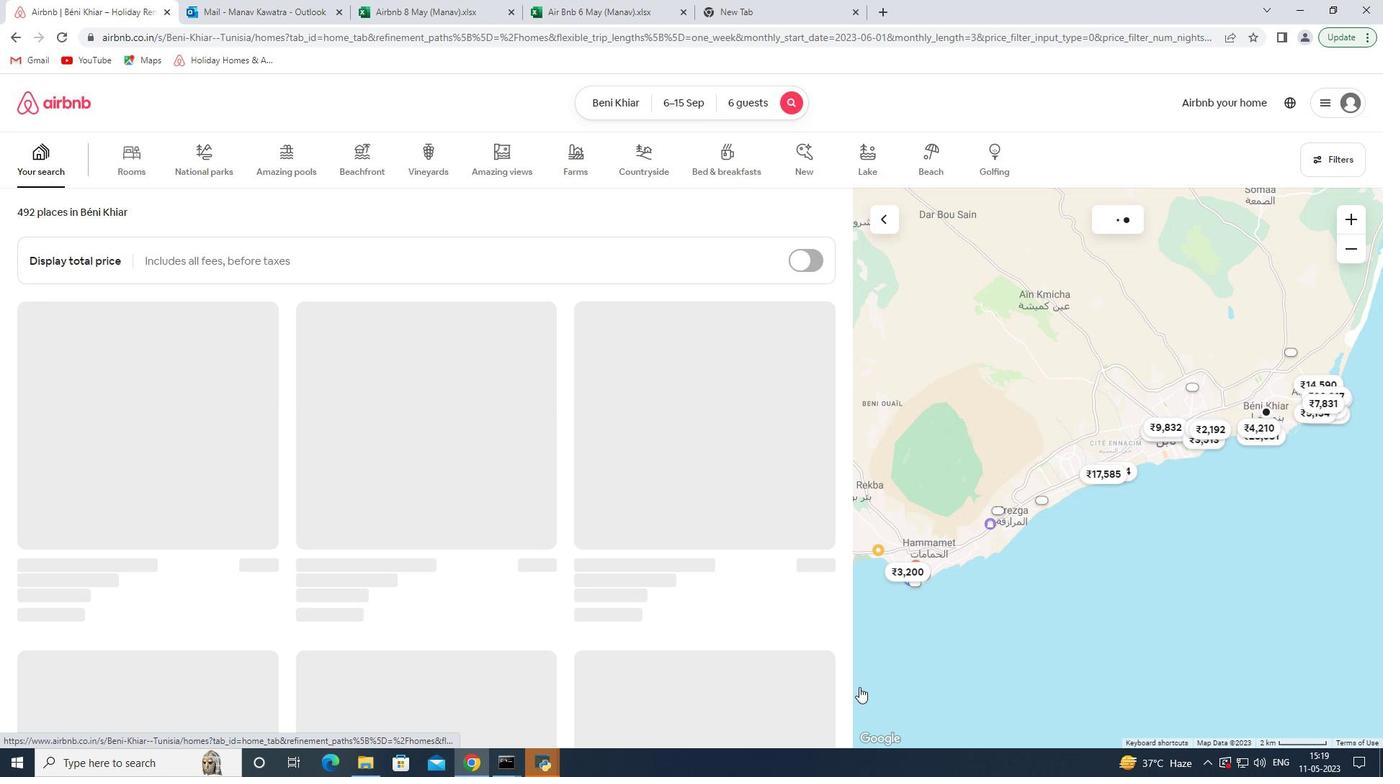 
